 Task: Look for space in Roosevelt, United States from 10th July, 2023 to 15th July, 2023 for 7 adults in price range Rs.10000 to Rs.15000. Place can be entire place or shared room with 4 bedrooms having 7 beds and 4 bathrooms. Property type can be house, flat, guest house. Amenities needed are: wifi, TV, free parkinig on premises, gym, breakfast. Booking option can be shelf check-in. Required host language is English.
Action: Mouse moved to (491, 101)
Screenshot: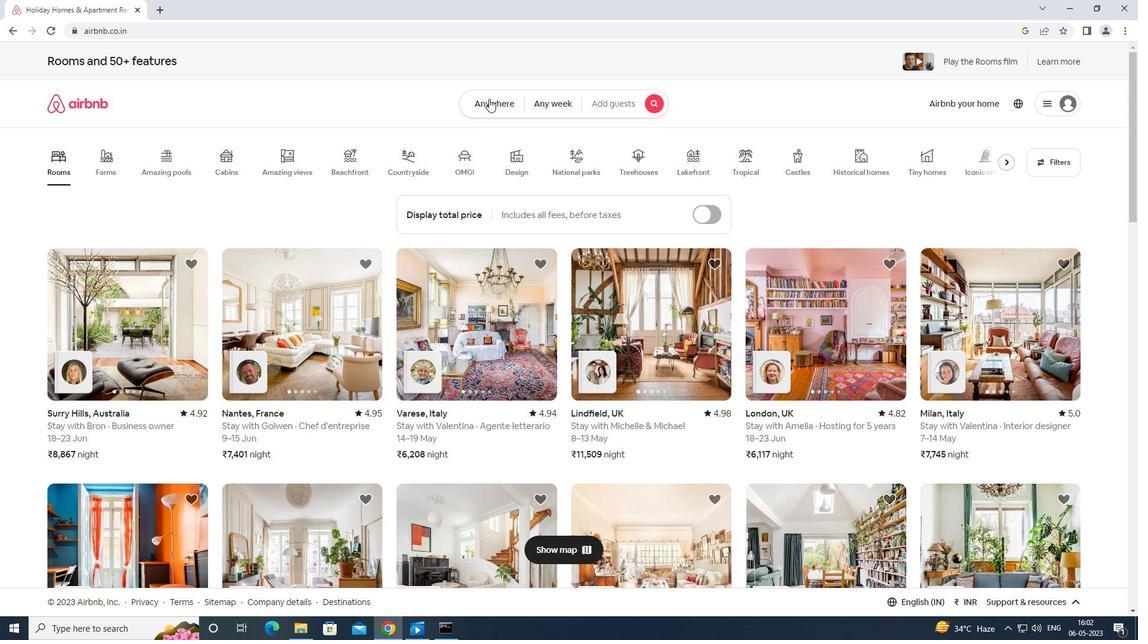 
Action: Mouse pressed left at (491, 101)
Screenshot: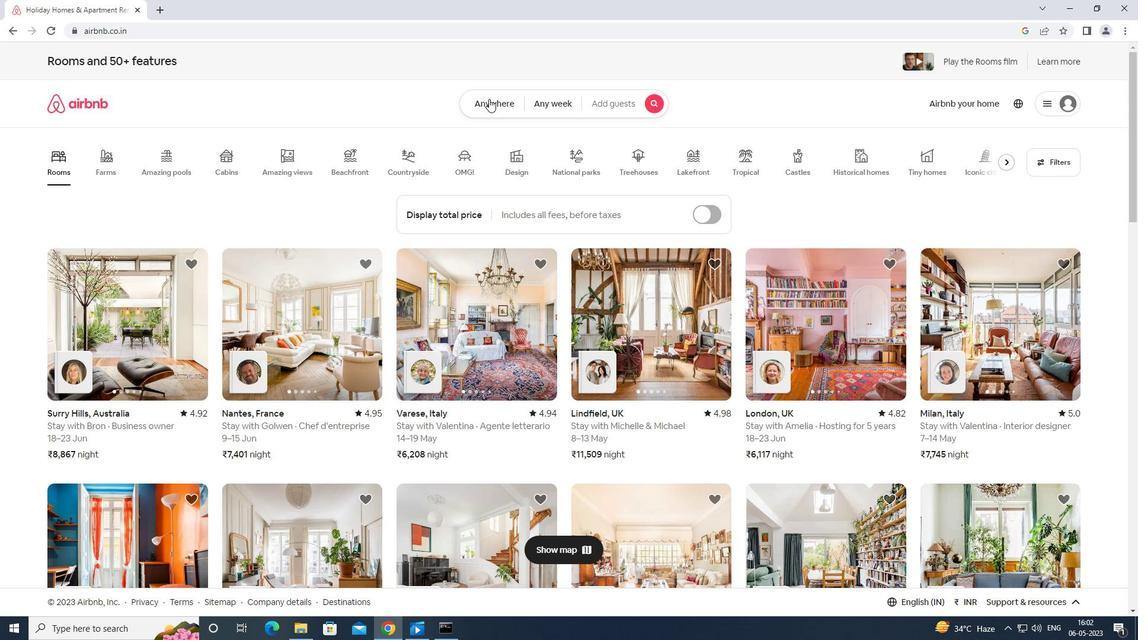 
Action: Mouse moved to (453, 145)
Screenshot: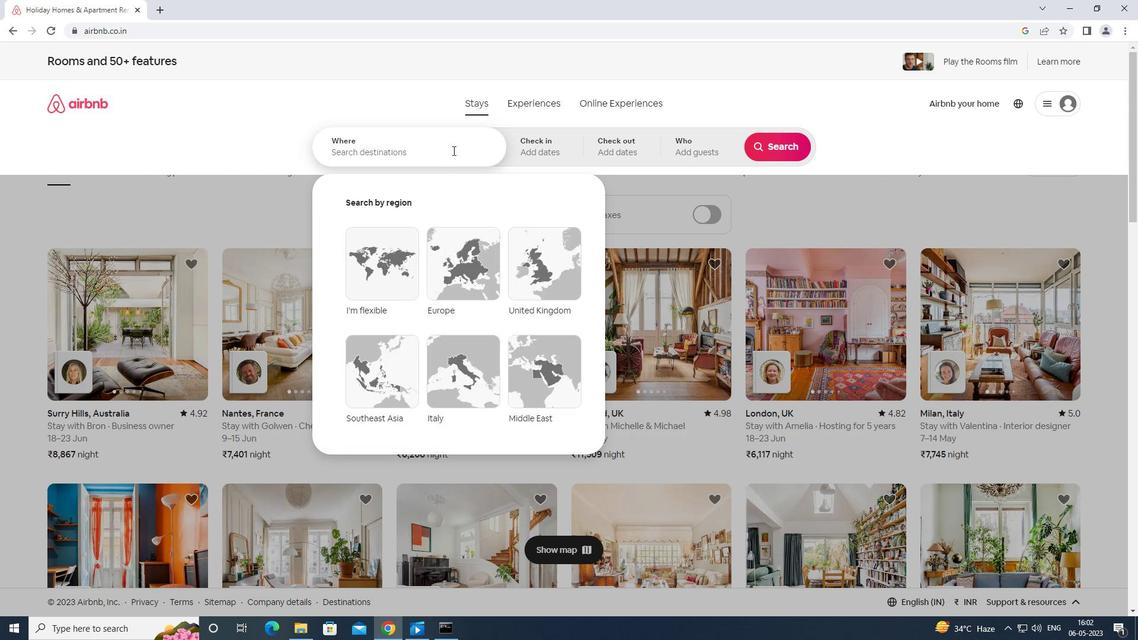 
Action: Mouse pressed left at (453, 145)
Screenshot: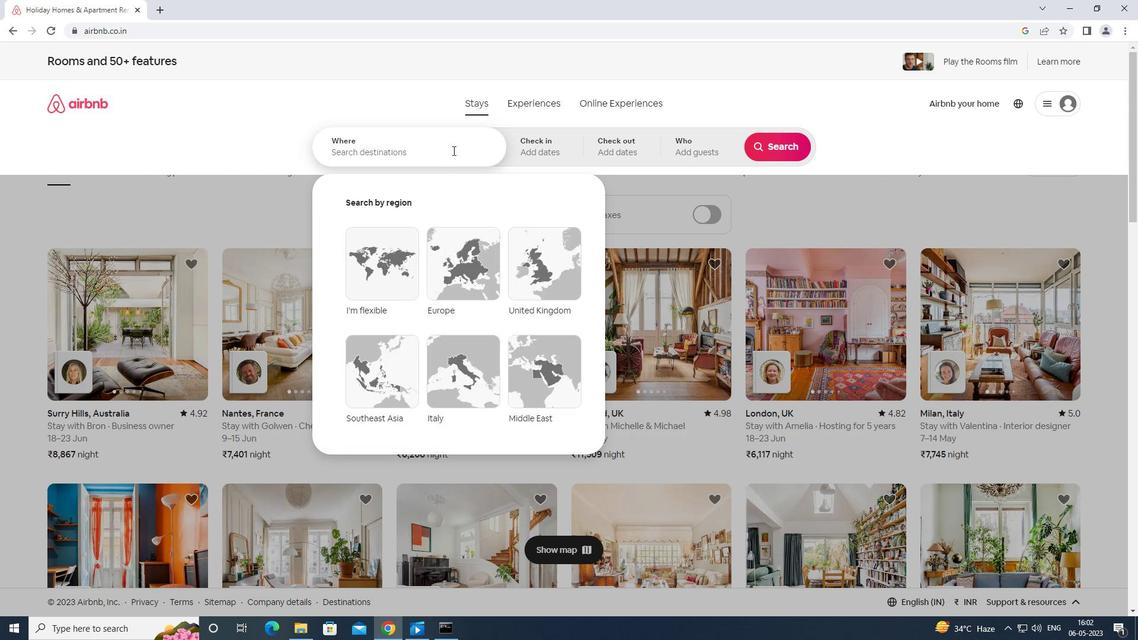 
Action: Mouse moved to (453, 144)
Screenshot: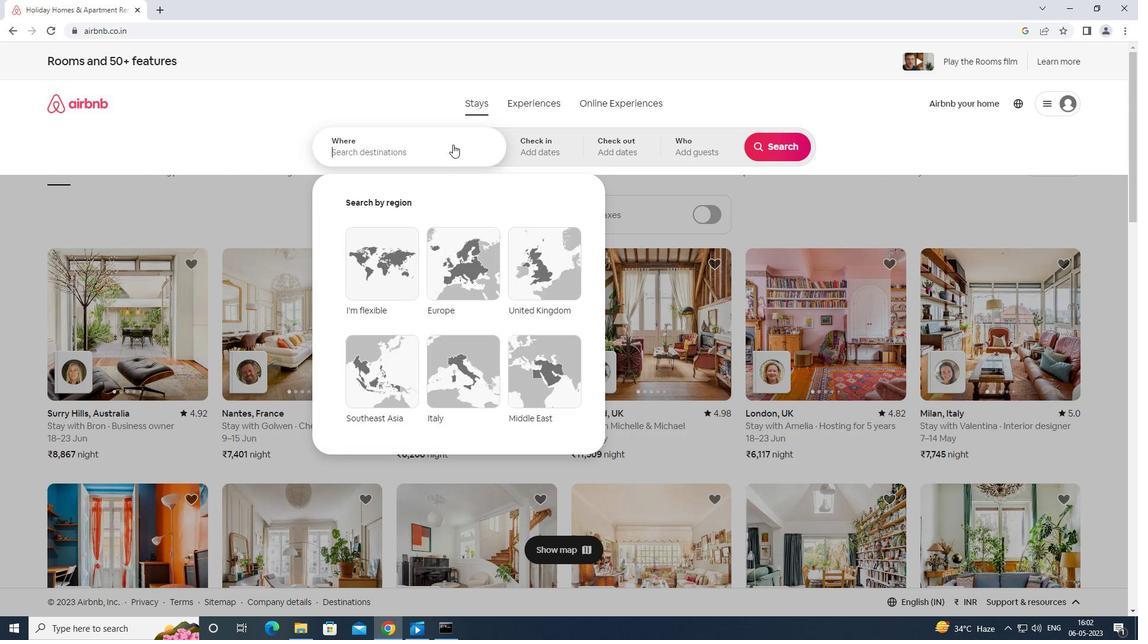 
Action: Key pressed <Key.caps_lock>r<Key.backspace><Key.shift>ROOSEVELT<Key.space>UNITED<Key.space>STATES<Key.enter>
Screenshot: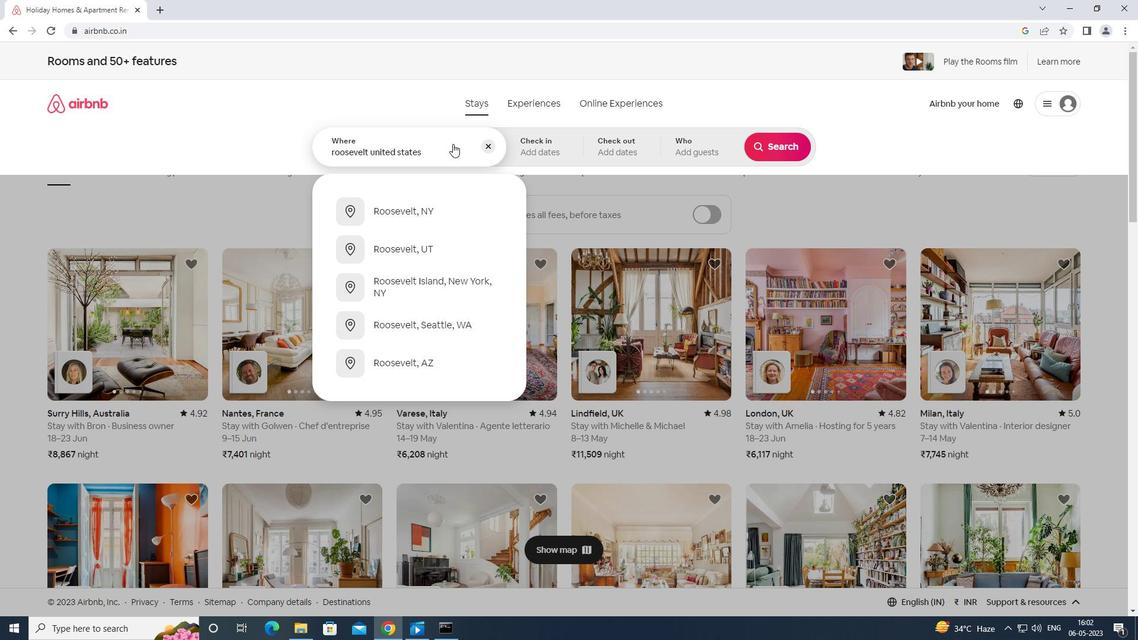 
Action: Mouse moved to (768, 237)
Screenshot: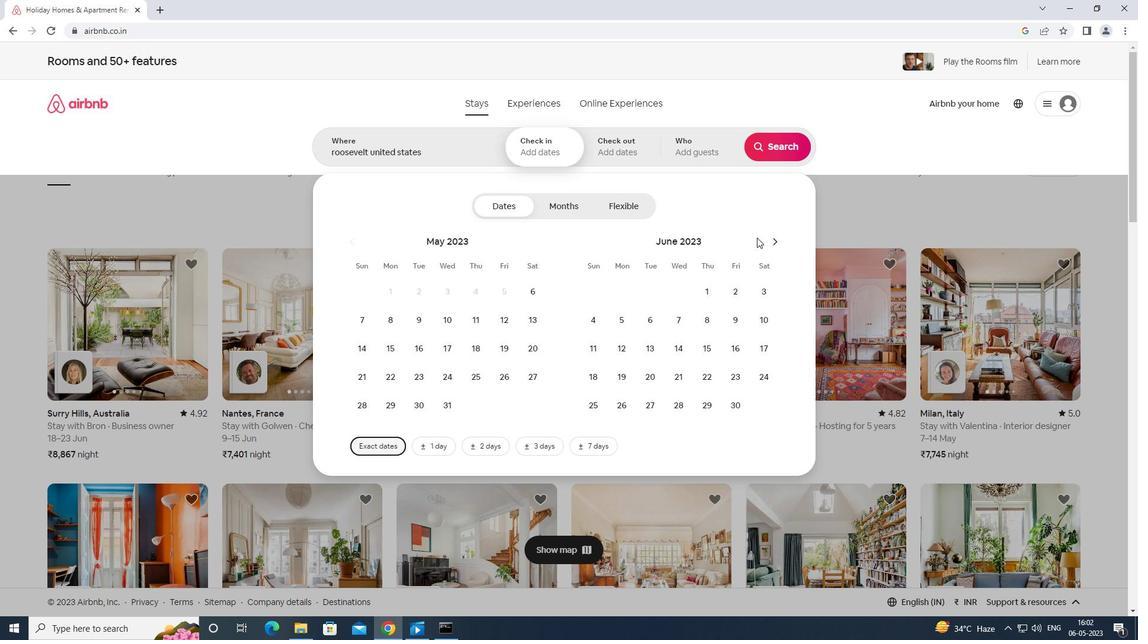 
Action: Mouse pressed left at (768, 237)
Screenshot: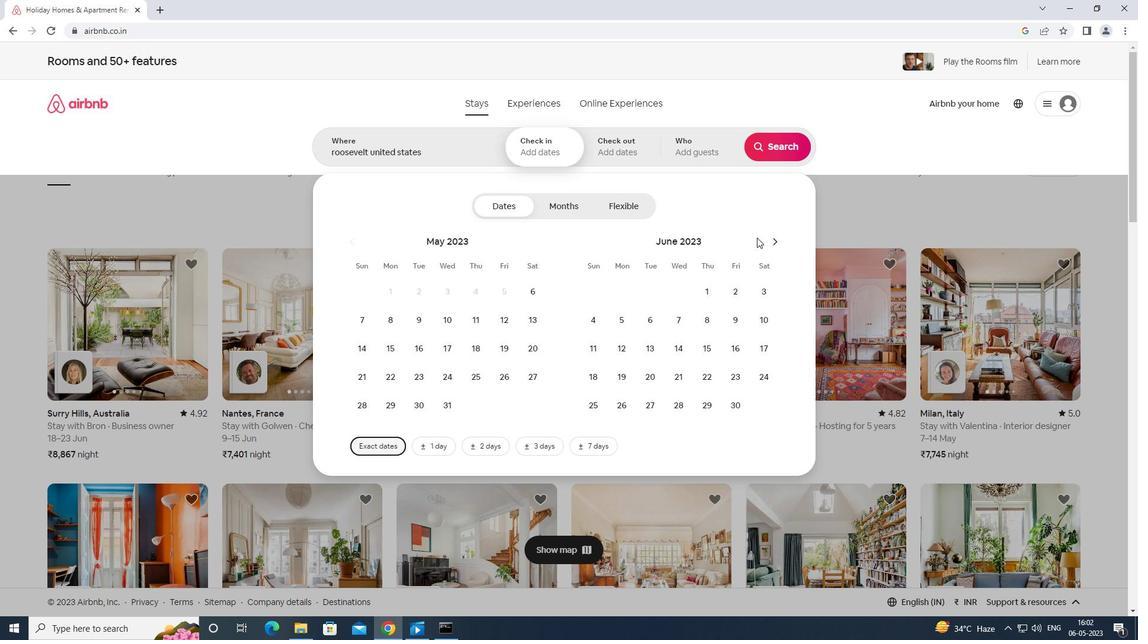 
Action: Mouse moved to (623, 347)
Screenshot: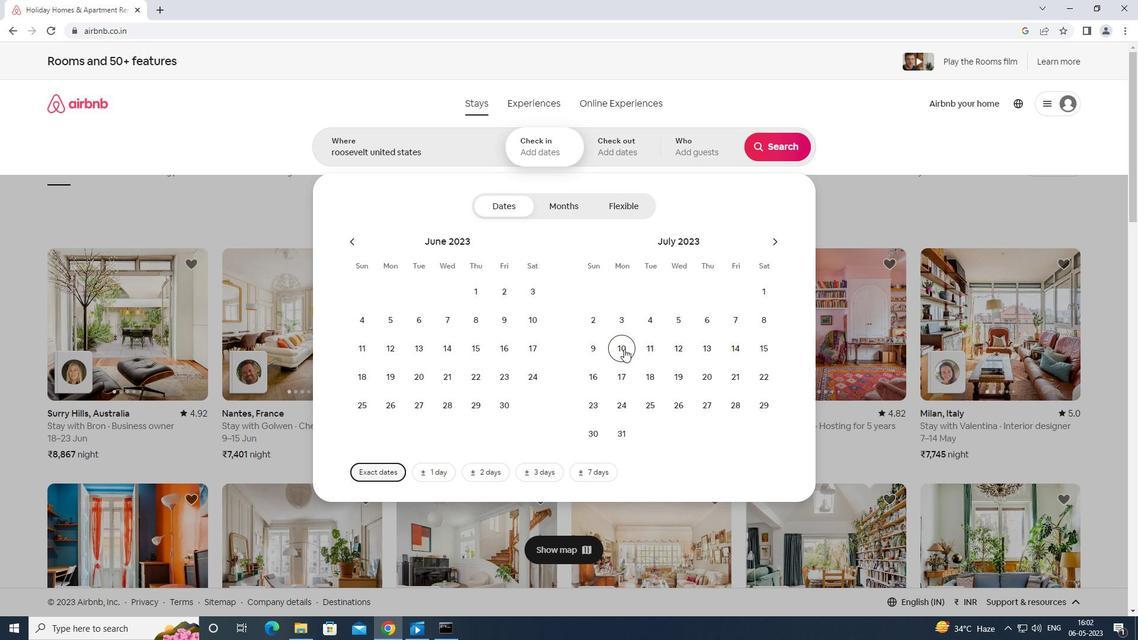 
Action: Mouse pressed left at (623, 347)
Screenshot: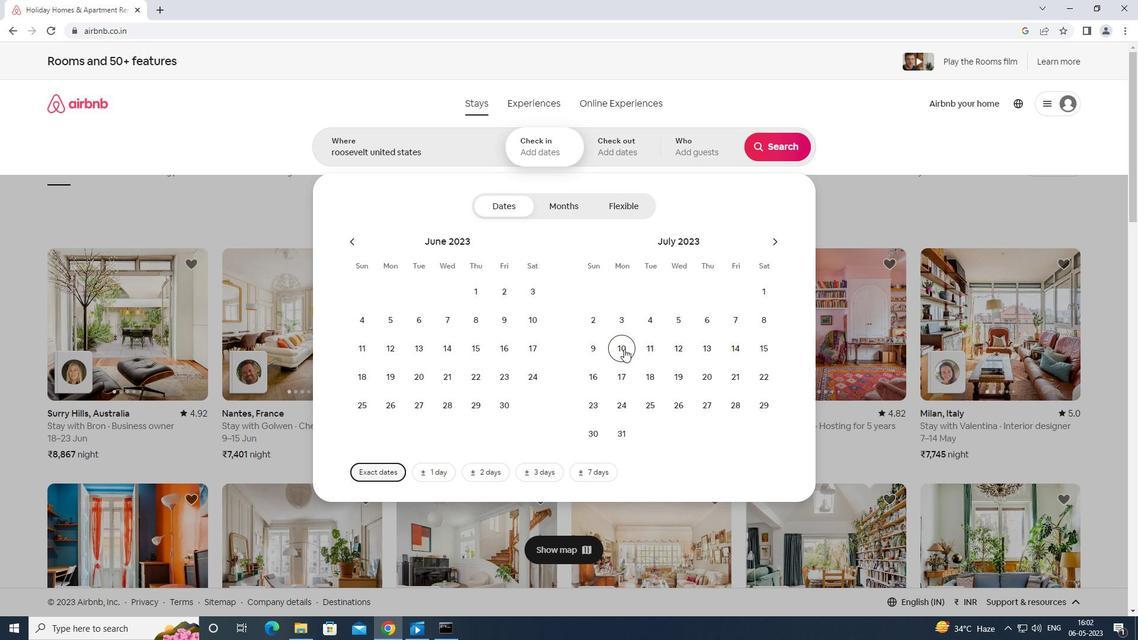 
Action: Mouse moved to (766, 348)
Screenshot: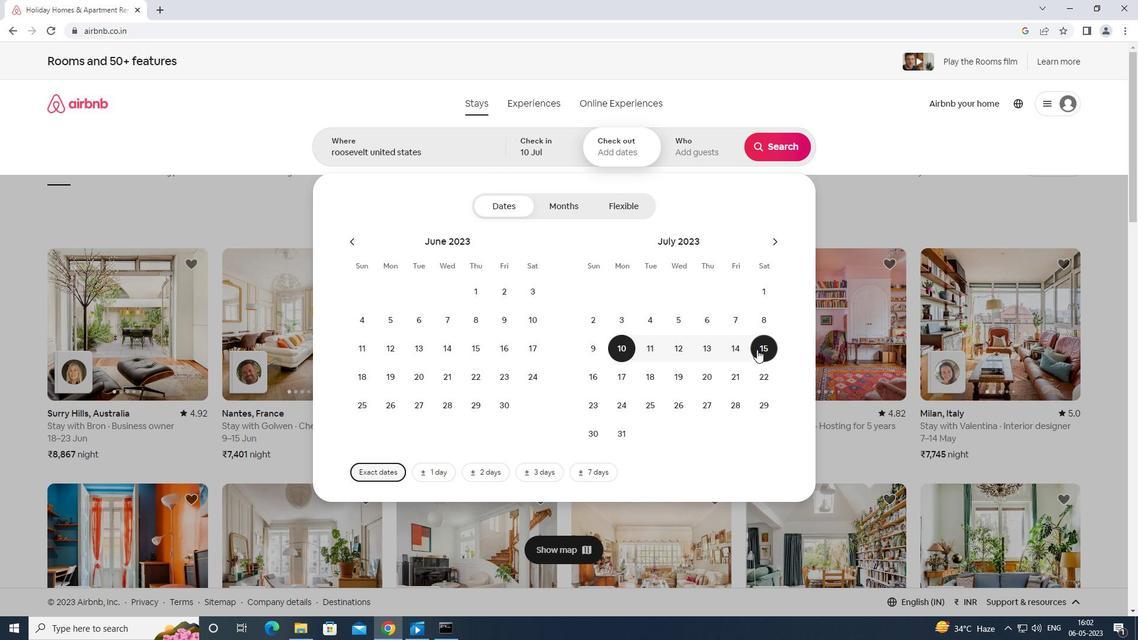 
Action: Mouse pressed left at (766, 348)
Screenshot: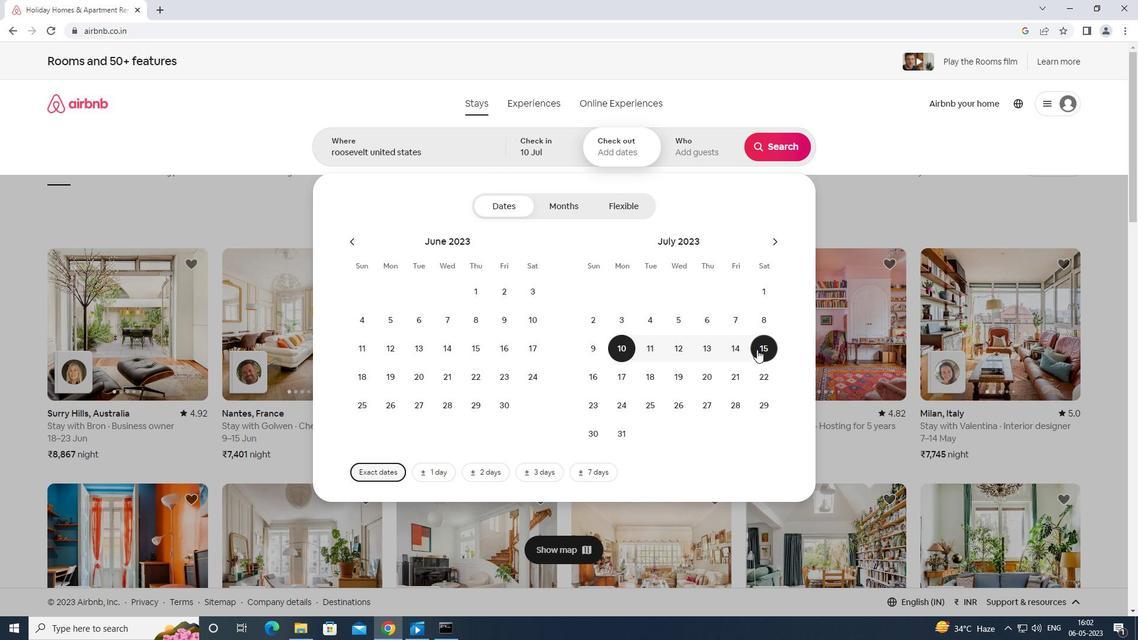 
Action: Mouse moved to (689, 149)
Screenshot: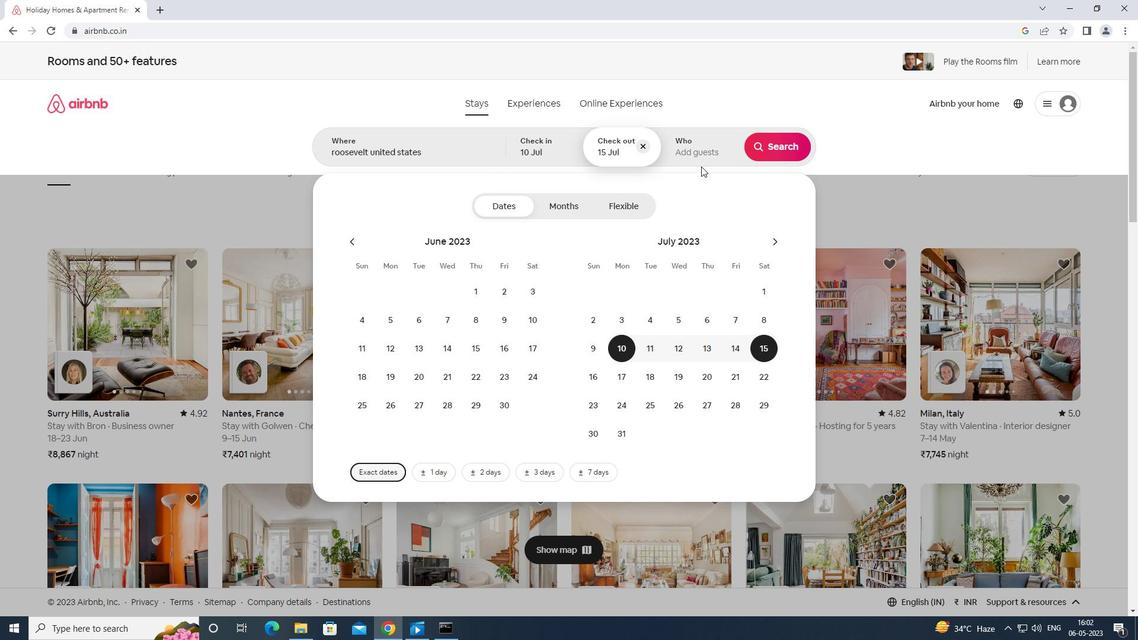 
Action: Mouse pressed left at (689, 149)
Screenshot: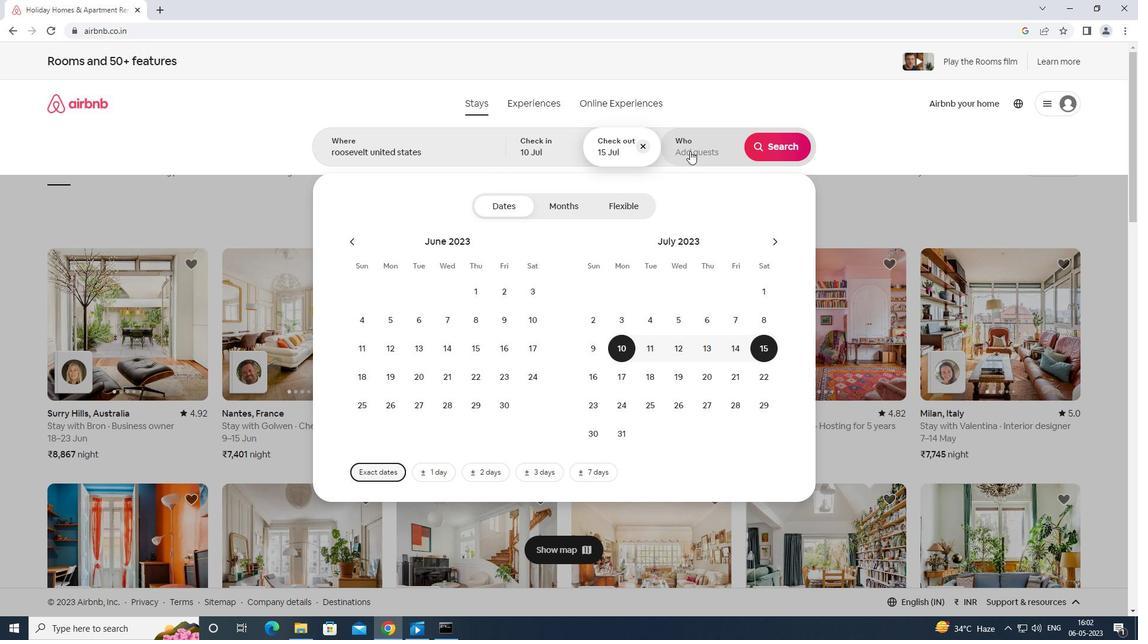 
Action: Mouse moved to (775, 195)
Screenshot: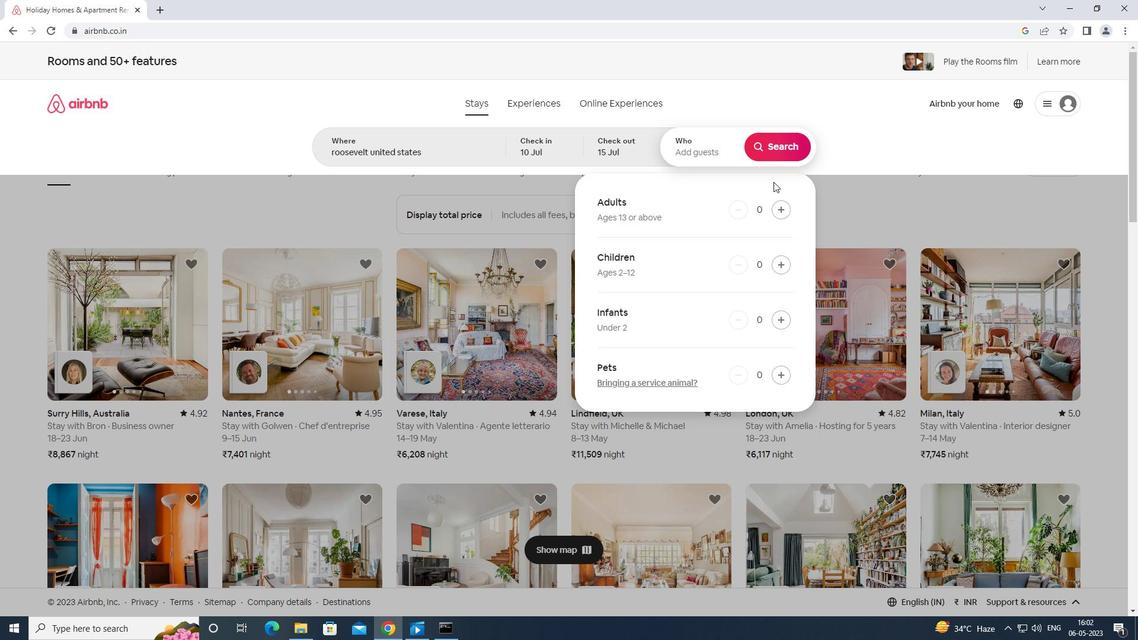 
Action: Mouse pressed left at (775, 195)
Screenshot: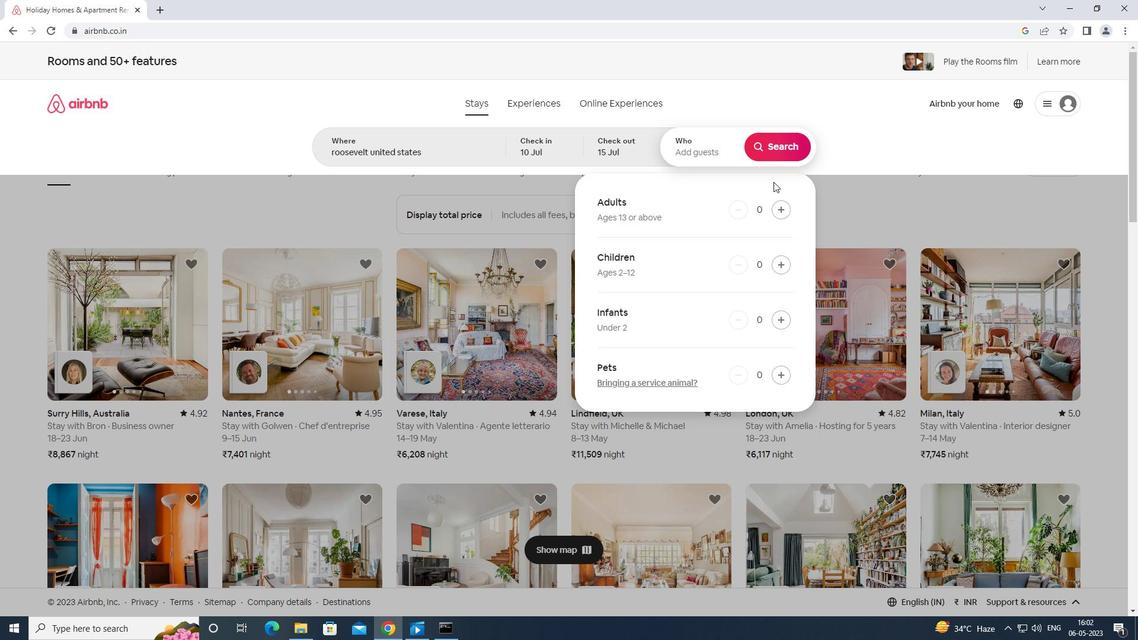 
Action: Mouse moved to (774, 211)
Screenshot: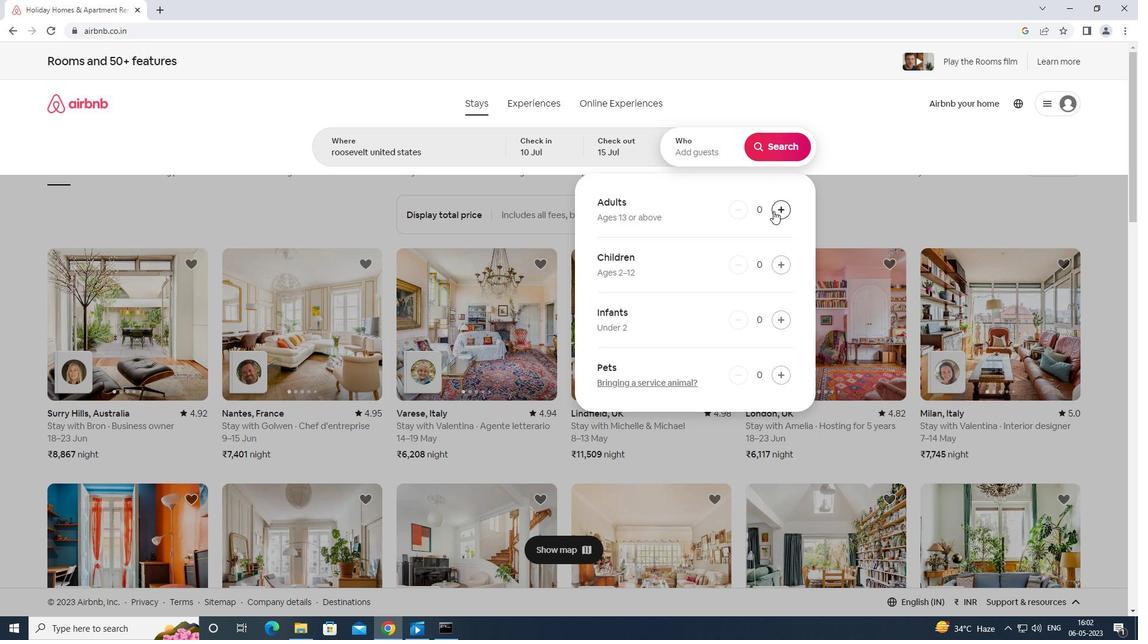 
Action: Mouse pressed left at (774, 211)
Screenshot: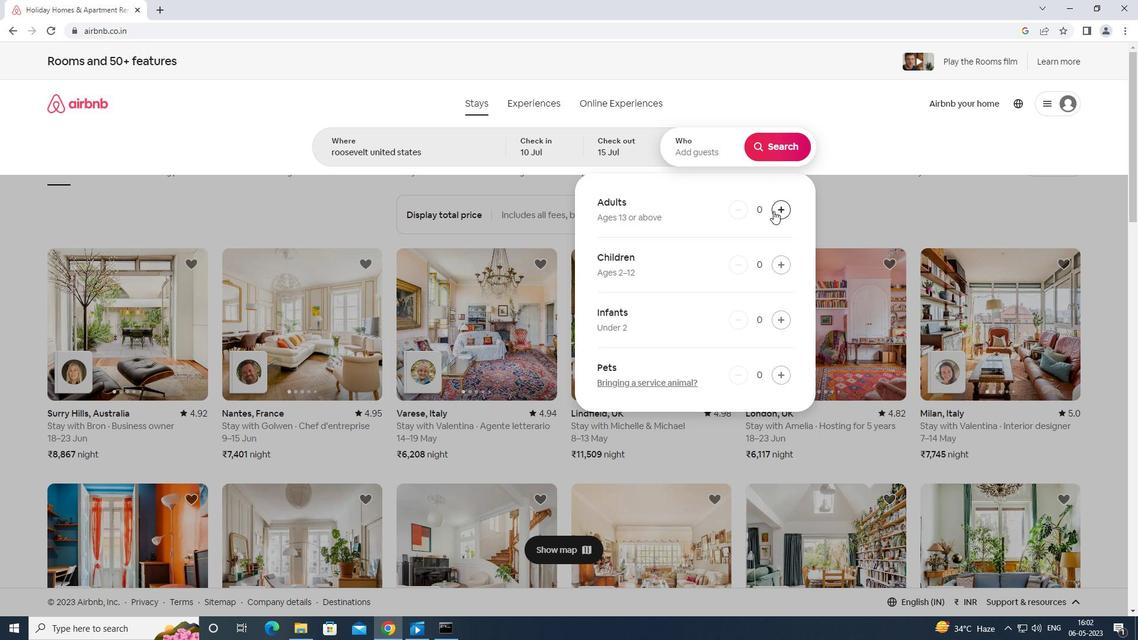 
Action: Mouse moved to (775, 209)
Screenshot: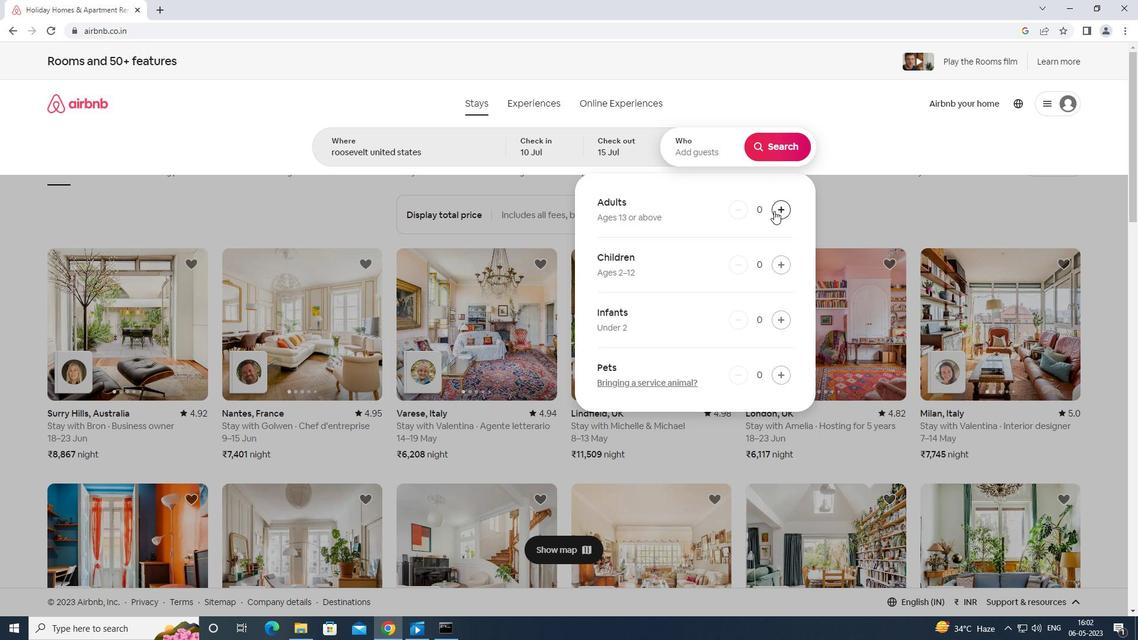 
Action: Mouse pressed left at (775, 209)
Screenshot: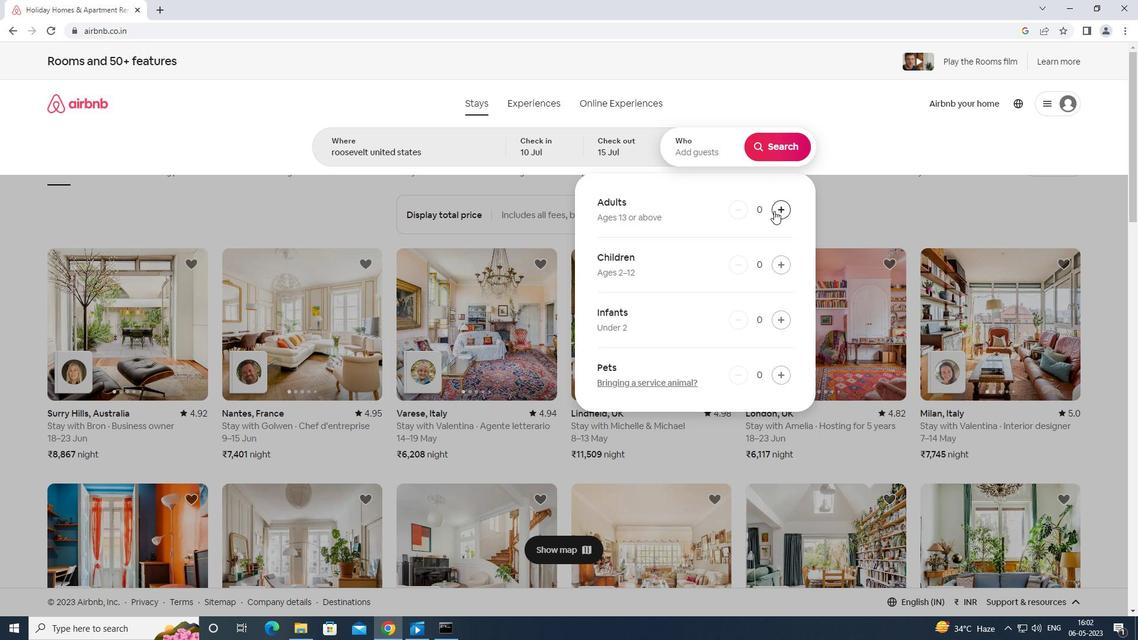 
Action: Mouse moved to (776, 208)
Screenshot: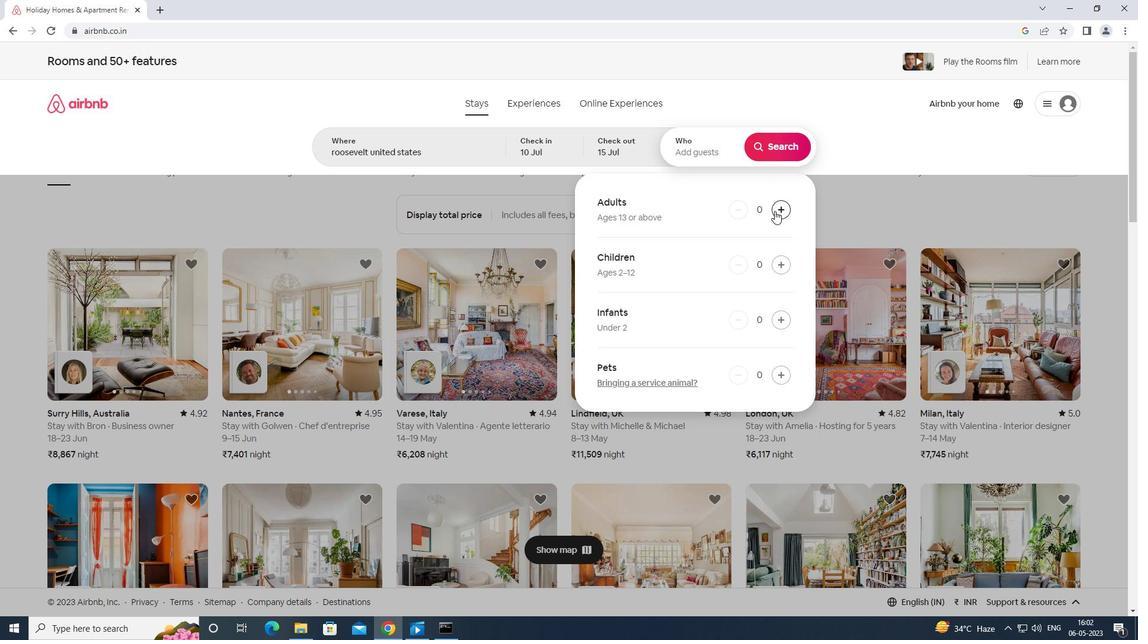 
Action: Mouse pressed left at (776, 208)
Screenshot: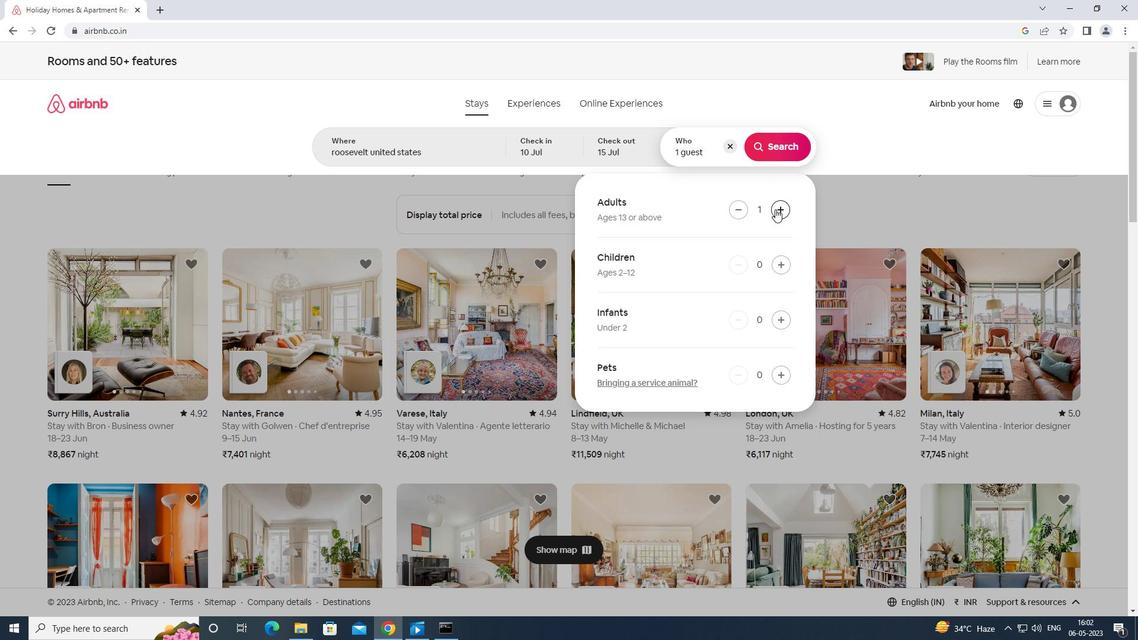 
Action: Mouse moved to (776, 208)
Screenshot: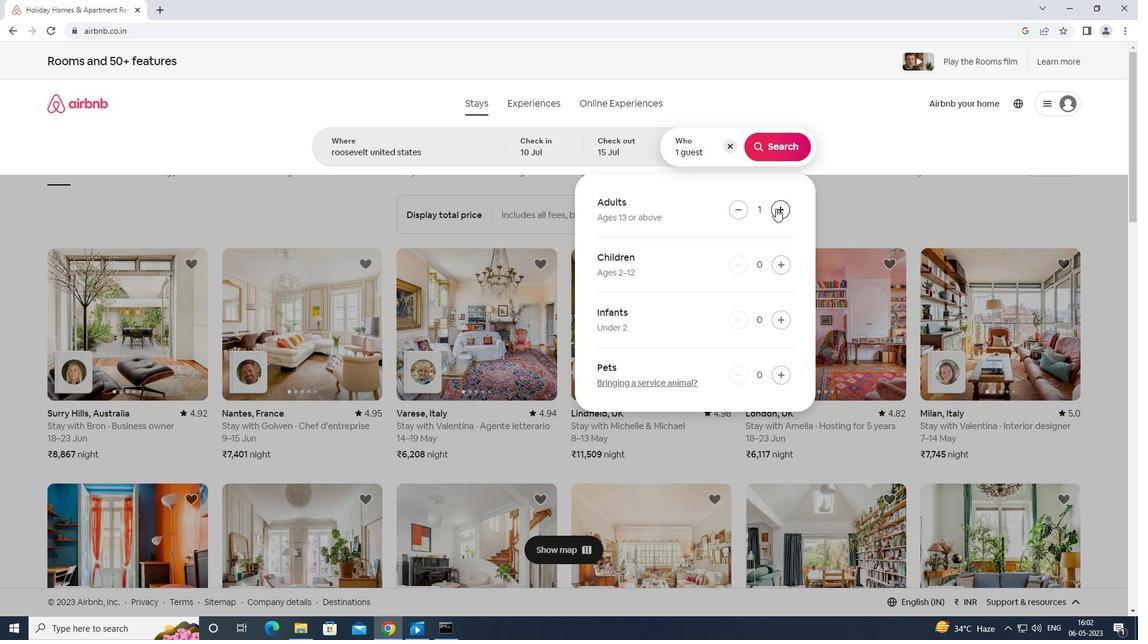 
Action: Mouse pressed left at (776, 208)
Screenshot: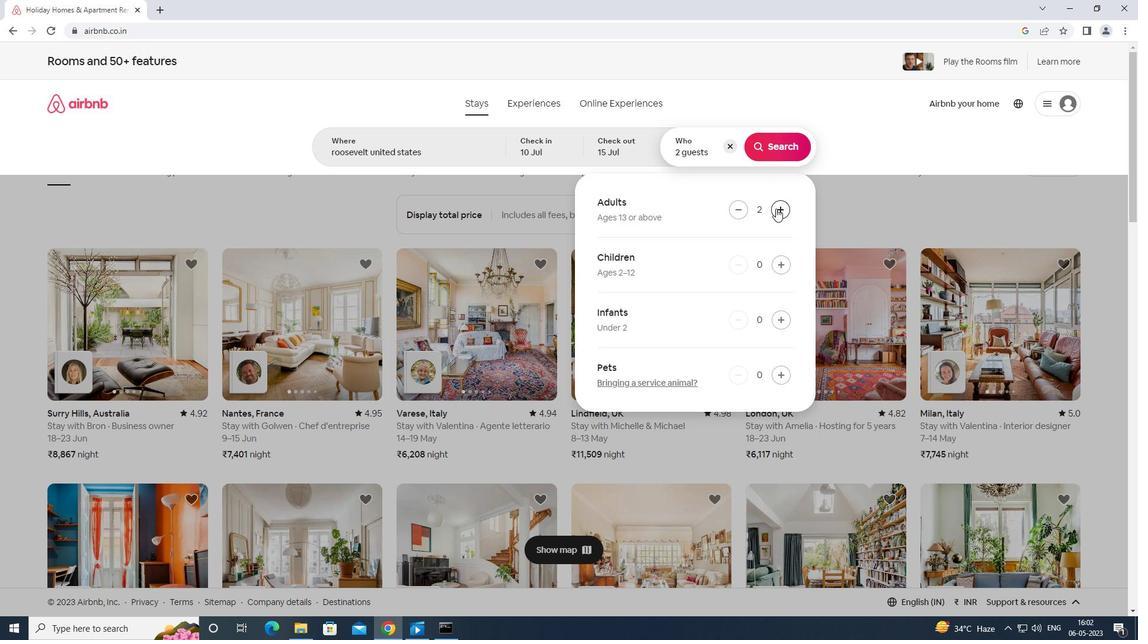 
Action: Mouse pressed left at (776, 208)
Screenshot: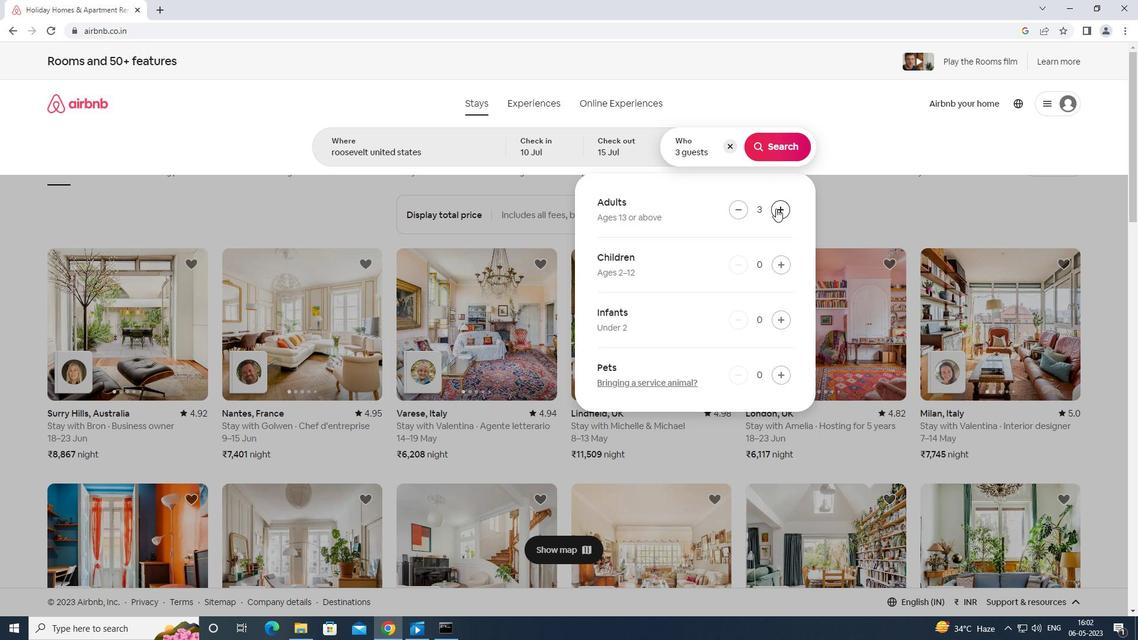 
Action: Mouse pressed left at (776, 208)
Screenshot: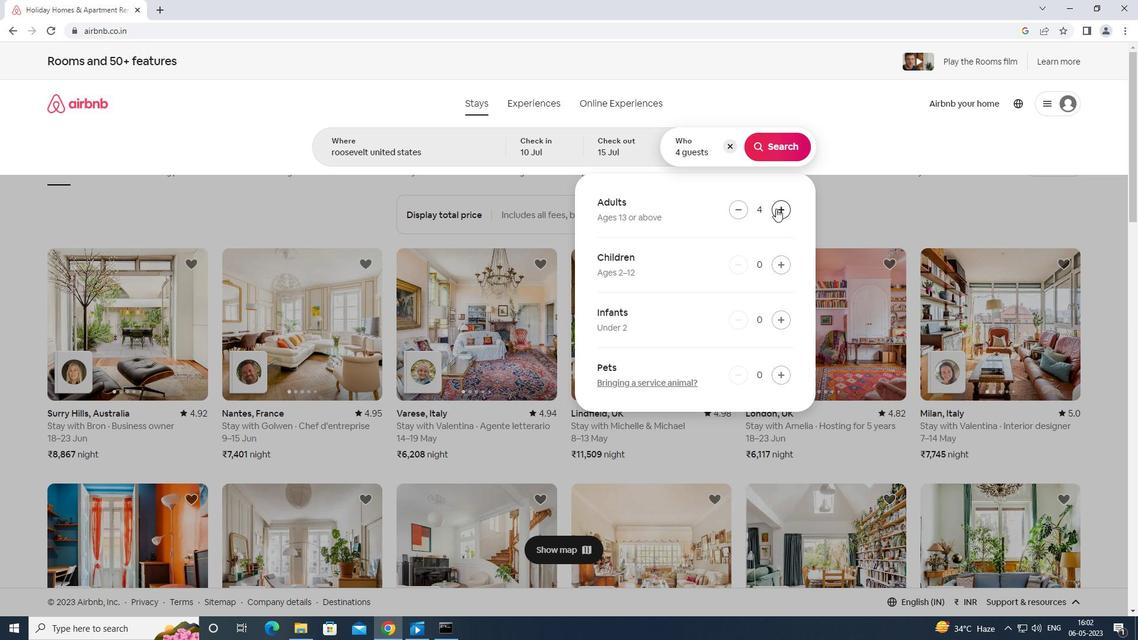 
Action: Mouse pressed left at (776, 208)
Screenshot: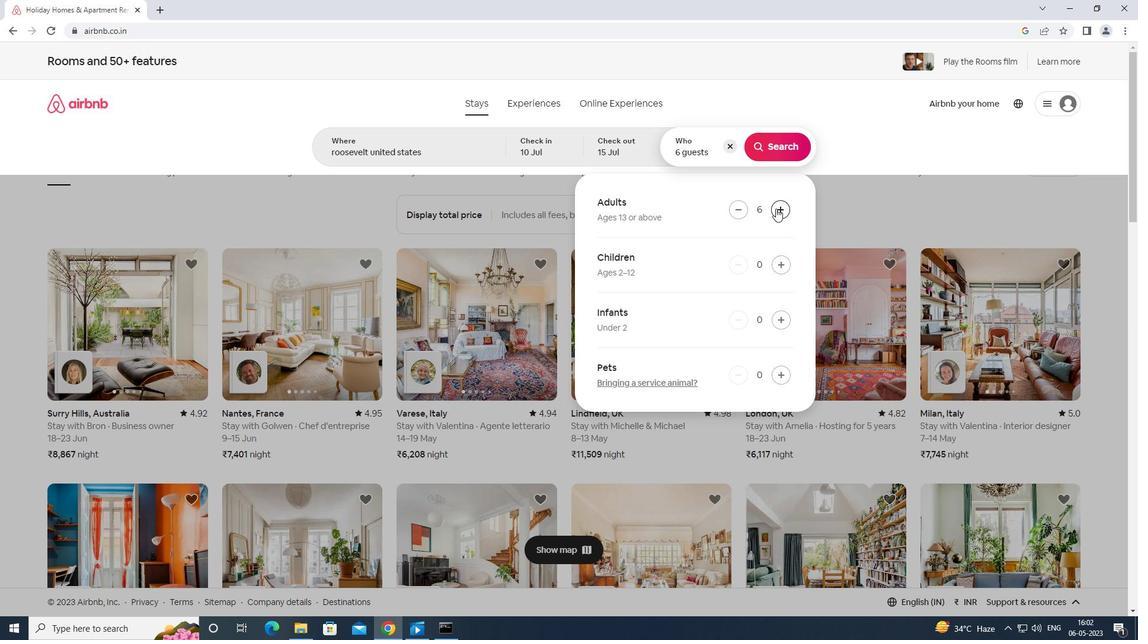 
Action: Mouse moved to (769, 144)
Screenshot: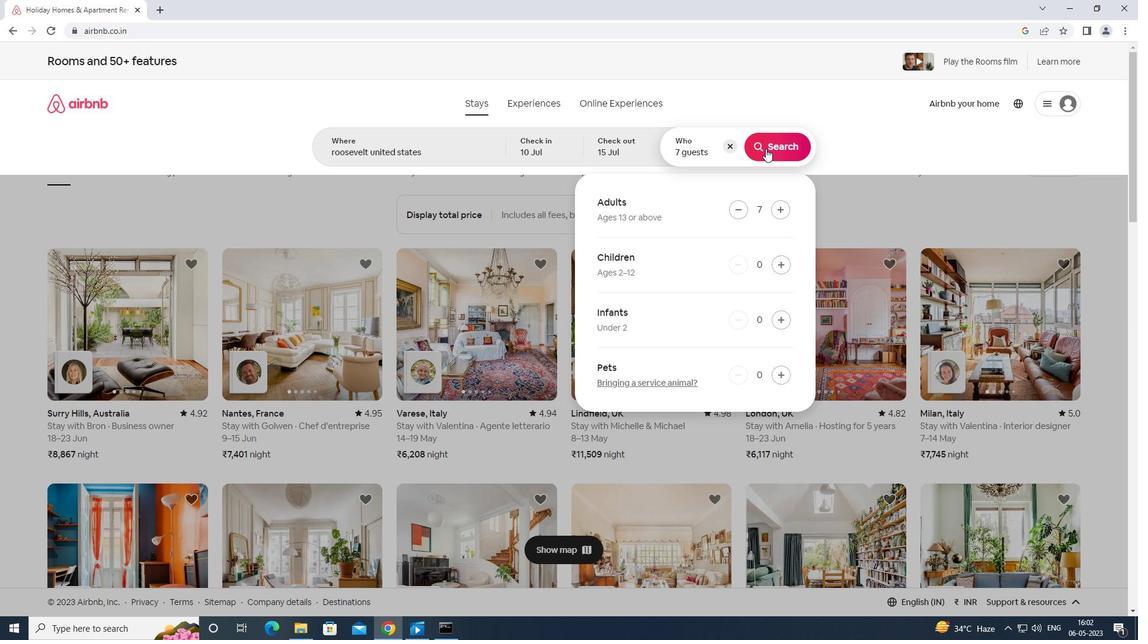 
Action: Mouse pressed left at (769, 144)
Screenshot: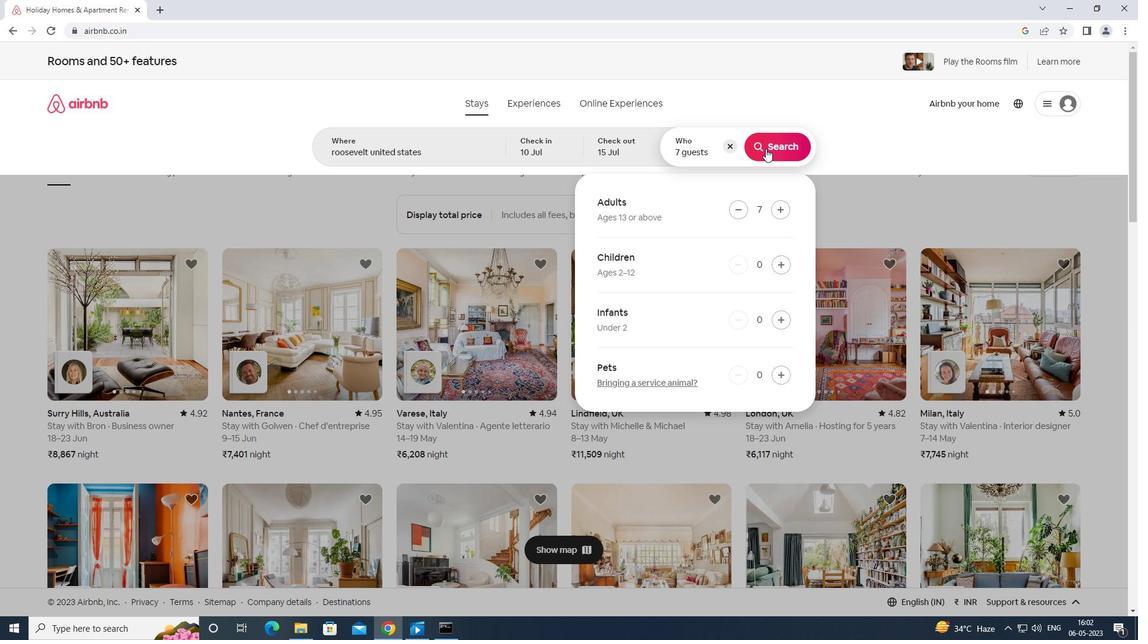 
Action: Mouse moved to (1077, 105)
Screenshot: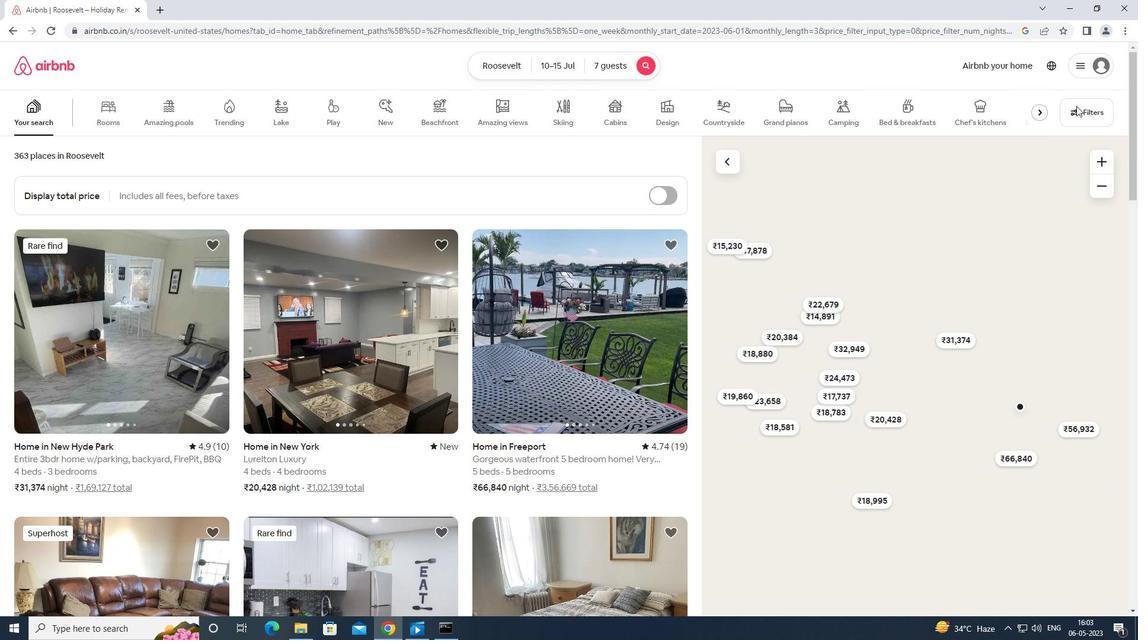 
Action: Mouse pressed left at (1077, 105)
Screenshot: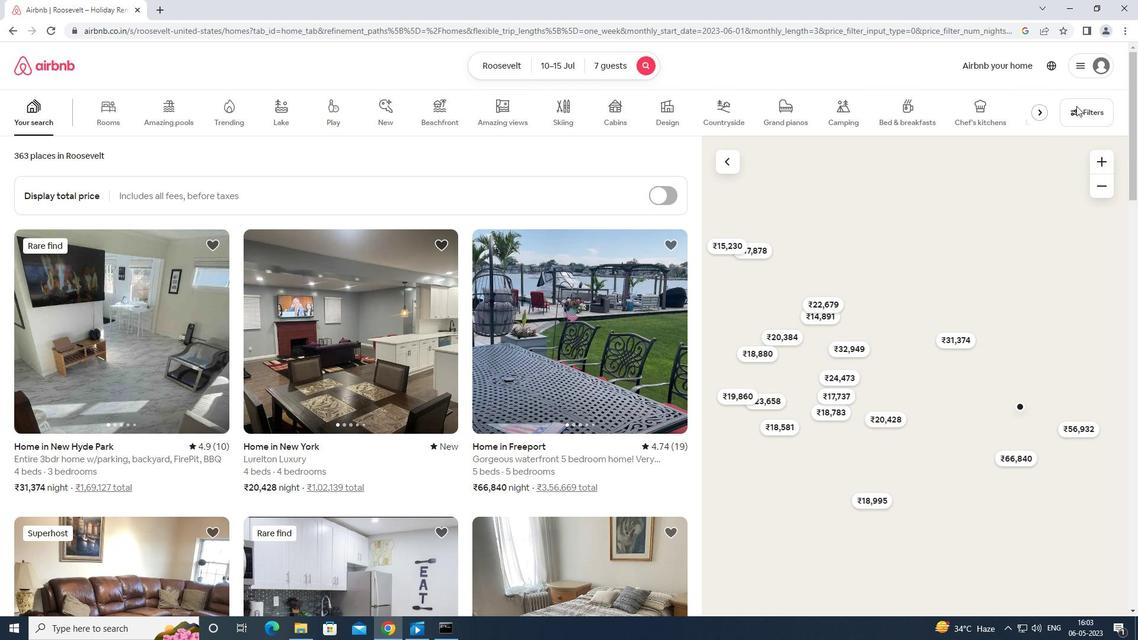 
Action: Mouse moved to (498, 395)
Screenshot: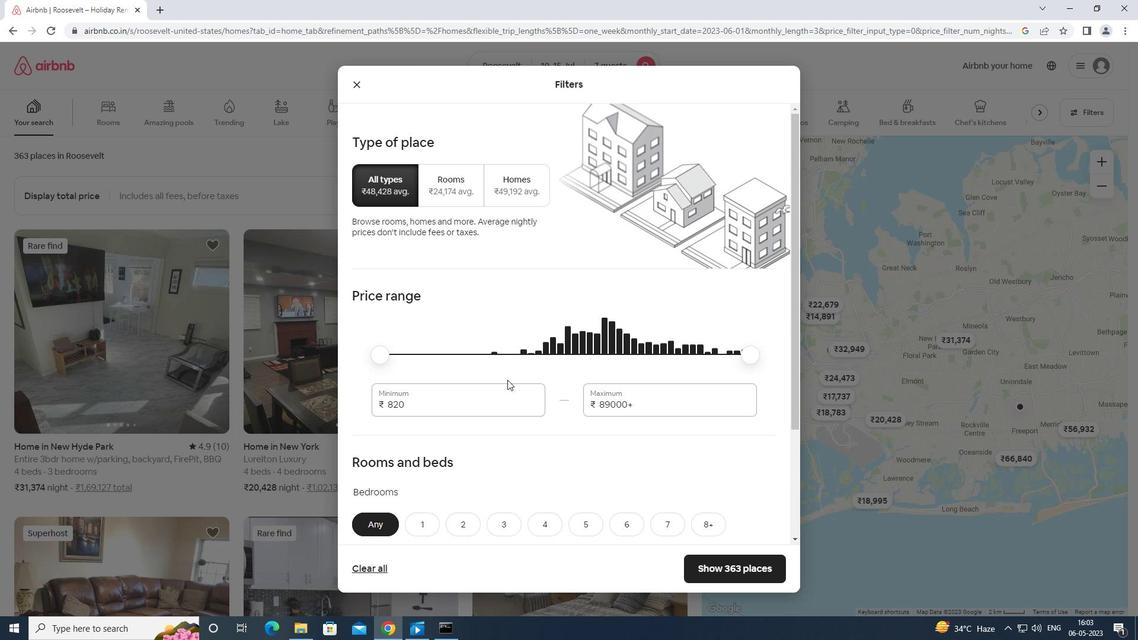 
Action: Mouse pressed left at (498, 395)
Screenshot: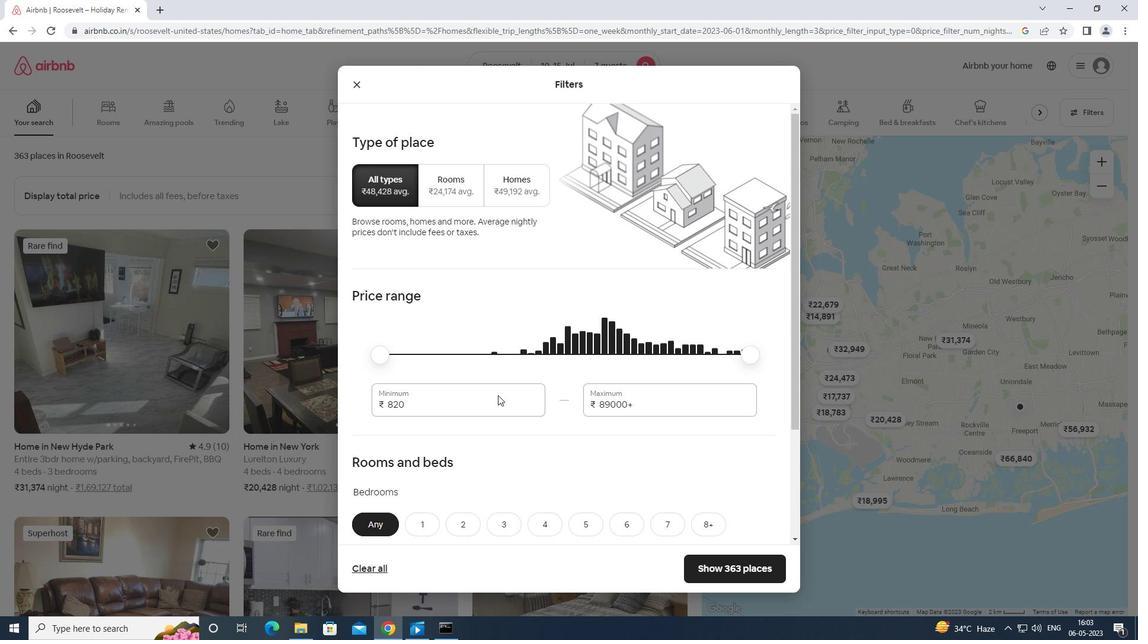 
Action: Mouse moved to (498, 392)
Screenshot: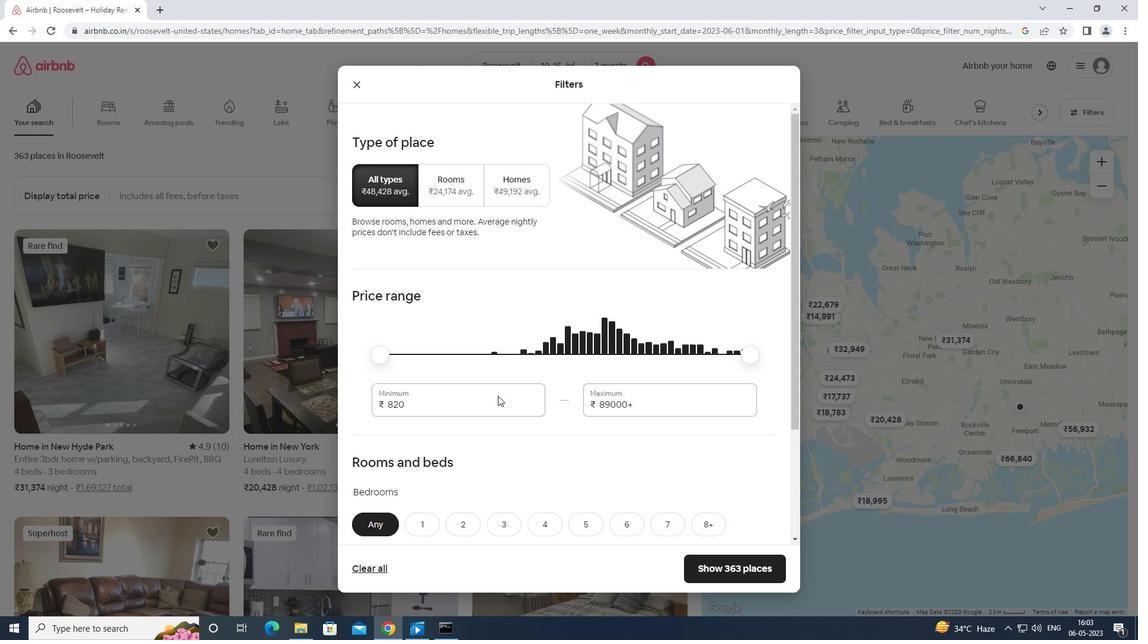 
Action: Key pressed <Key.backspace><Key.backspace><Key.backspace><Key.backspace><Key.backspace>10000
Screenshot: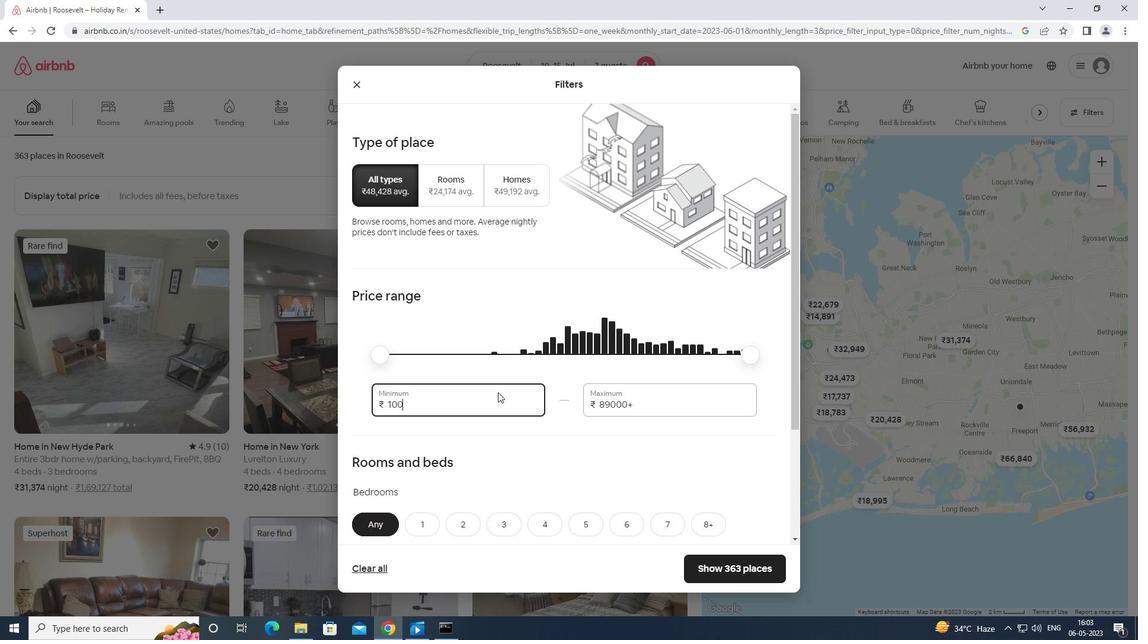 
Action: Mouse moved to (689, 411)
Screenshot: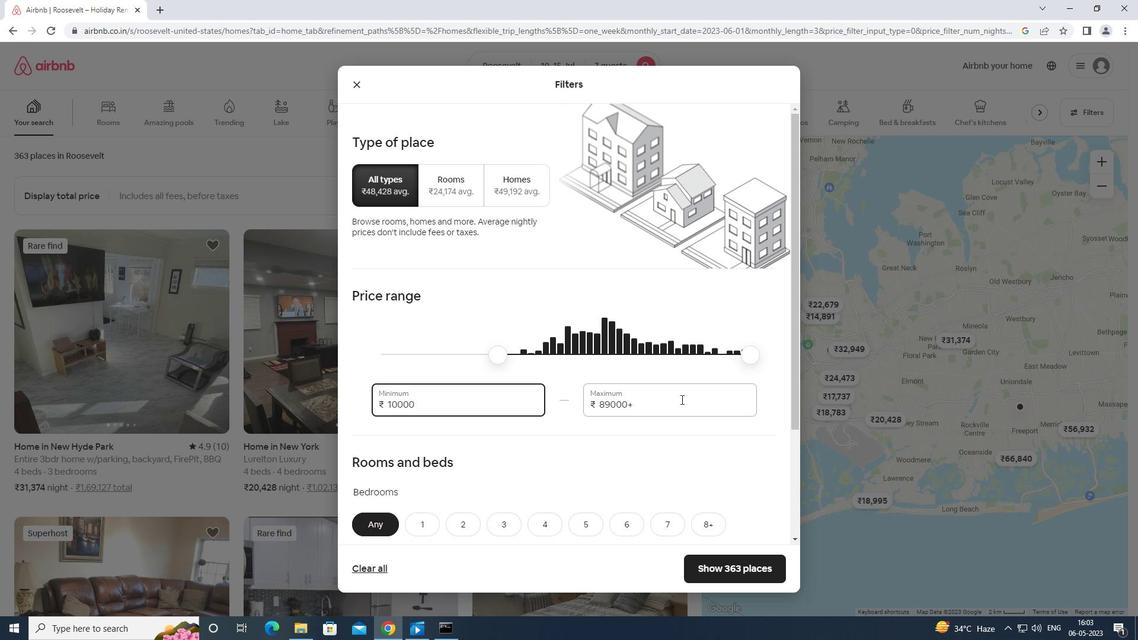 
Action: Mouse pressed left at (689, 411)
Screenshot: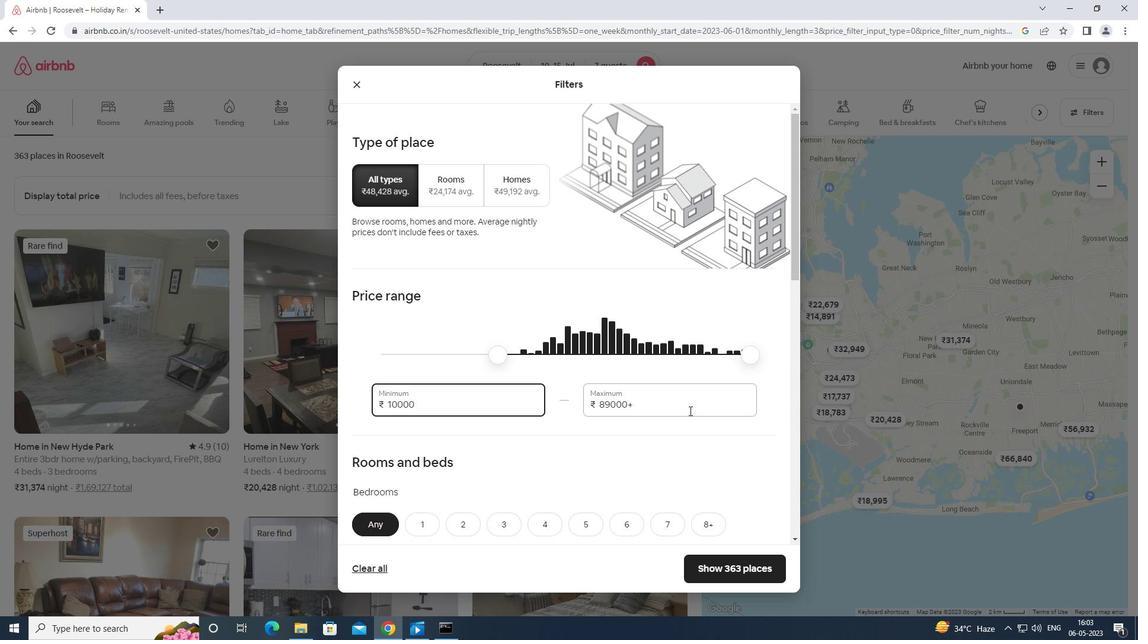 
Action: Key pressed <Key.backspace><Key.backspace><Key.backspace><Key.backspace><Key.backspace><Key.backspace><Key.backspace><Key.backspace><Key.backspace><Key.backspace><Key.backspace><Key.backspace><Key.backspace>15000
Screenshot: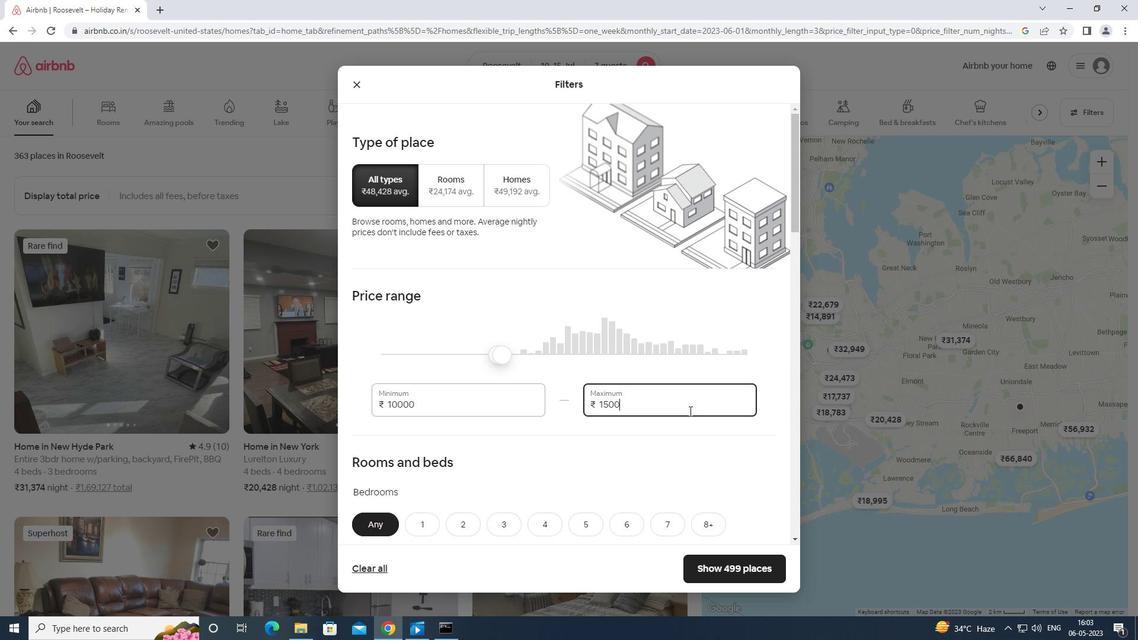 
Action: Mouse scrolled (689, 410) with delta (0, 0)
Screenshot: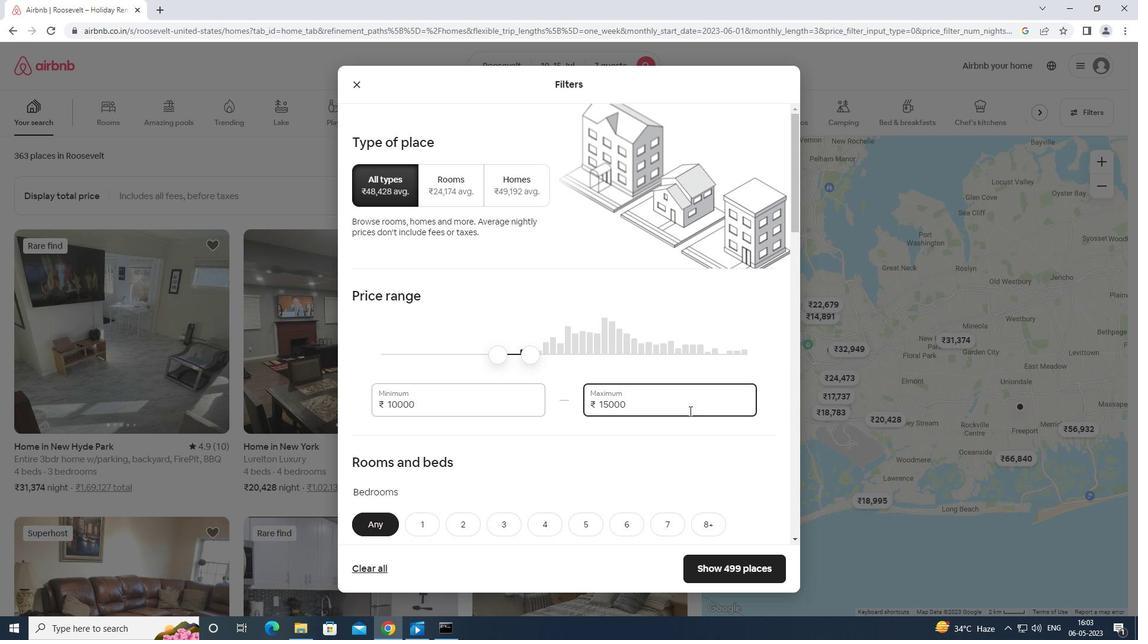 
Action: Mouse moved to (690, 414)
Screenshot: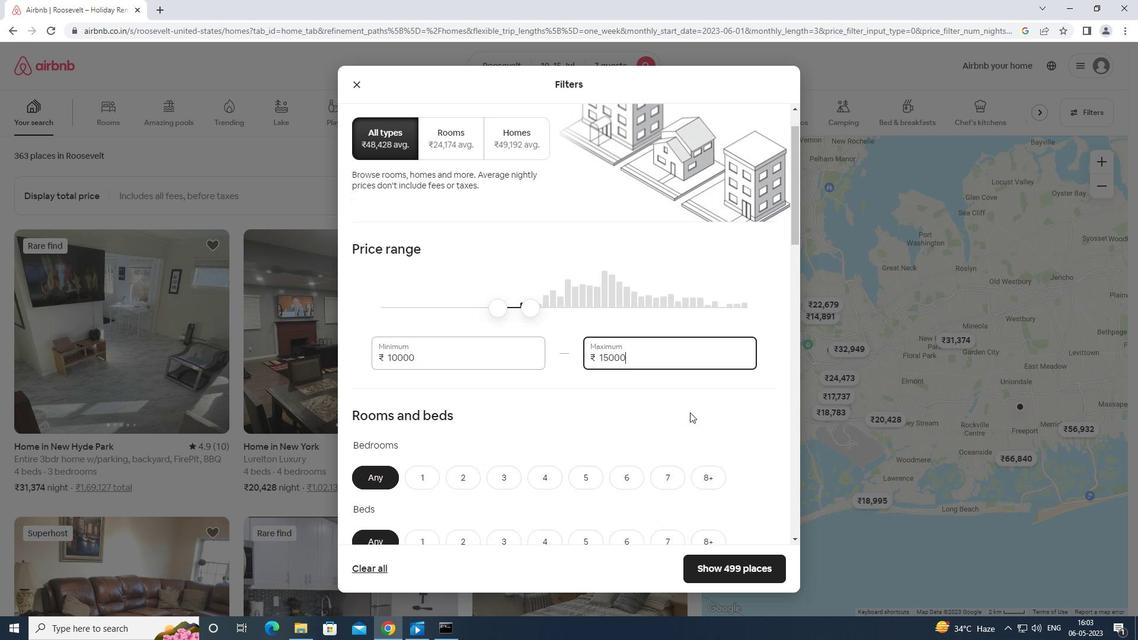 
Action: Mouse scrolled (690, 414) with delta (0, 0)
Screenshot: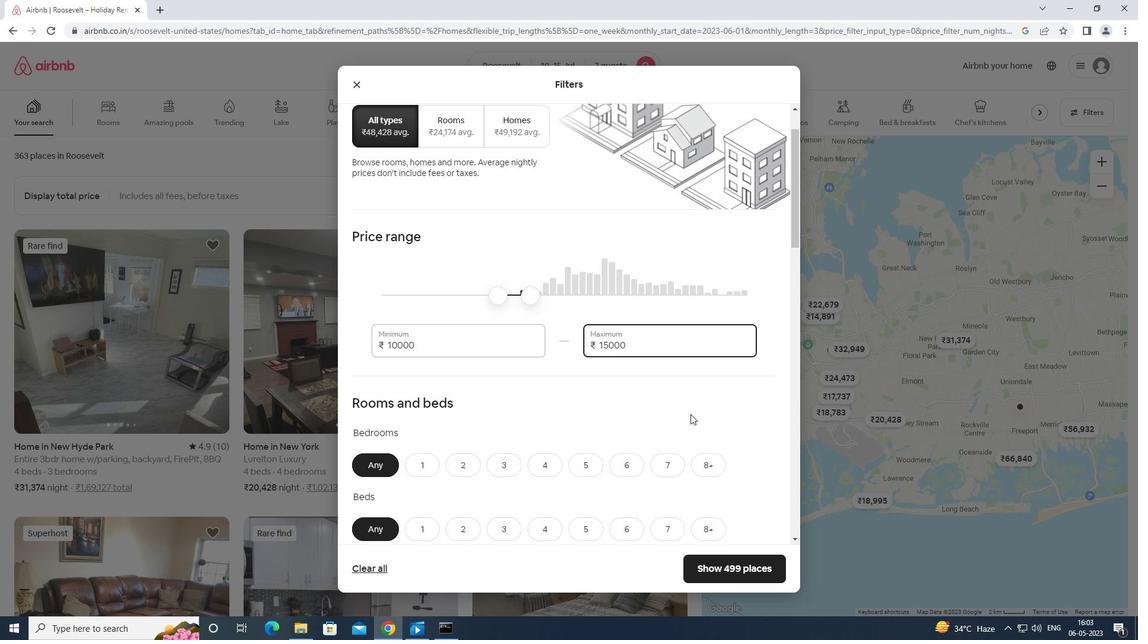 
Action: Mouse scrolled (690, 414) with delta (0, 0)
Screenshot: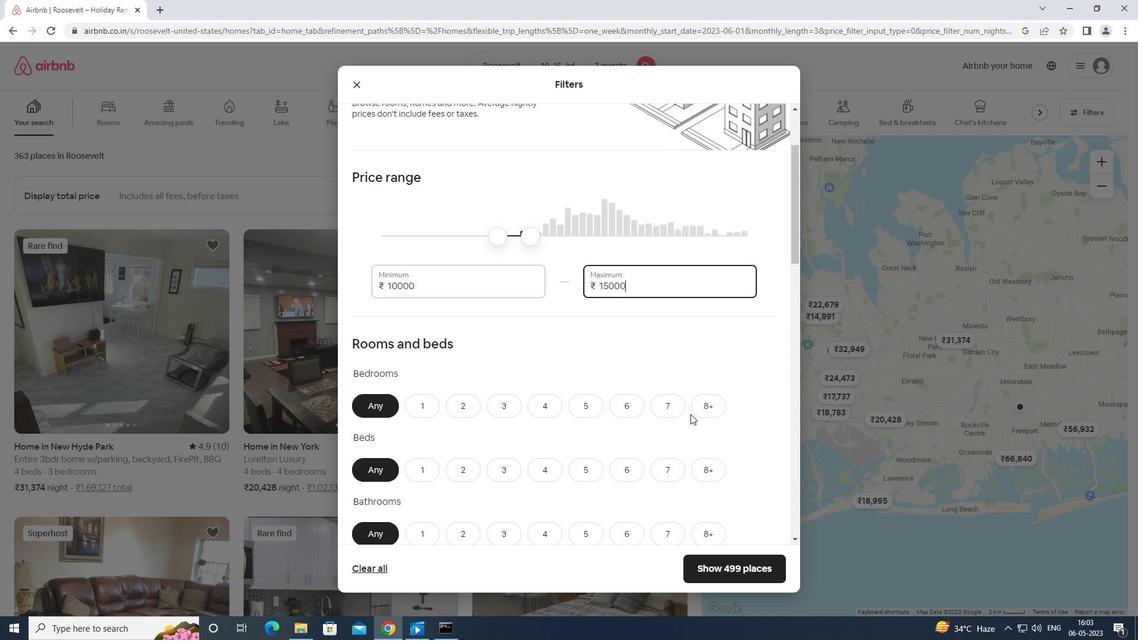 
Action: Mouse moved to (545, 342)
Screenshot: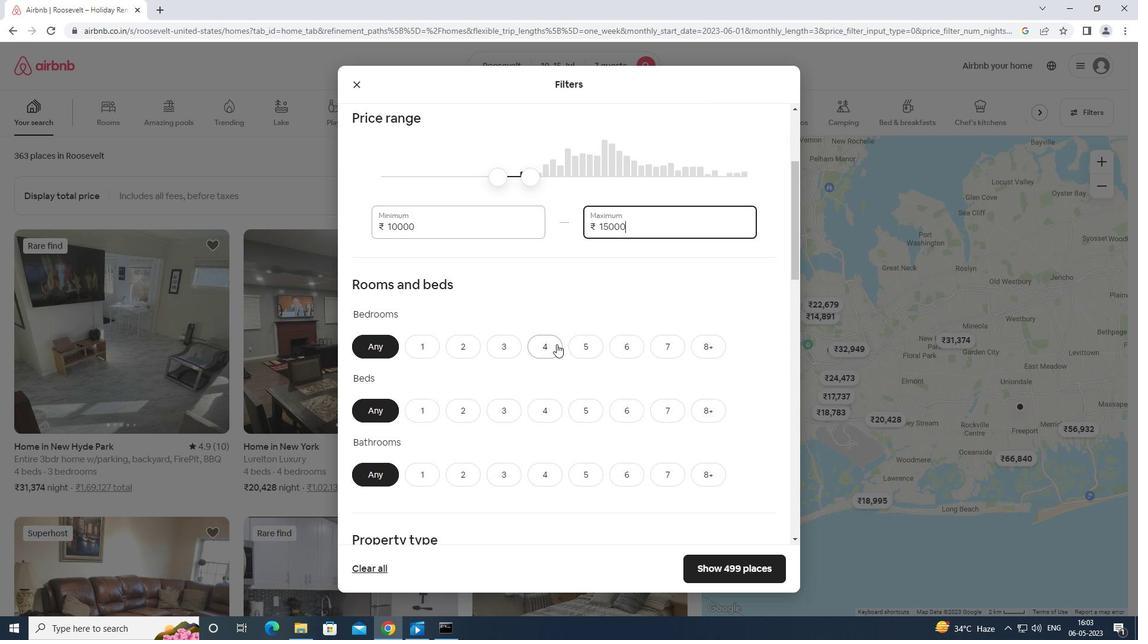 
Action: Mouse pressed left at (545, 342)
Screenshot: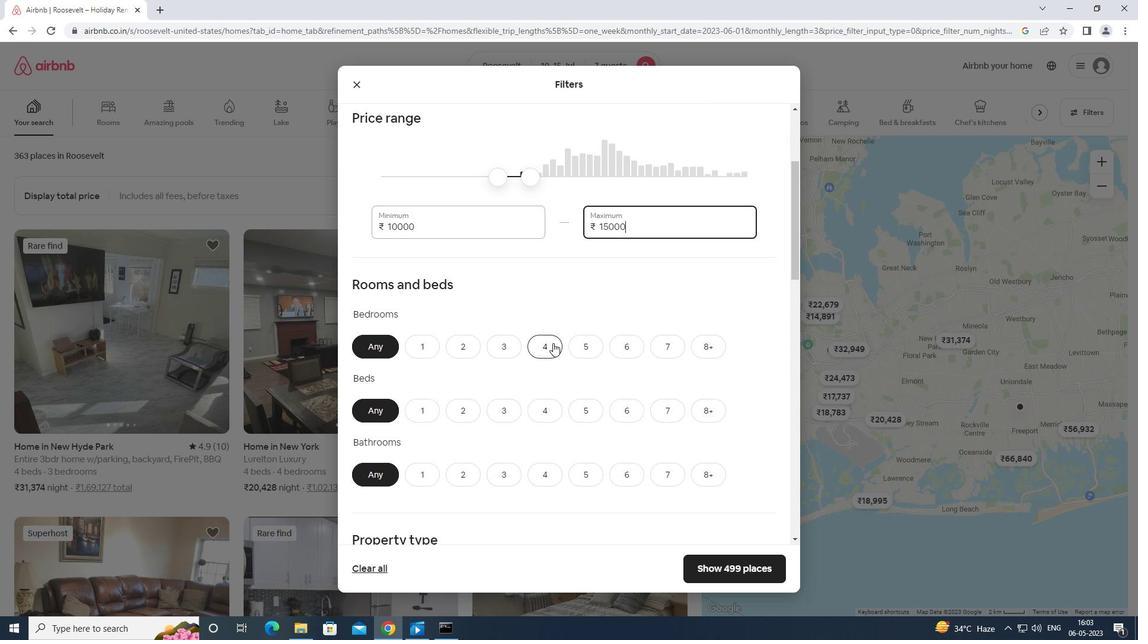 
Action: Mouse moved to (666, 403)
Screenshot: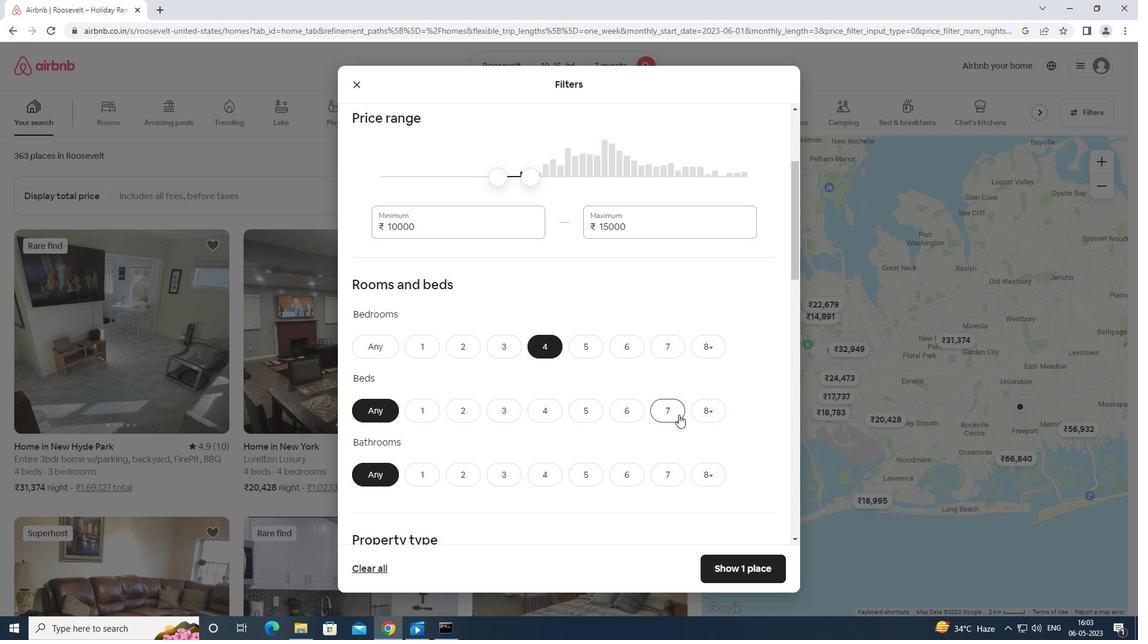 
Action: Mouse pressed left at (666, 403)
Screenshot: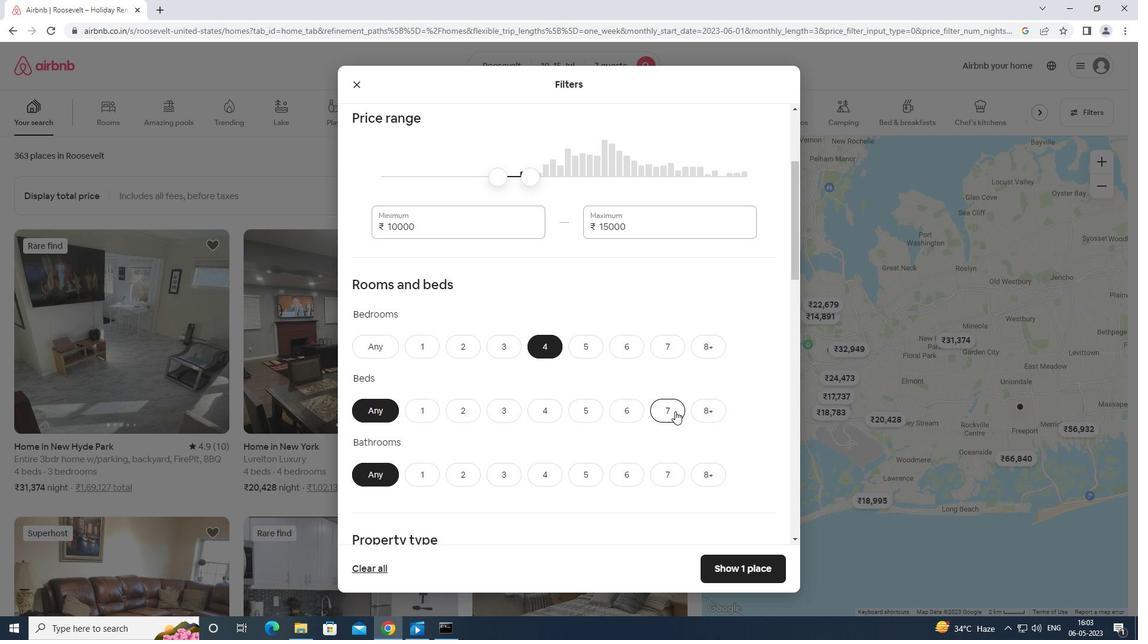 
Action: Mouse moved to (542, 469)
Screenshot: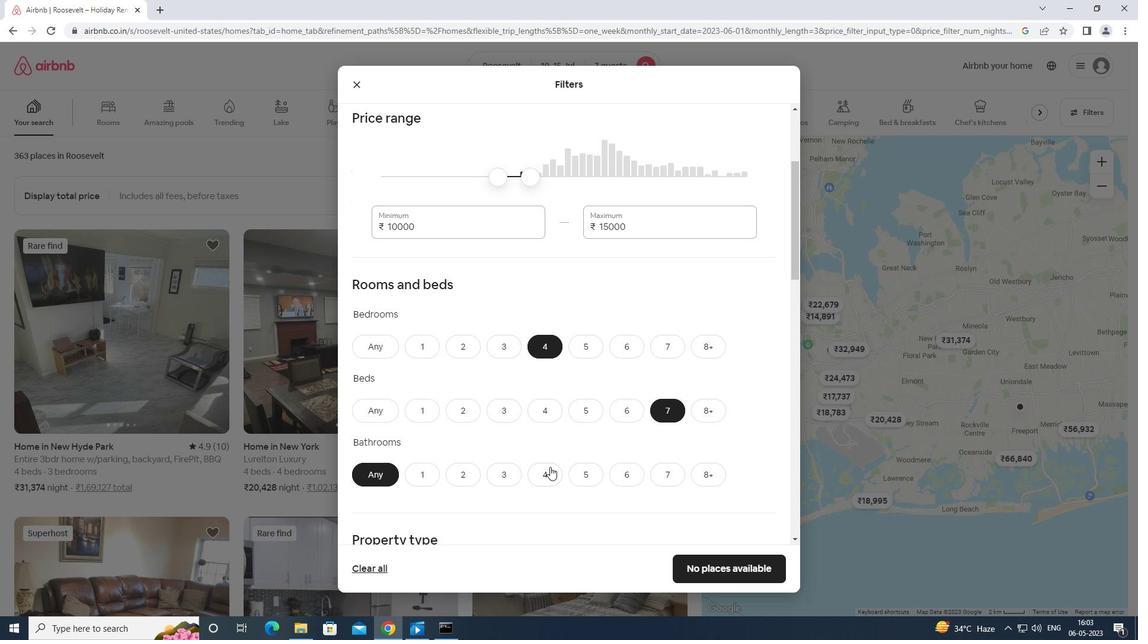 
Action: Mouse pressed left at (542, 469)
Screenshot: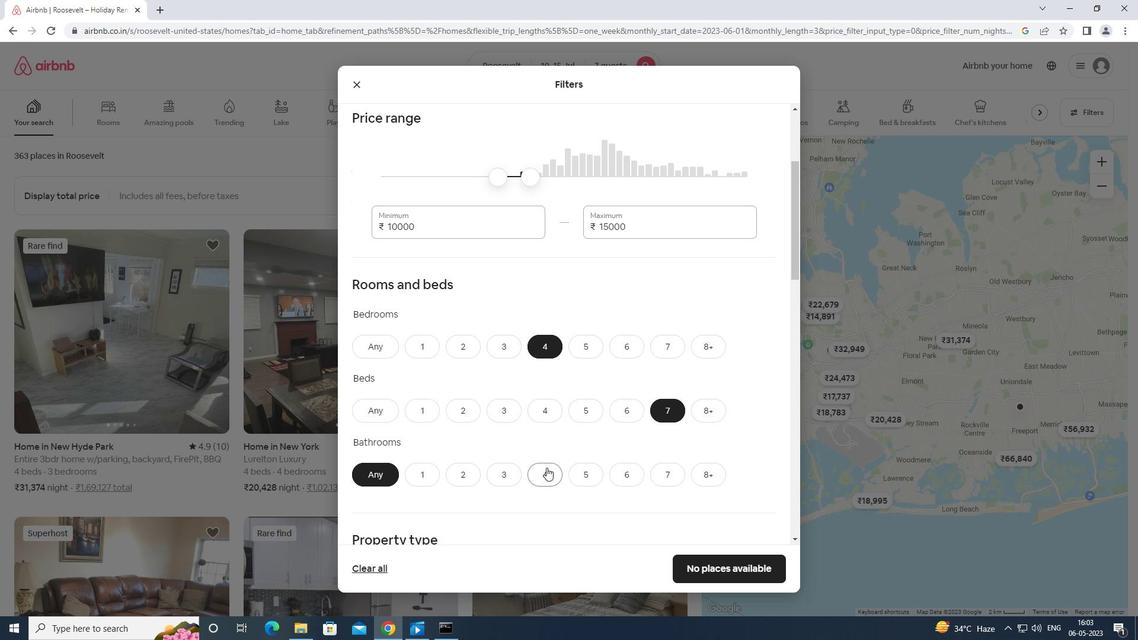 
Action: Mouse moved to (543, 465)
Screenshot: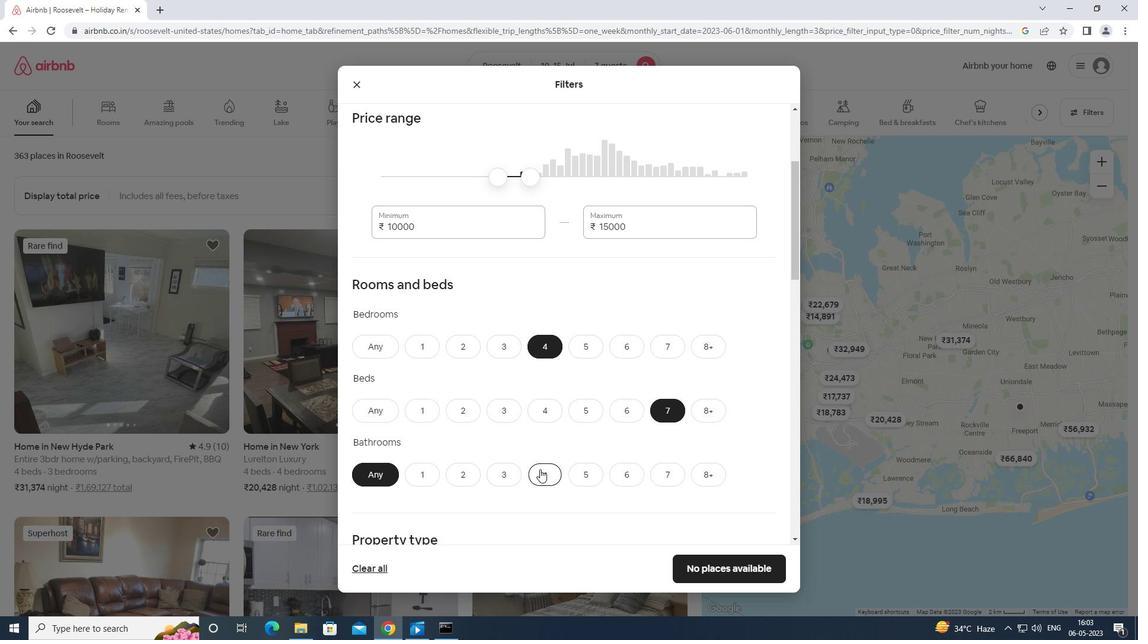 
Action: Mouse scrolled (543, 464) with delta (0, 0)
Screenshot: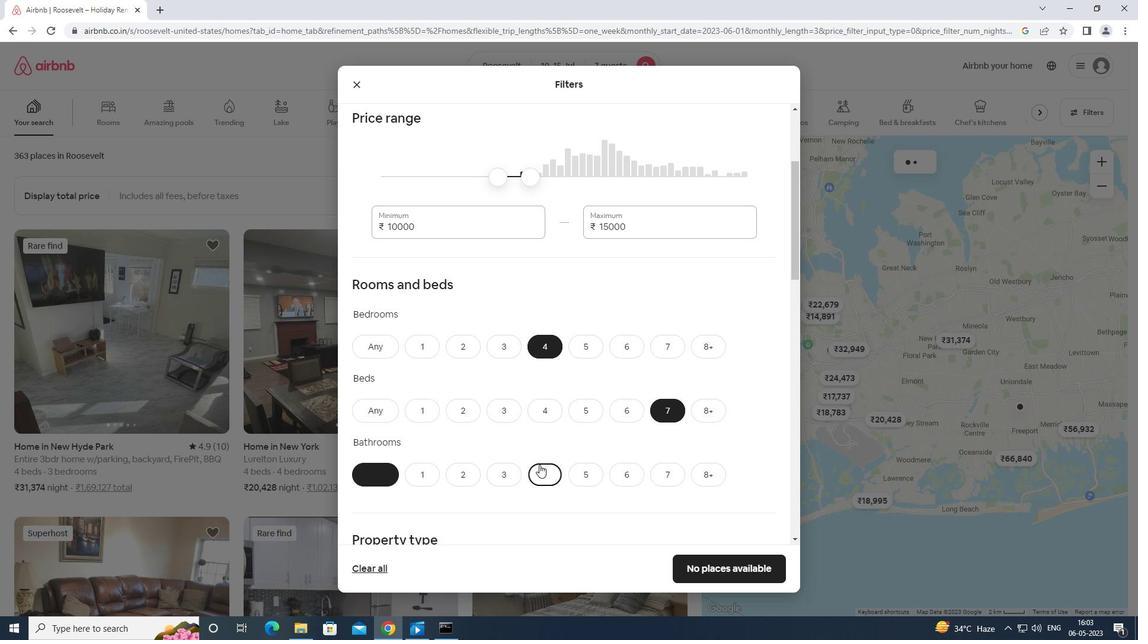 
Action: Mouse moved to (544, 465)
Screenshot: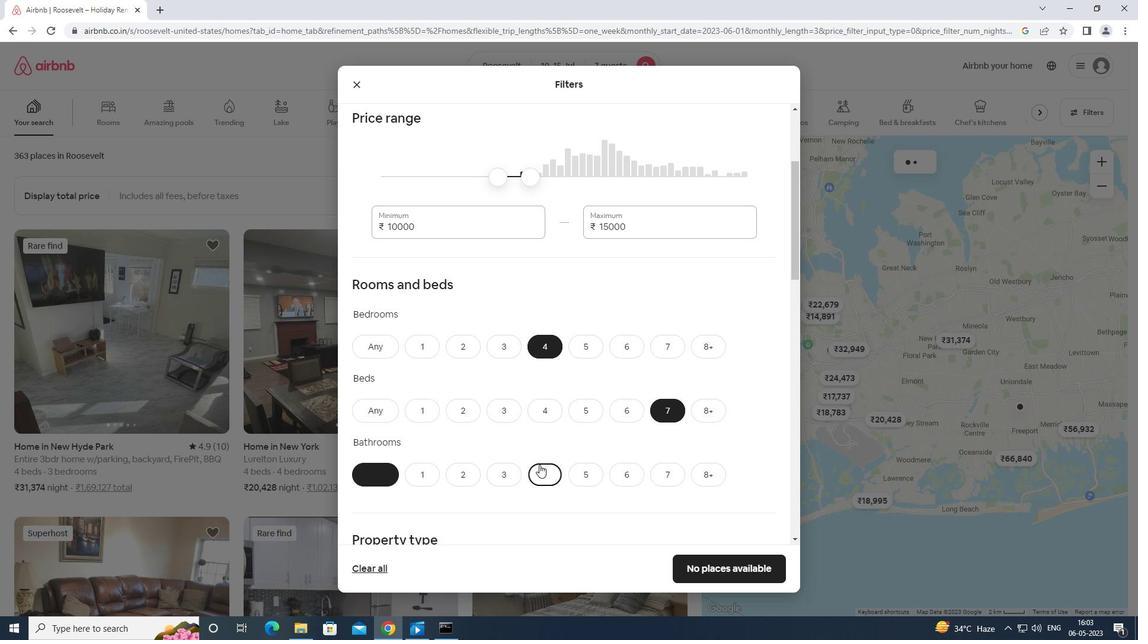 
Action: Mouse scrolled (544, 465) with delta (0, 0)
Screenshot: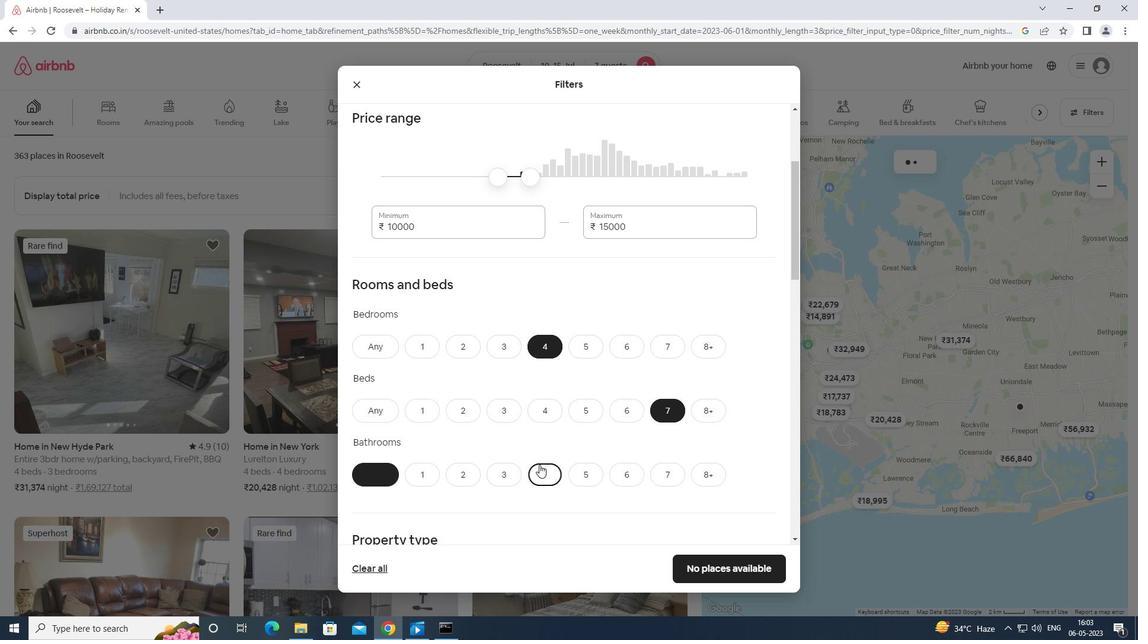 
Action: Mouse scrolled (544, 465) with delta (0, 0)
Screenshot: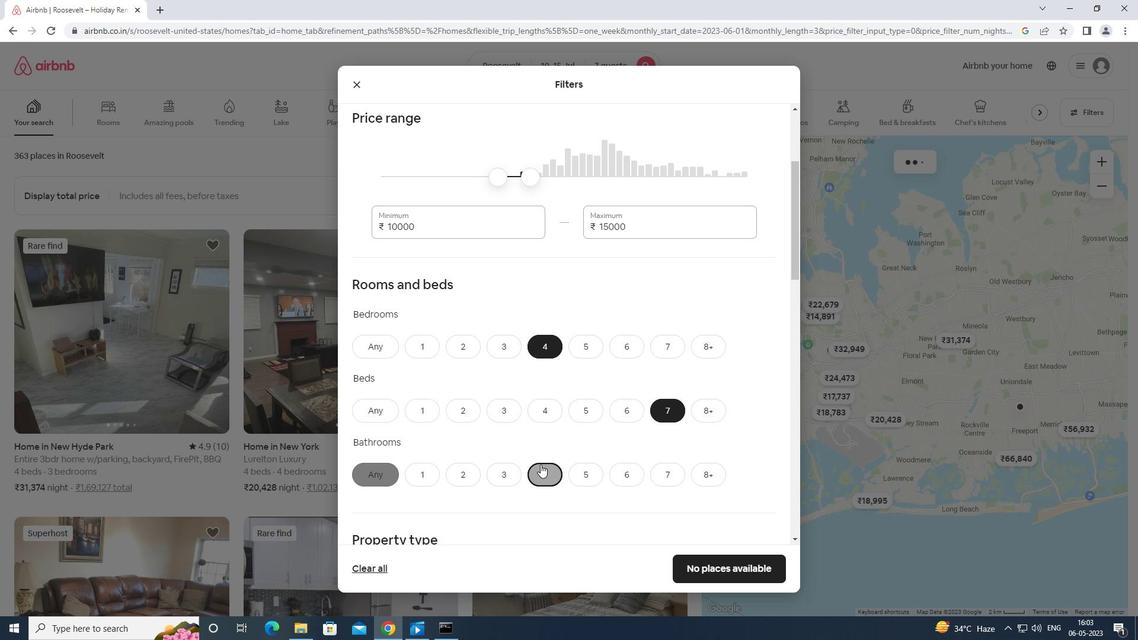 
Action: Mouse moved to (440, 429)
Screenshot: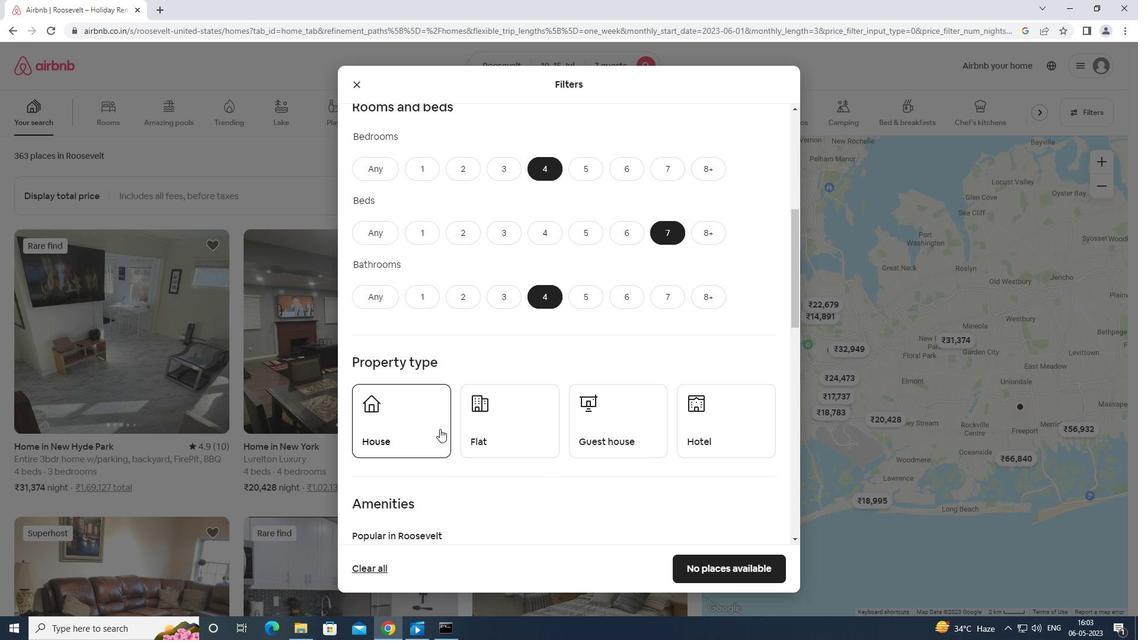 
Action: Mouse pressed left at (440, 429)
Screenshot: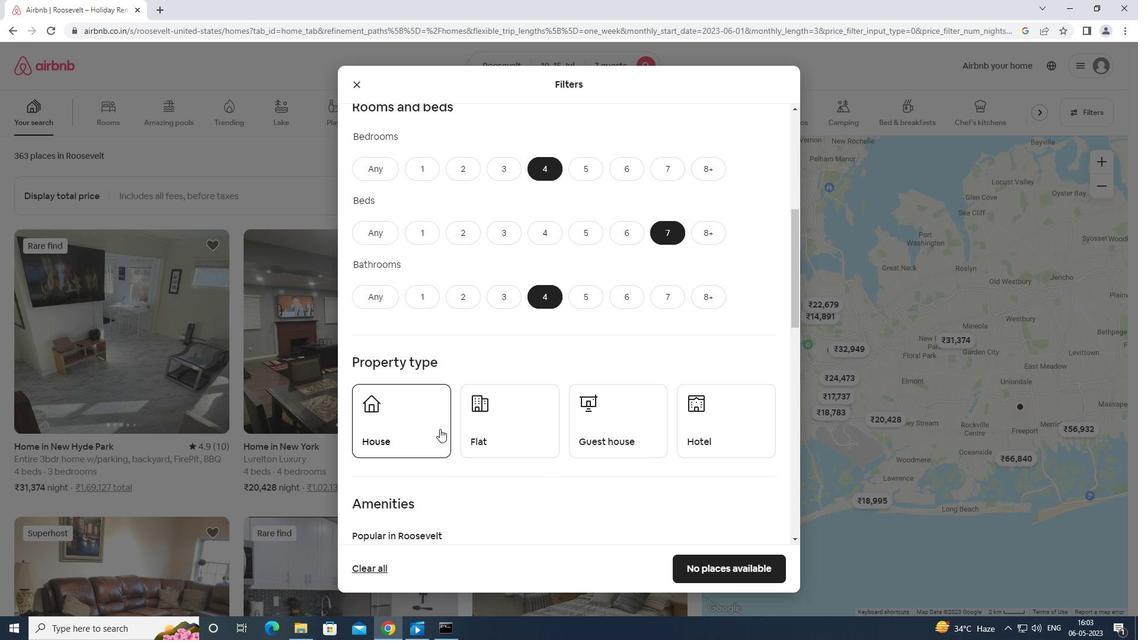 
Action: Mouse moved to (491, 431)
Screenshot: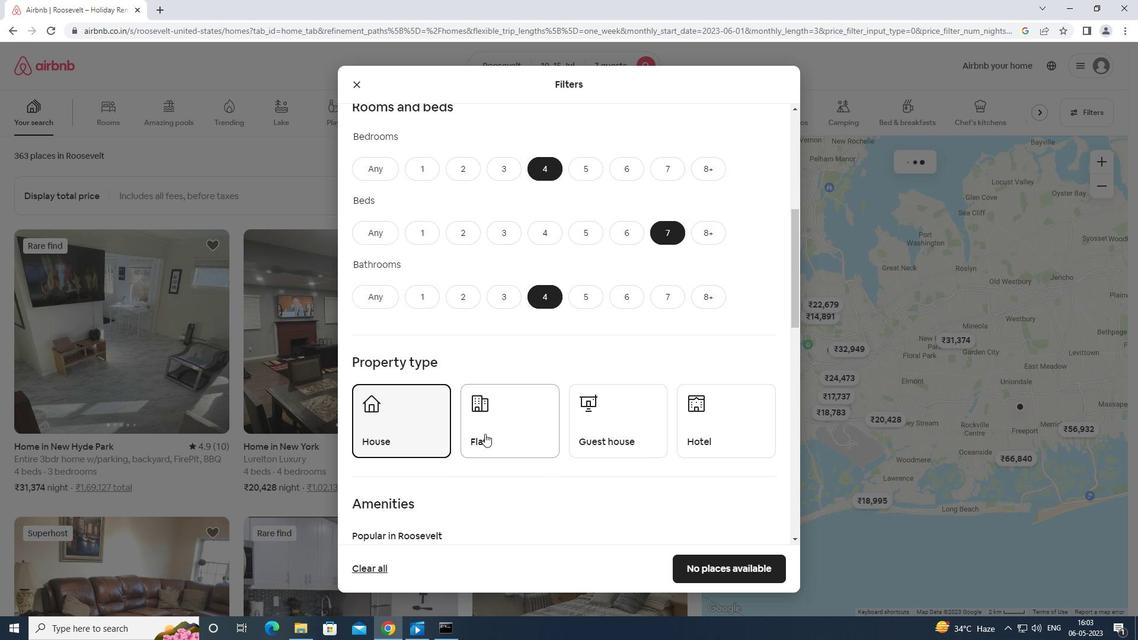 
Action: Mouse pressed left at (491, 431)
Screenshot: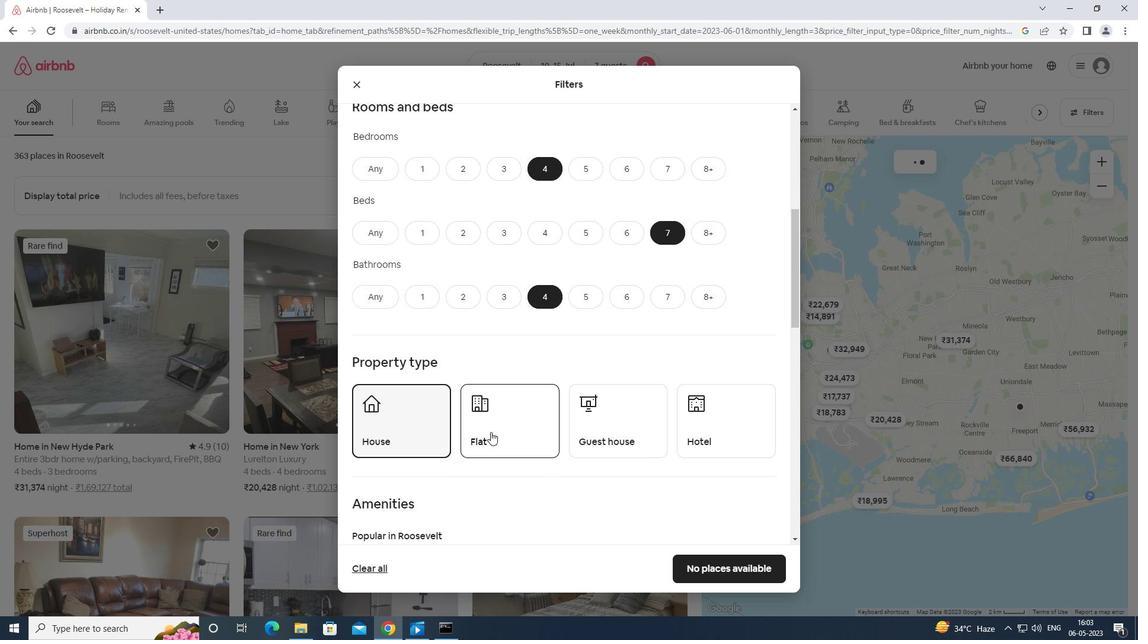 
Action: Mouse moved to (621, 424)
Screenshot: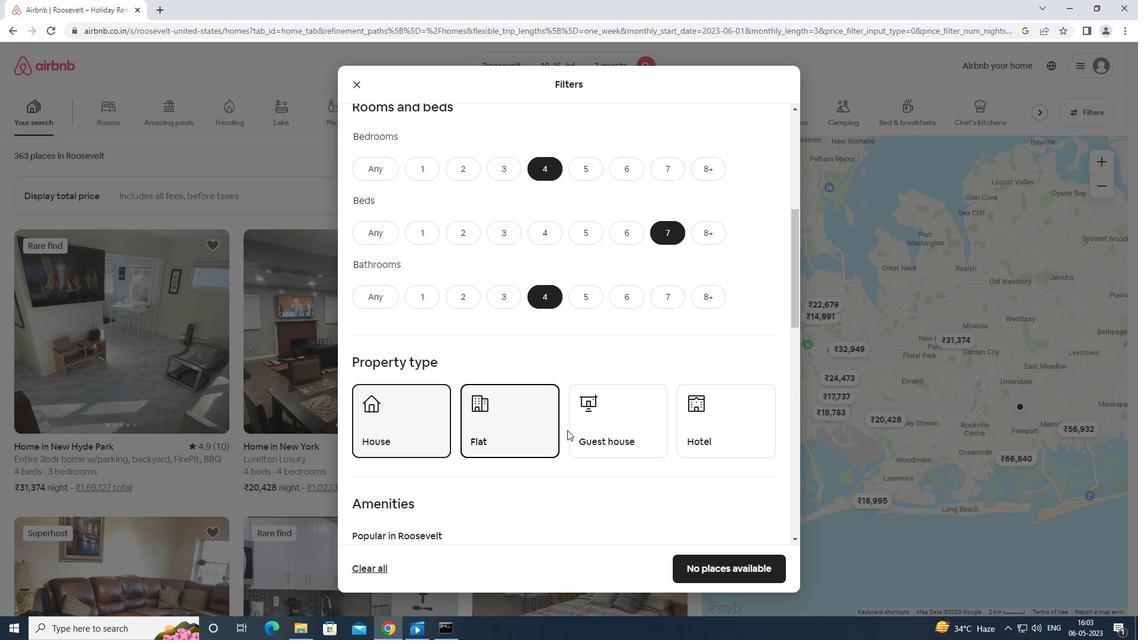 
Action: Mouse pressed left at (621, 424)
Screenshot: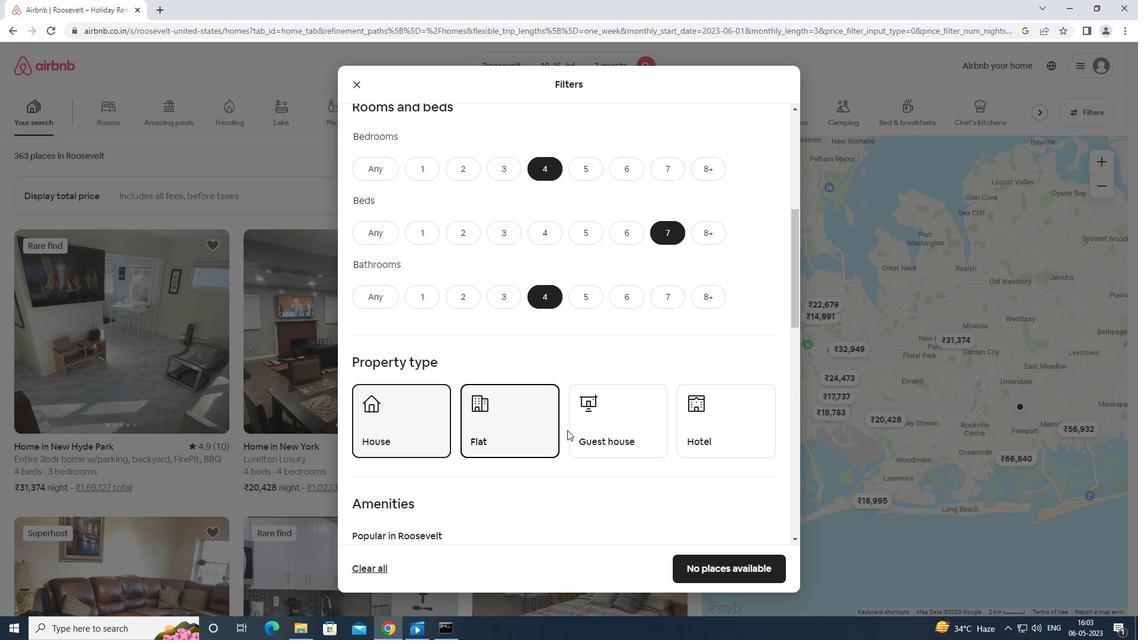 
Action: Mouse moved to (628, 416)
Screenshot: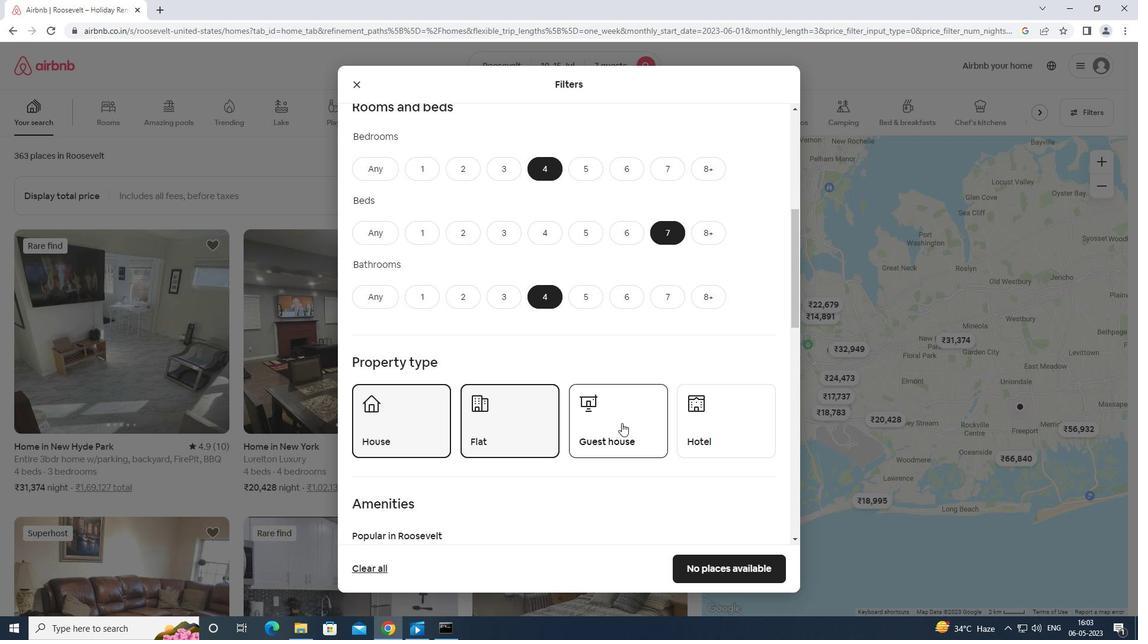 
Action: Mouse scrolled (628, 415) with delta (0, 0)
Screenshot: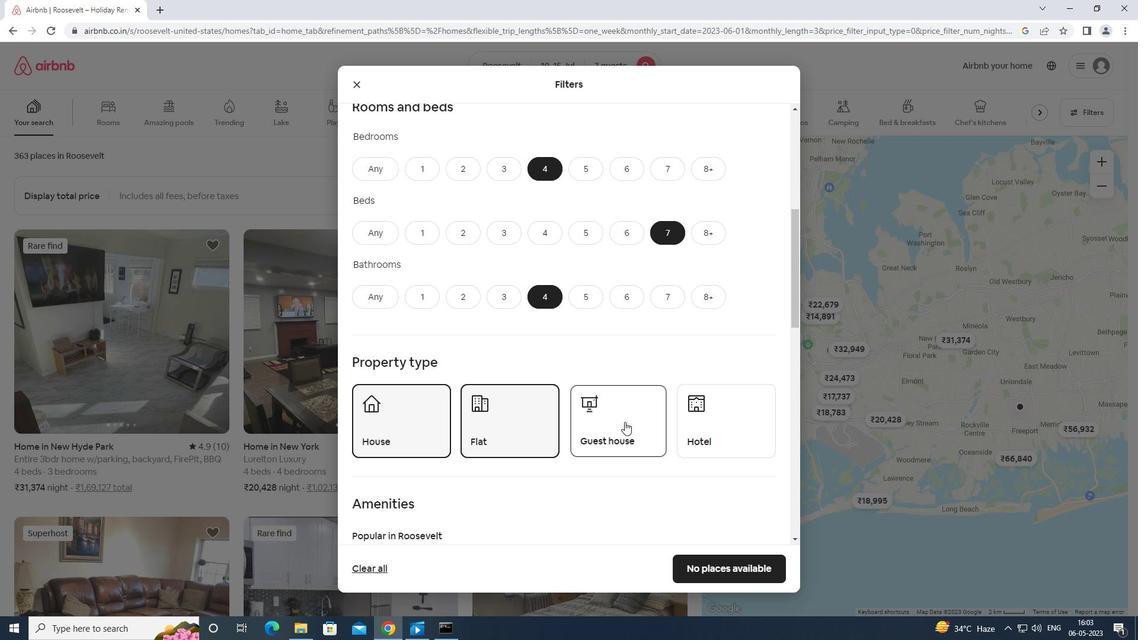 
Action: Mouse moved to (628, 416)
Screenshot: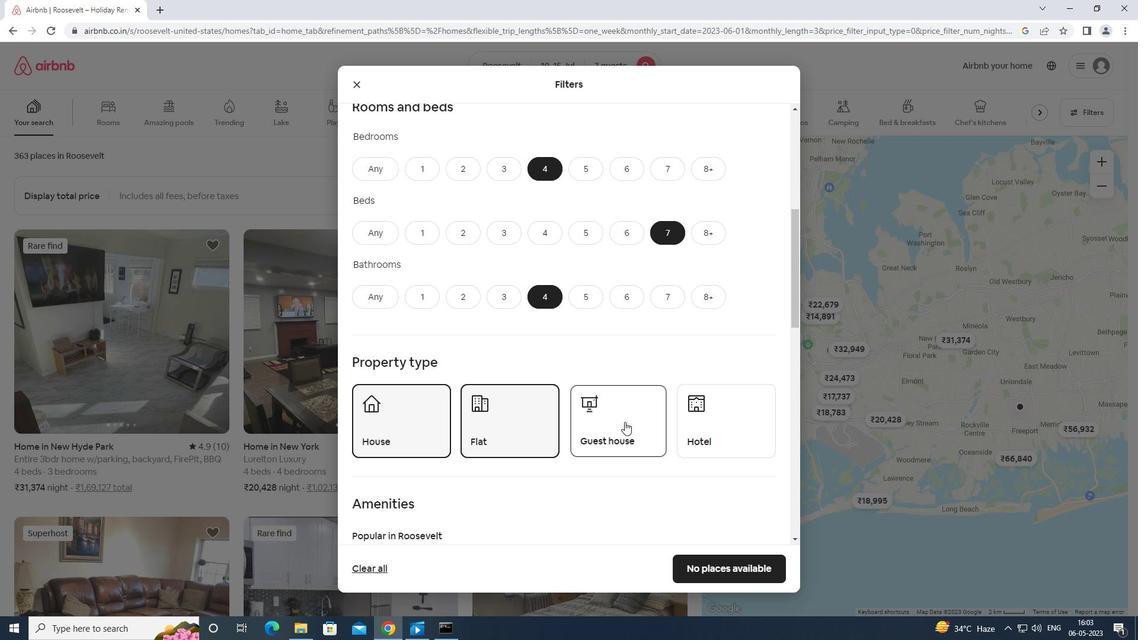 
Action: Mouse scrolled (628, 415) with delta (0, 0)
Screenshot: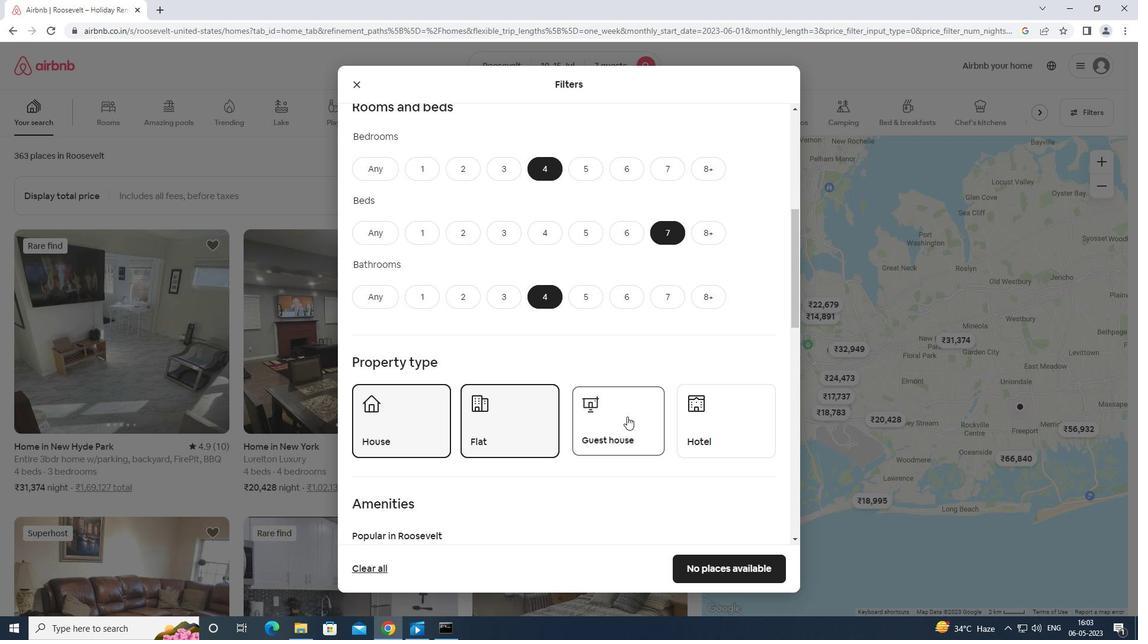 
Action: Mouse scrolled (628, 415) with delta (0, 0)
Screenshot: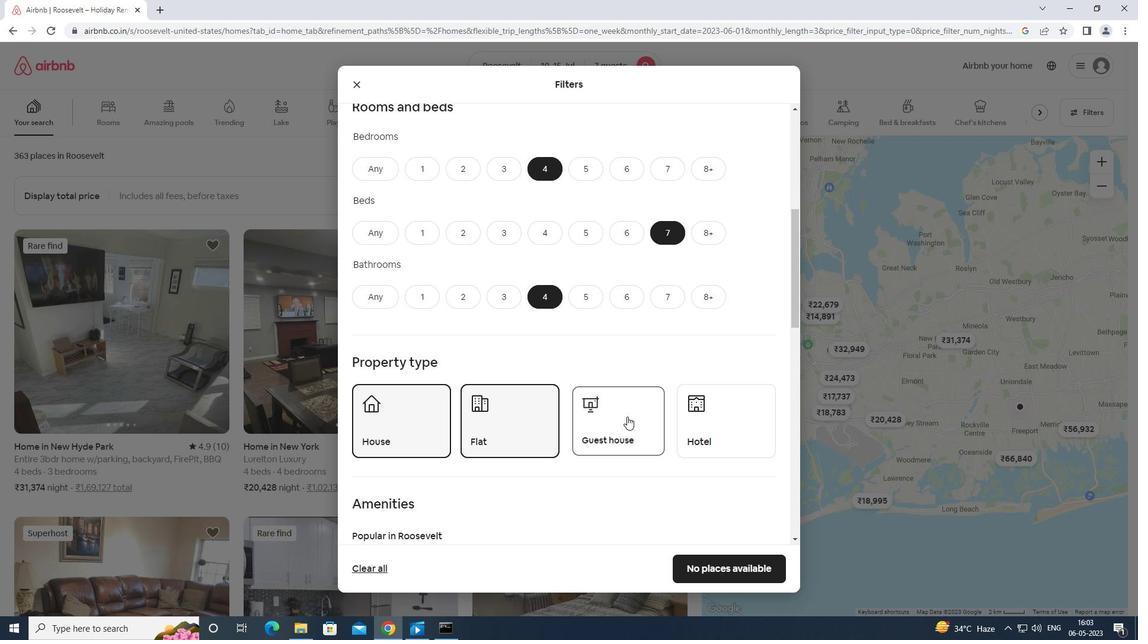 
Action: Mouse moved to (357, 386)
Screenshot: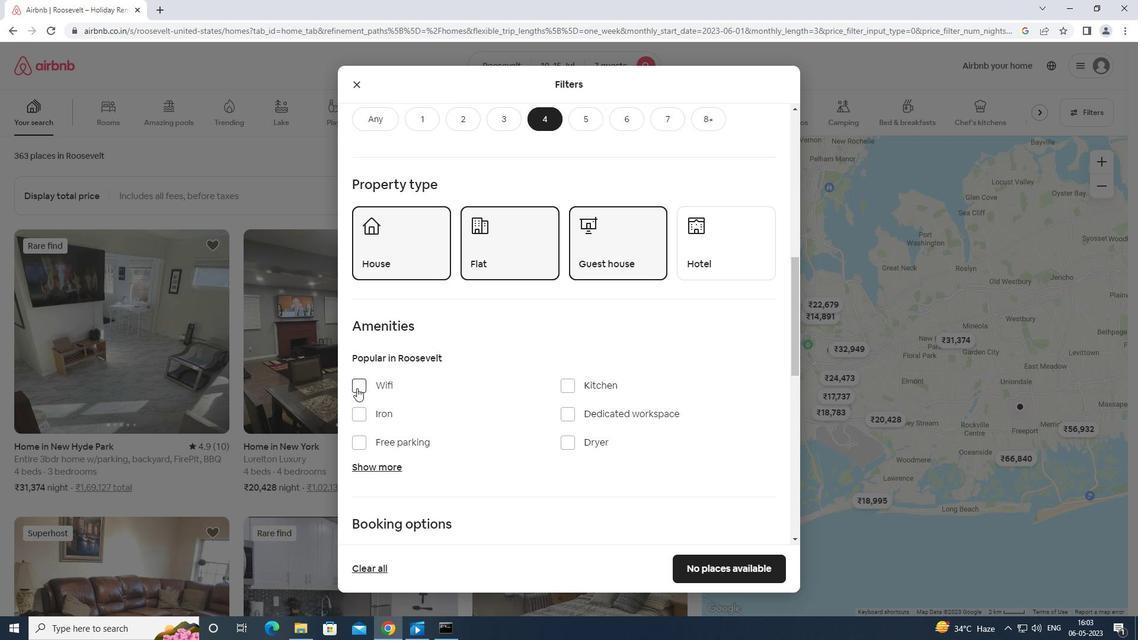 
Action: Mouse pressed left at (357, 386)
Screenshot: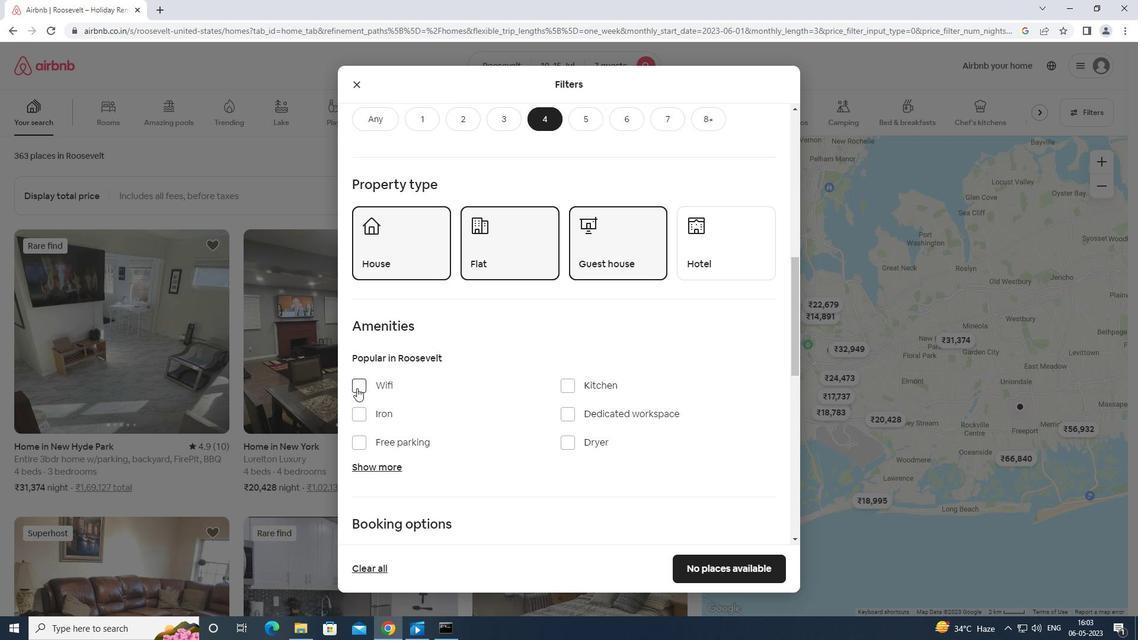 
Action: Mouse moved to (357, 440)
Screenshot: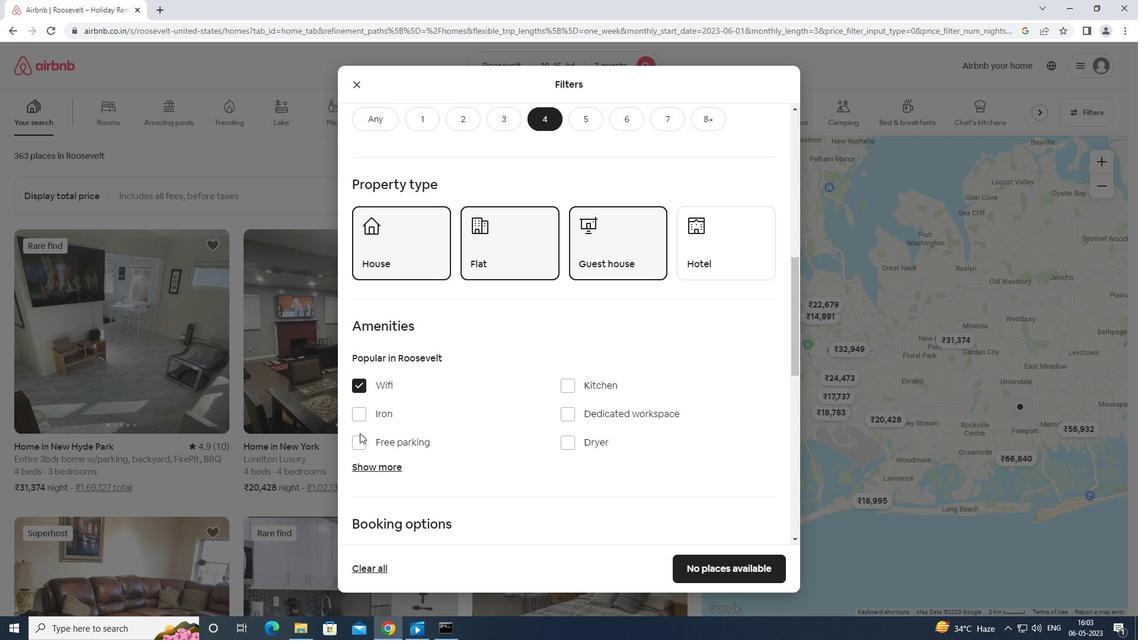 
Action: Mouse pressed left at (357, 440)
Screenshot: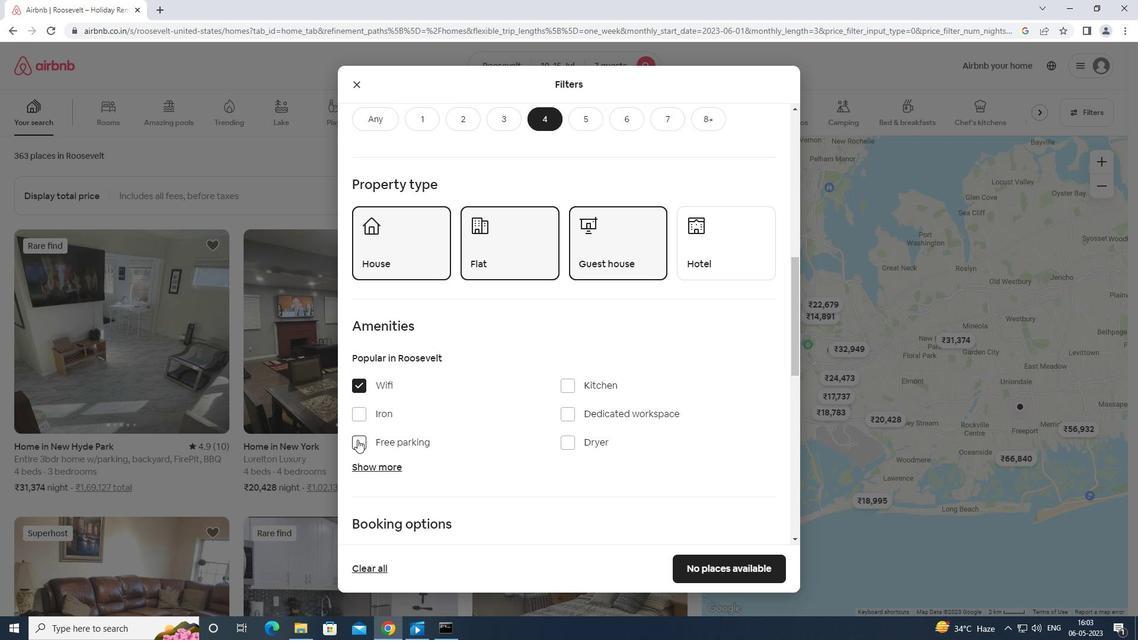 
Action: Mouse moved to (376, 466)
Screenshot: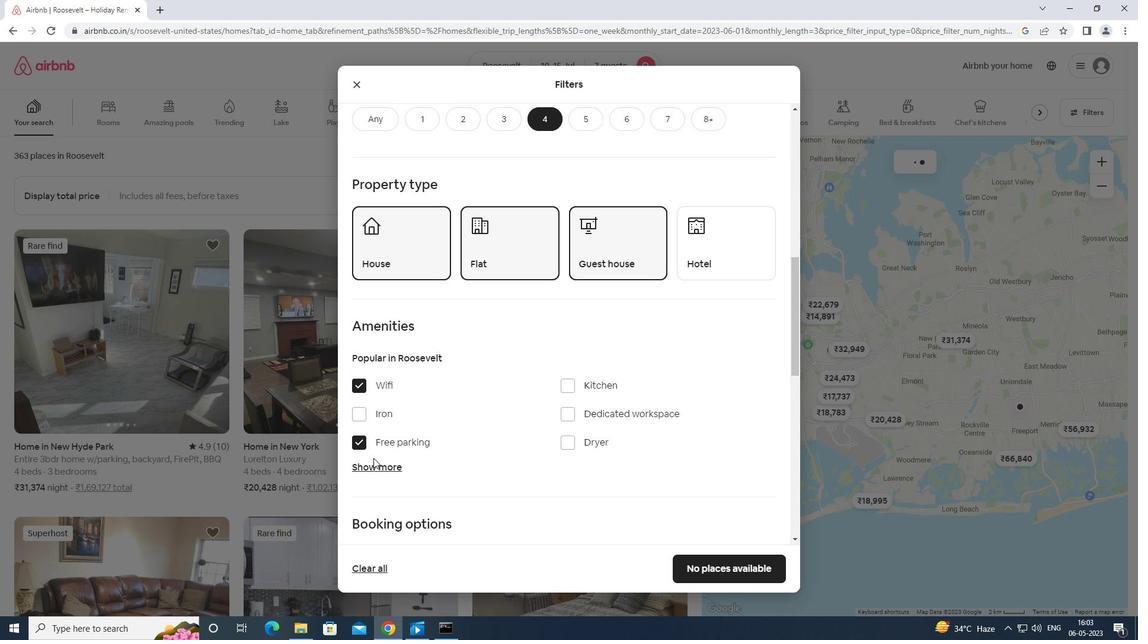 
Action: Mouse pressed left at (376, 466)
Screenshot: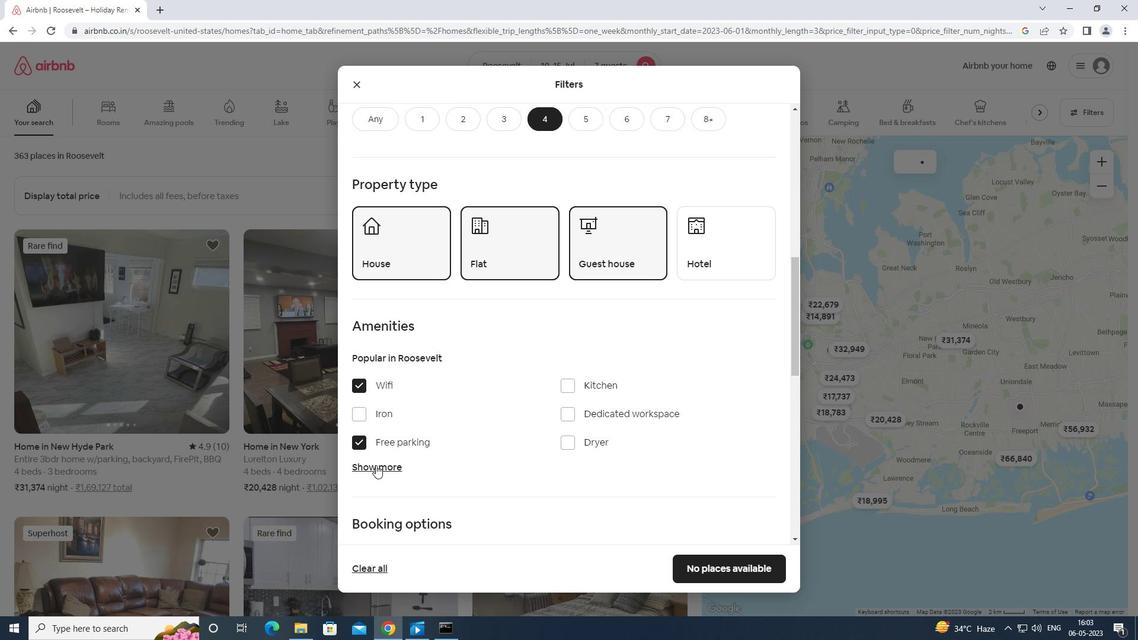 
Action: Mouse moved to (382, 460)
Screenshot: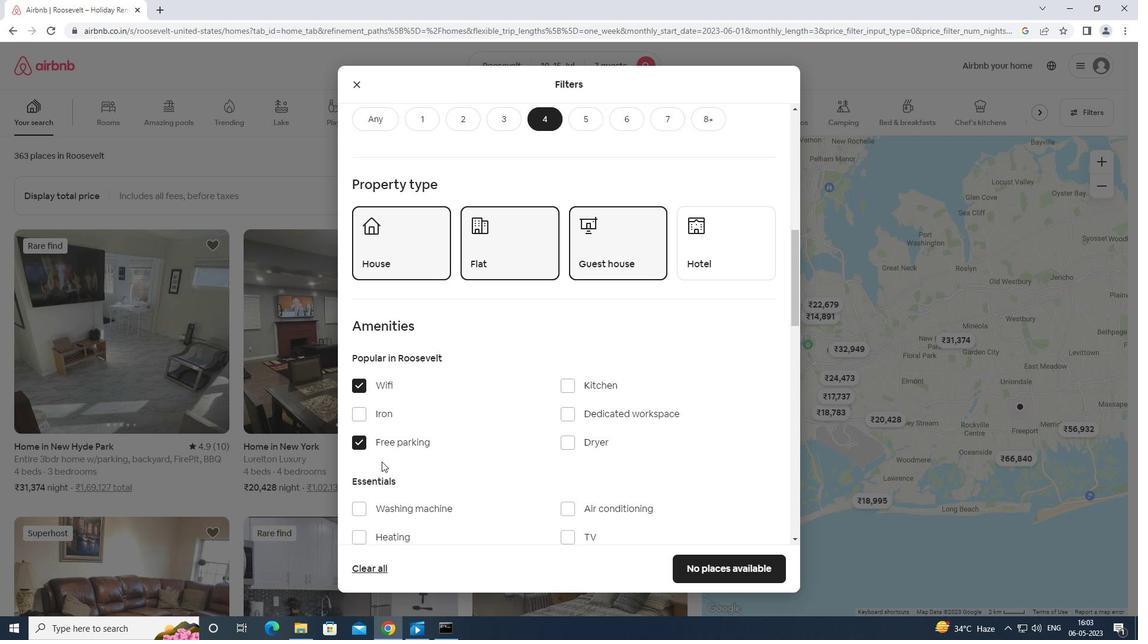 
Action: Mouse scrolled (382, 460) with delta (0, 0)
Screenshot: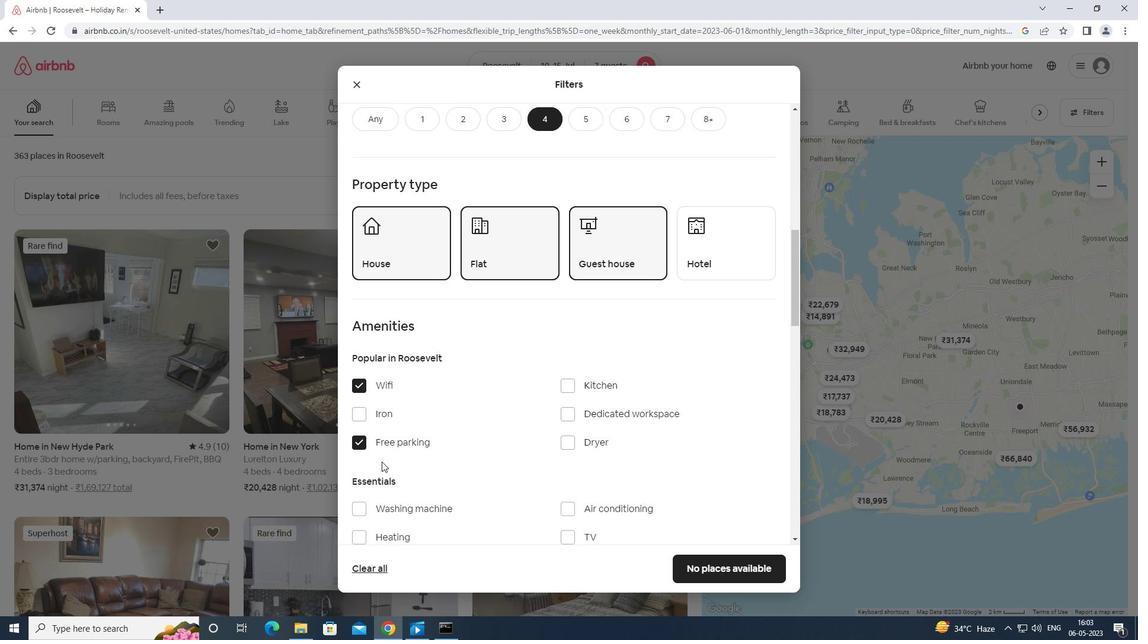 
Action: Mouse moved to (383, 460)
Screenshot: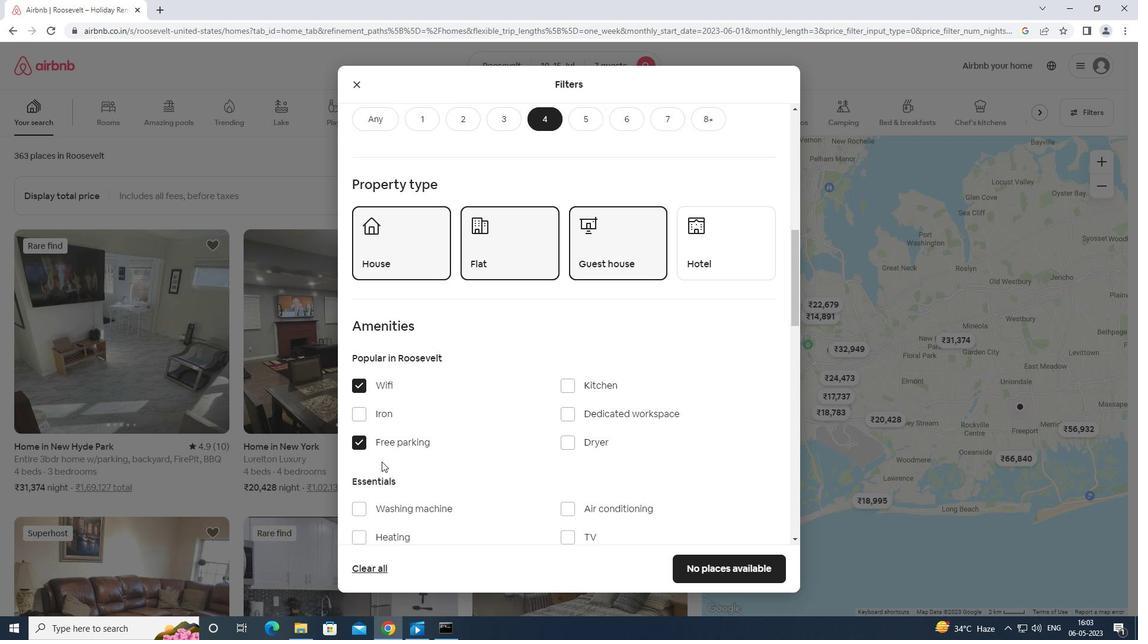 
Action: Mouse scrolled (383, 460) with delta (0, 0)
Screenshot: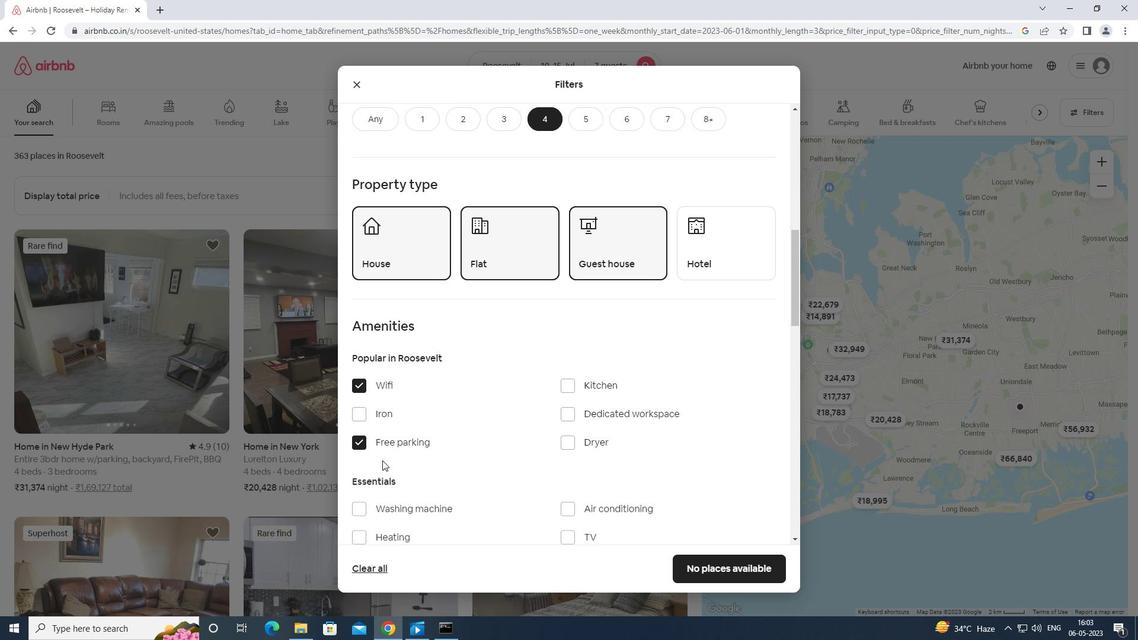 
Action: Mouse moved to (569, 421)
Screenshot: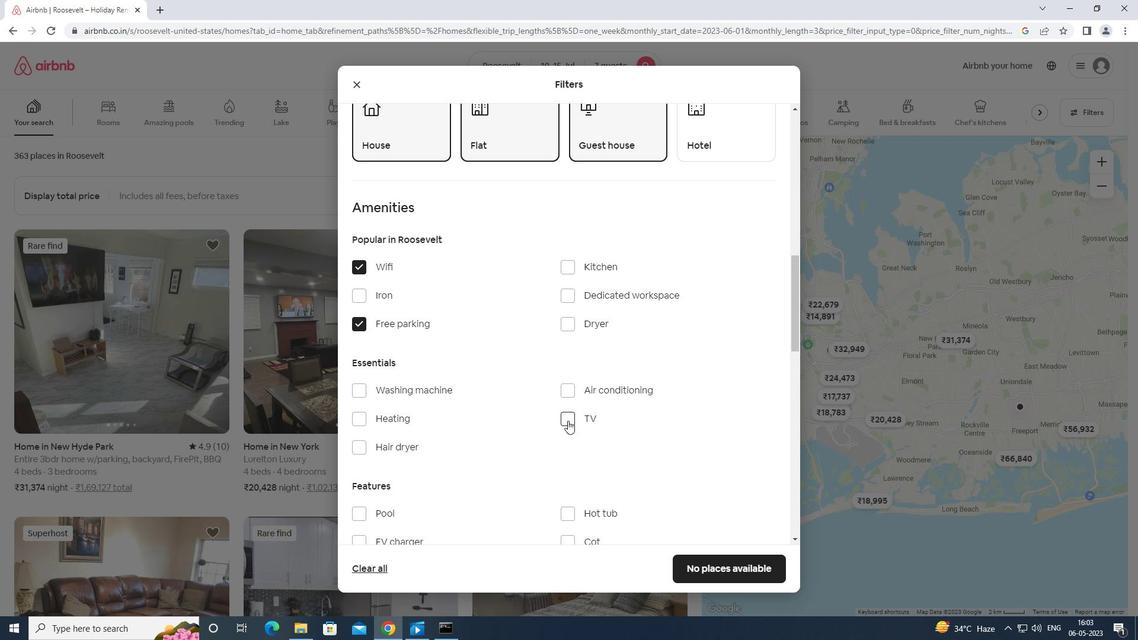 
Action: Mouse pressed left at (569, 421)
Screenshot: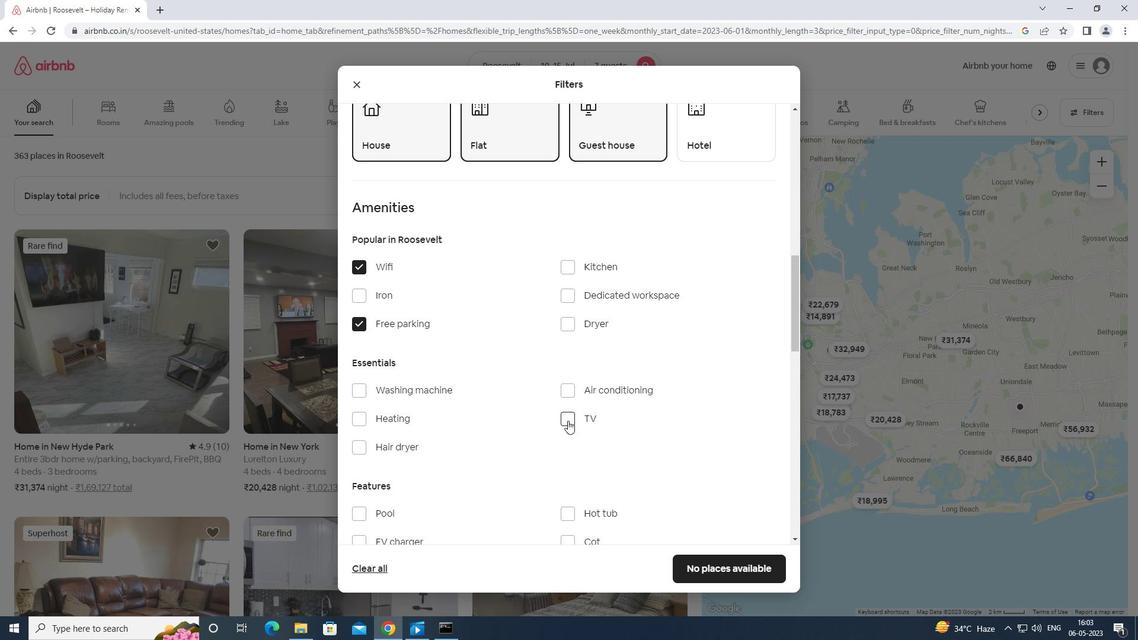
Action: Mouse moved to (568, 421)
Screenshot: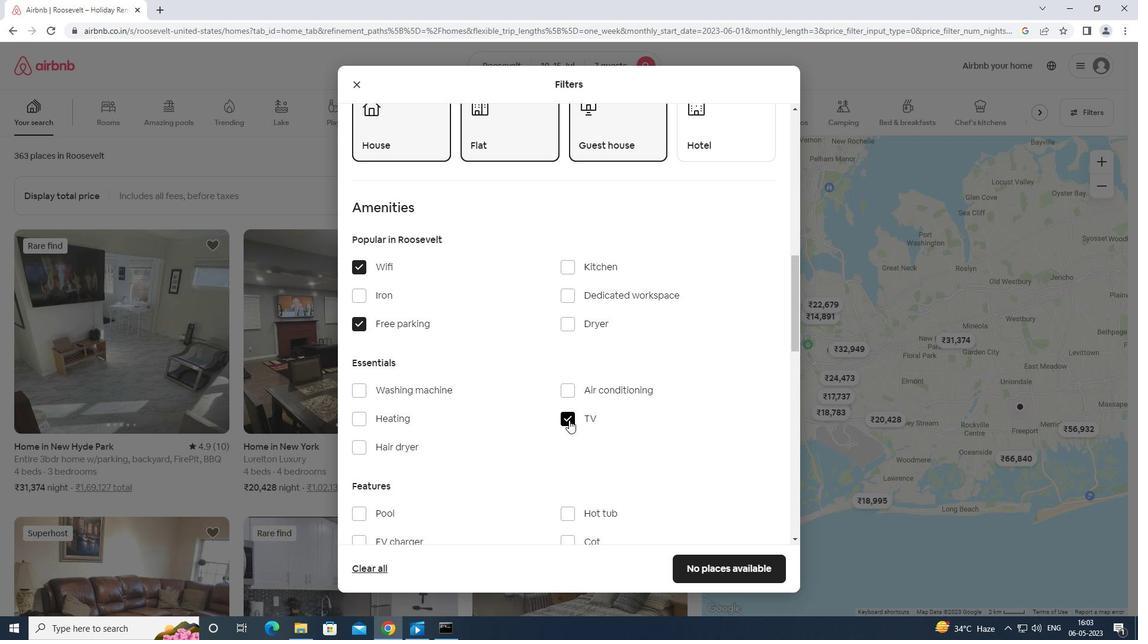 
Action: Mouse scrolled (568, 420) with delta (0, 0)
Screenshot: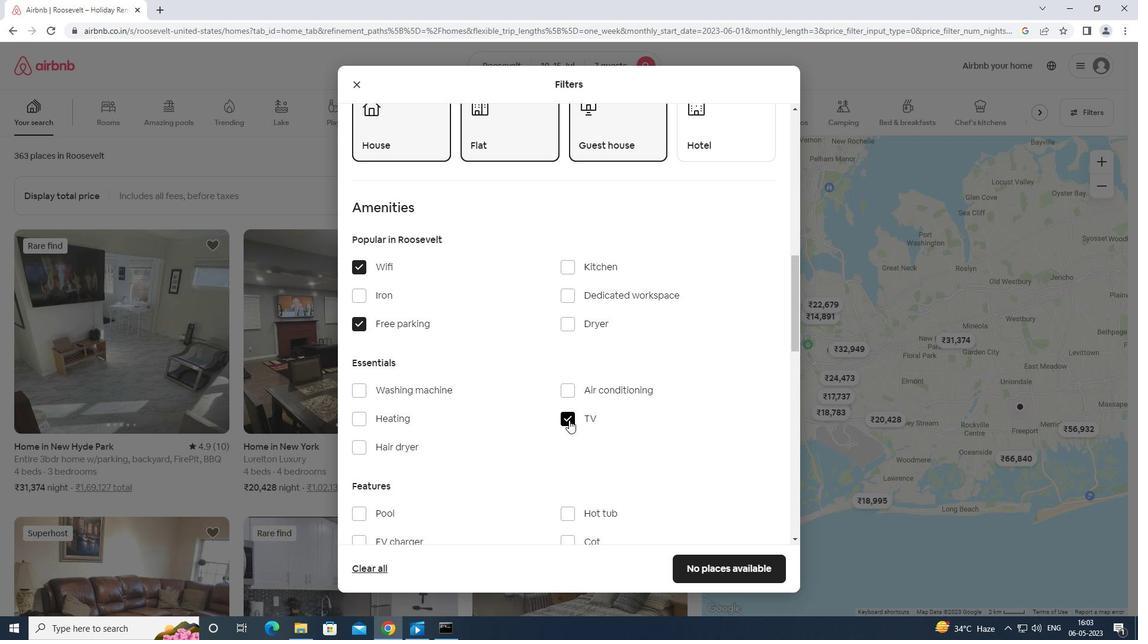 
Action: Mouse scrolled (568, 420) with delta (0, 0)
Screenshot: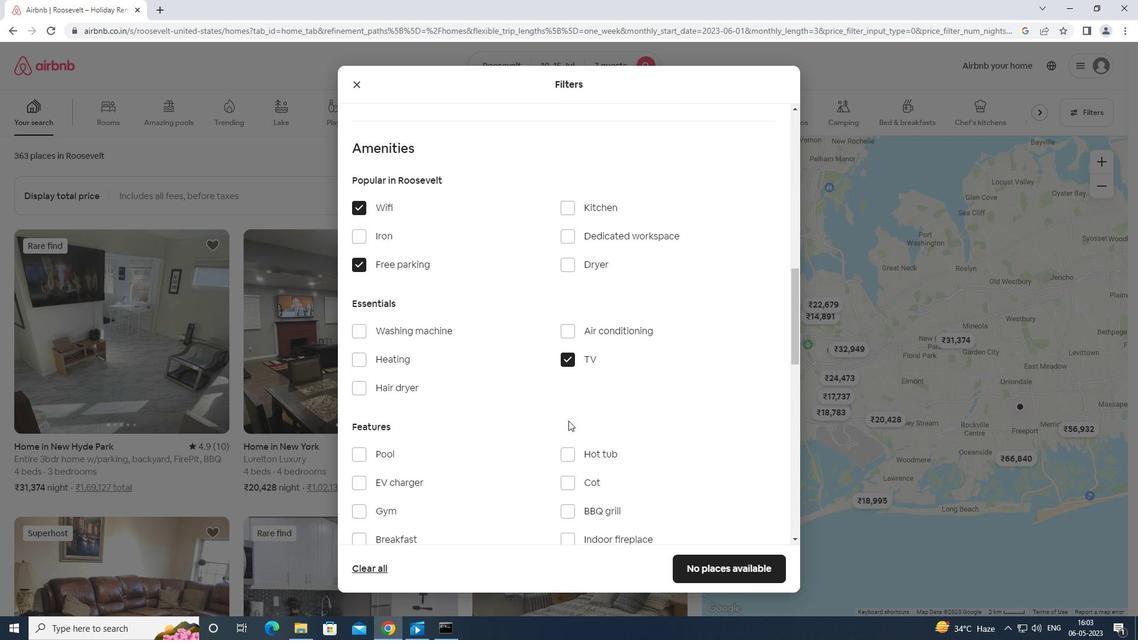 
Action: Mouse moved to (357, 453)
Screenshot: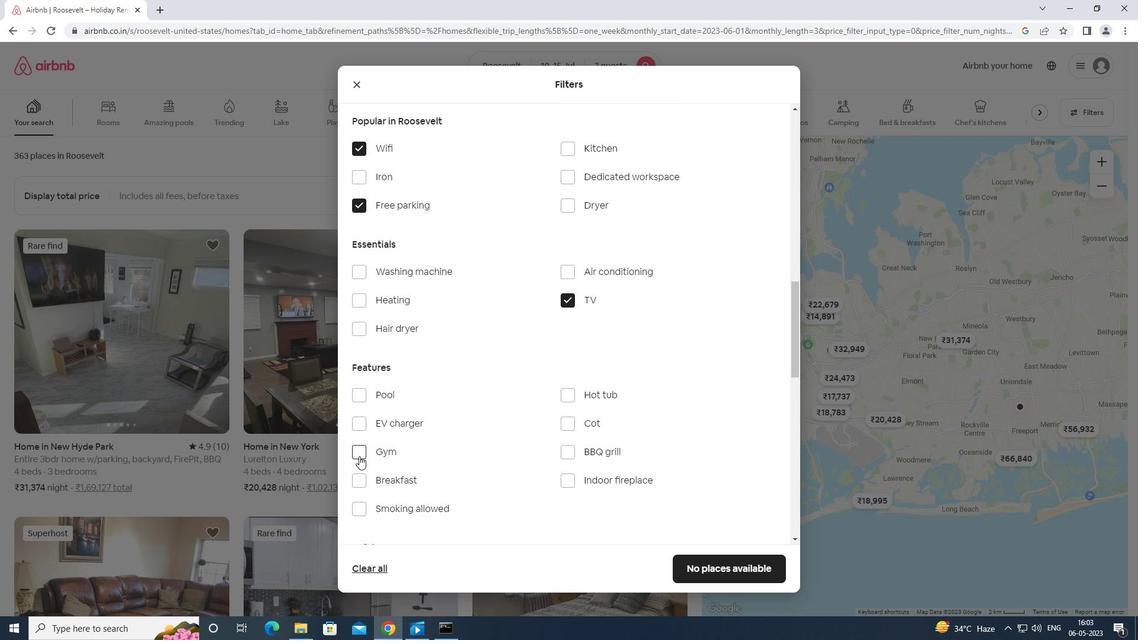 
Action: Mouse pressed left at (357, 453)
Screenshot: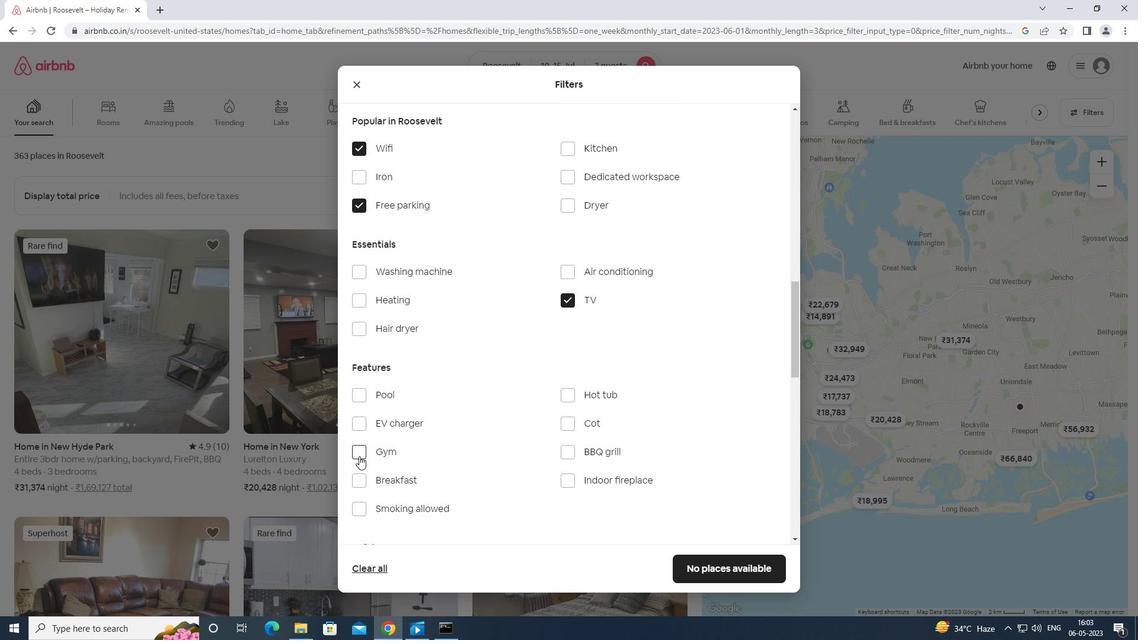 
Action: Mouse moved to (357, 475)
Screenshot: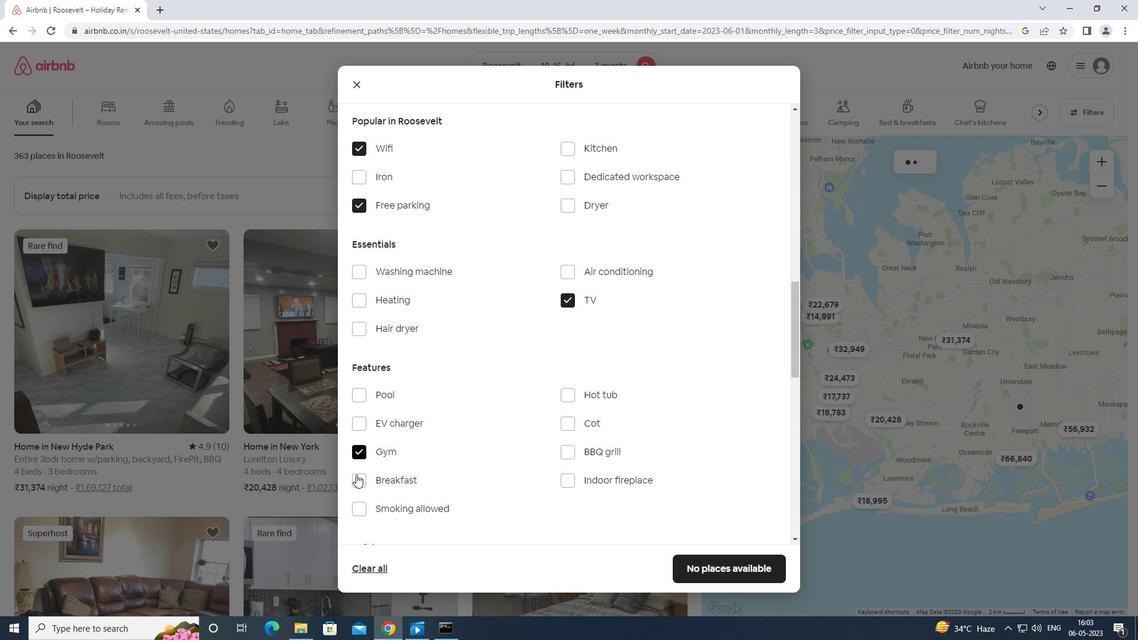 
Action: Mouse pressed left at (357, 475)
Screenshot: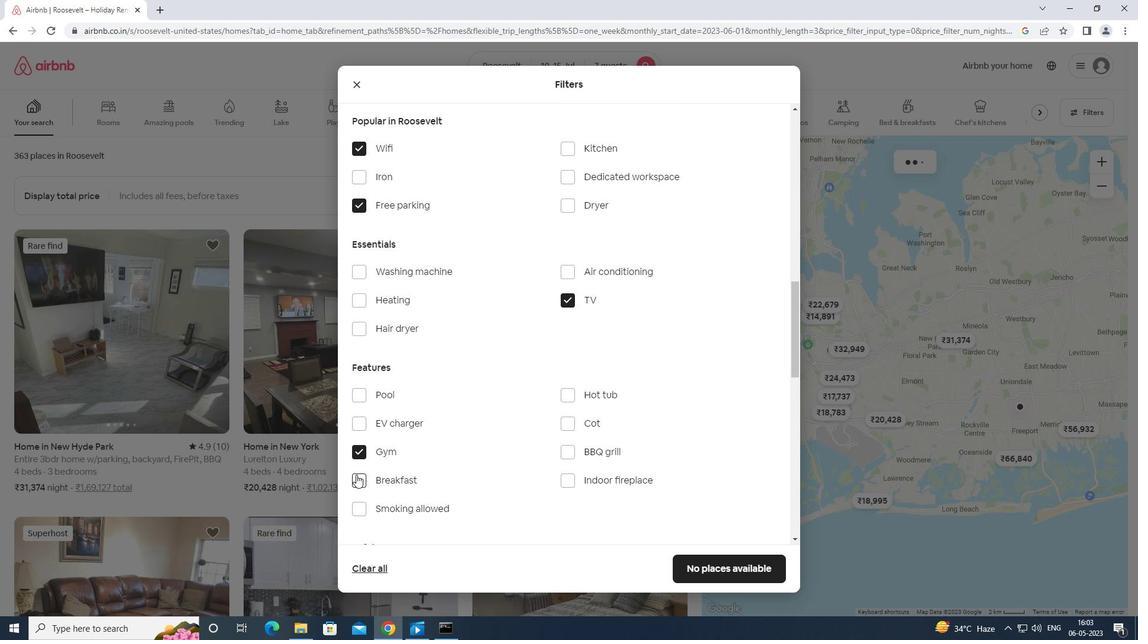 
Action: Mouse moved to (368, 486)
Screenshot: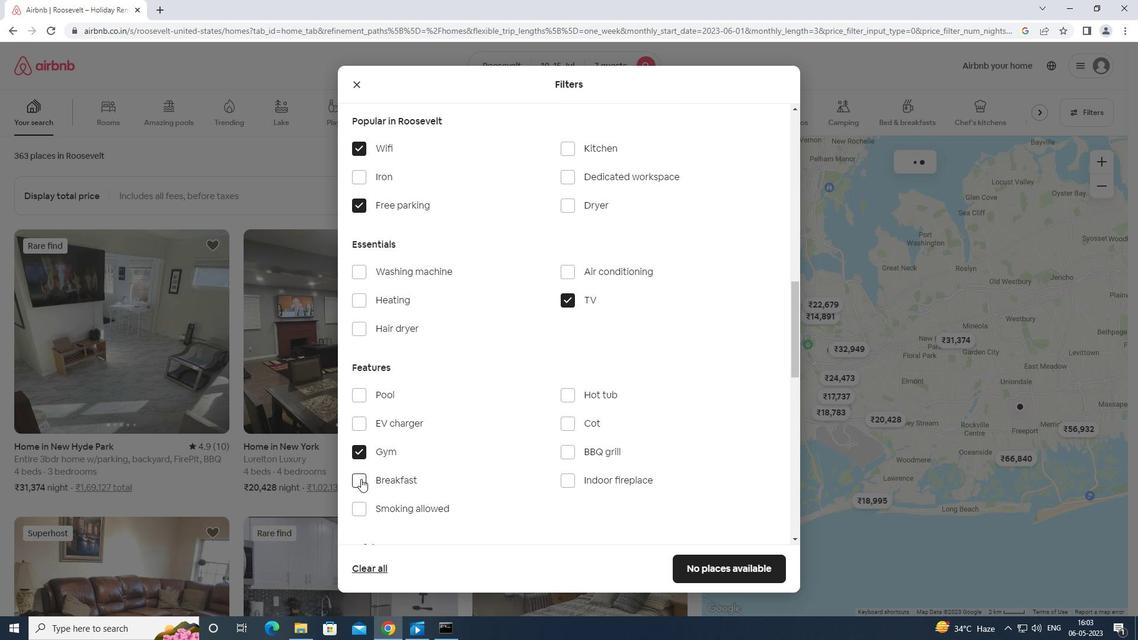 
Action: Mouse scrolled (368, 485) with delta (0, 0)
Screenshot: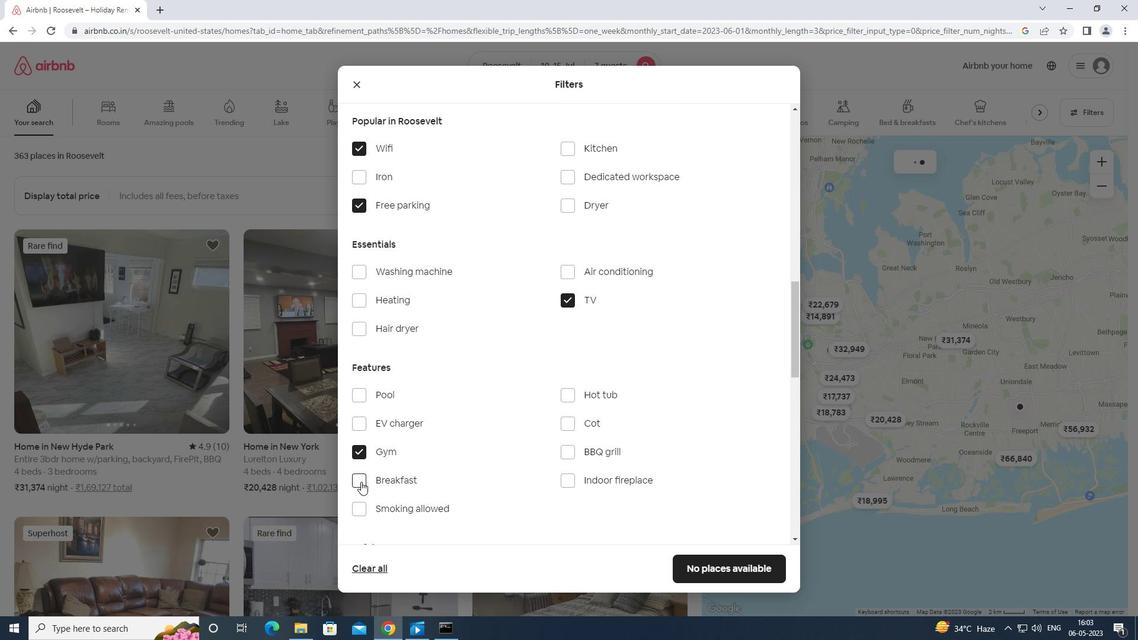 
Action: Mouse moved to (369, 486)
Screenshot: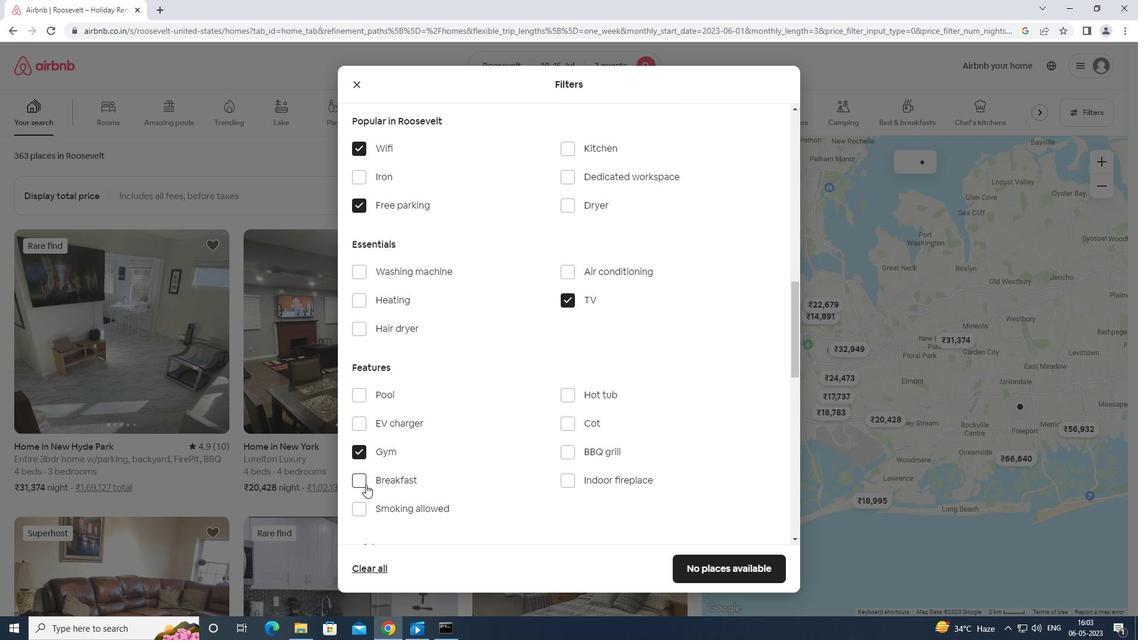 
Action: Mouse scrolled (369, 486) with delta (0, 0)
Screenshot: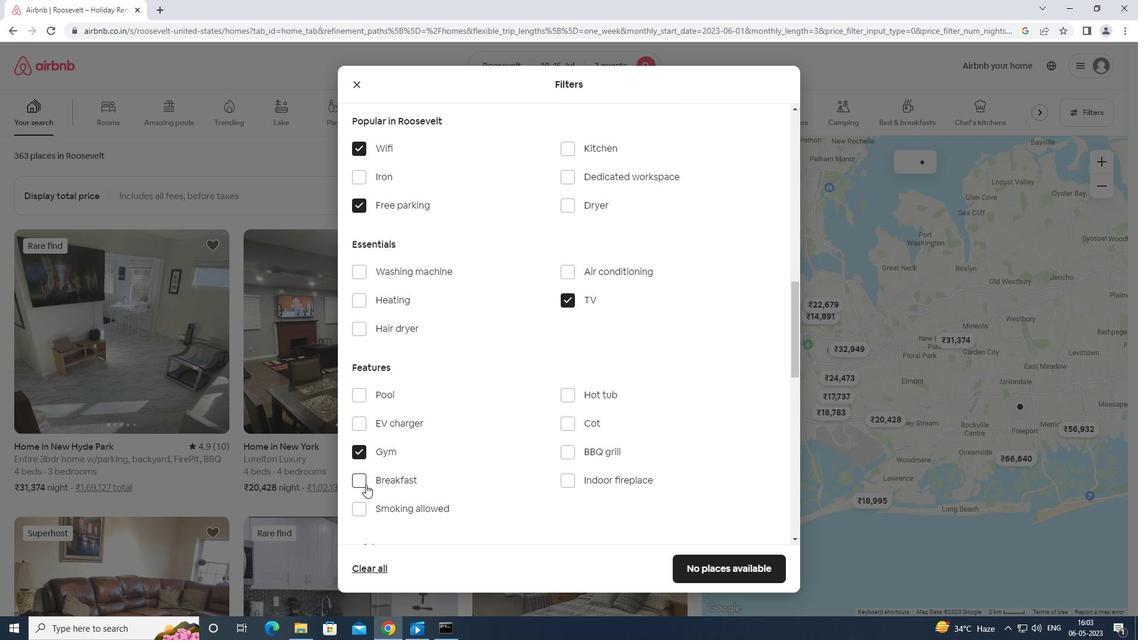 
Action: Mouse moved to (370, 486)
Screenshot: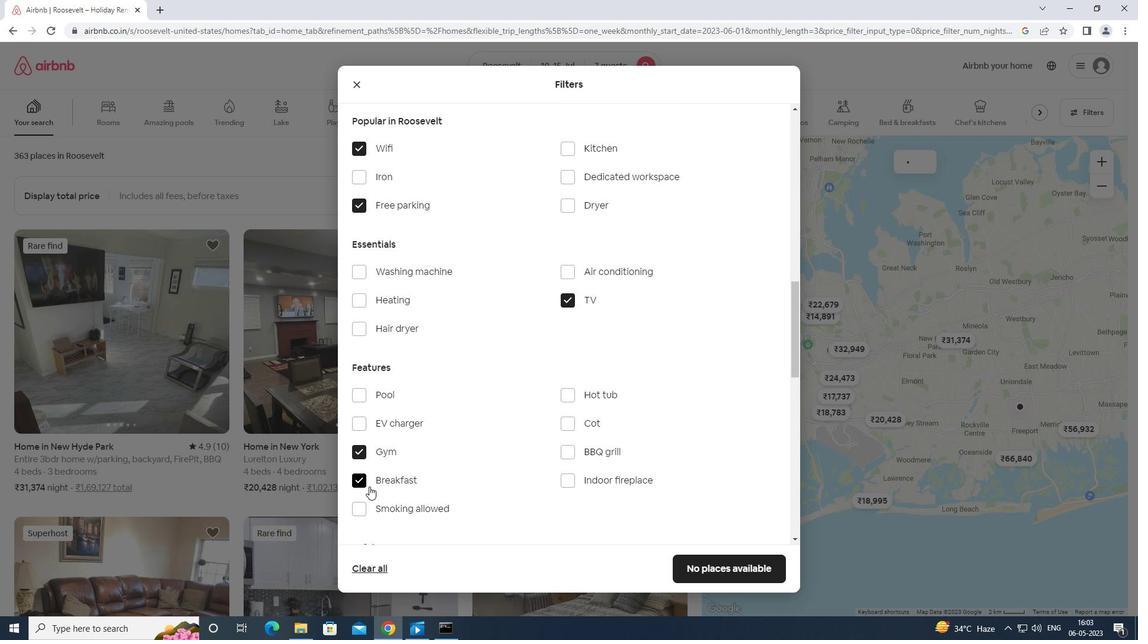 
Action: Mouse scrolled (370, 485) with delta (0, 0)
Screenshot: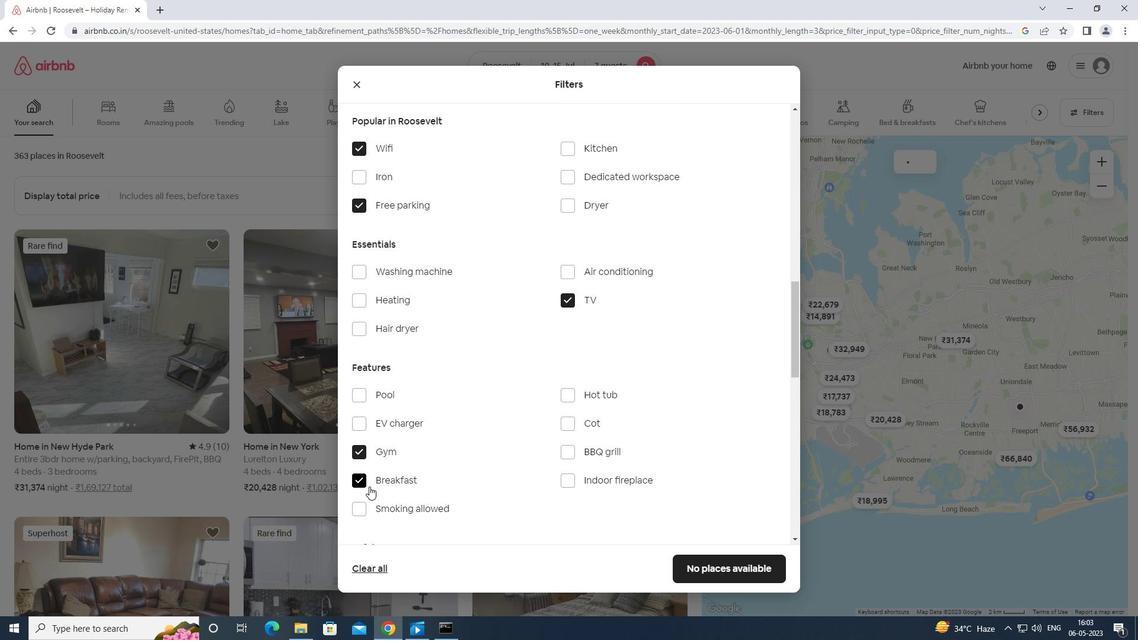 
Action: Mouse moved to (371, 486)
Screenshot: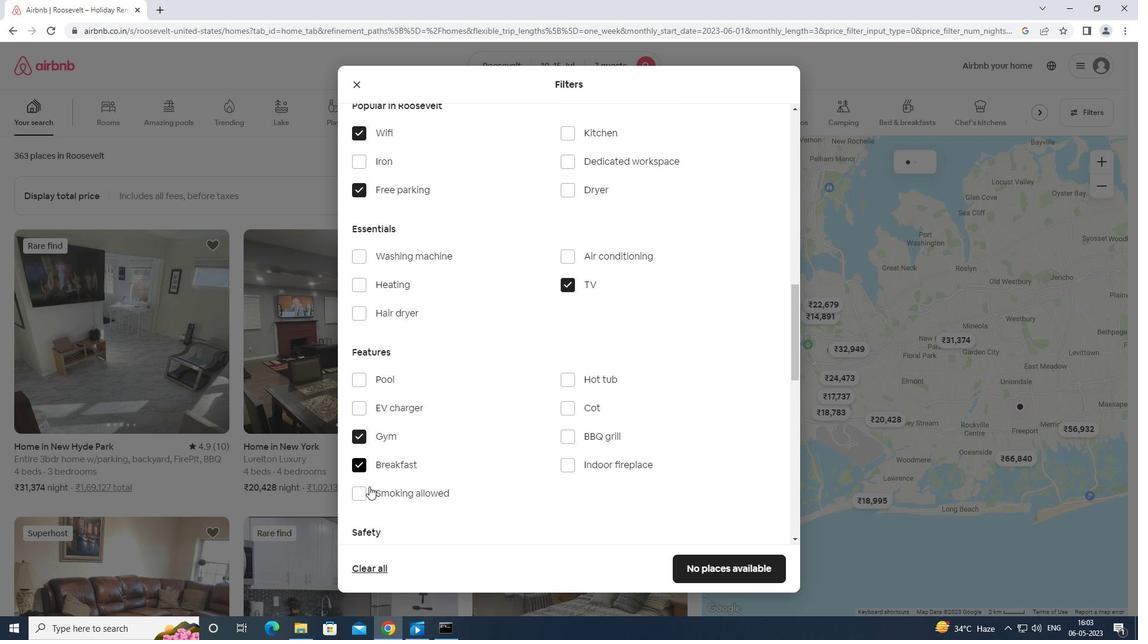 
Action: Mouse scrolled (371, 485) with delta (0, 0)
Screenshot: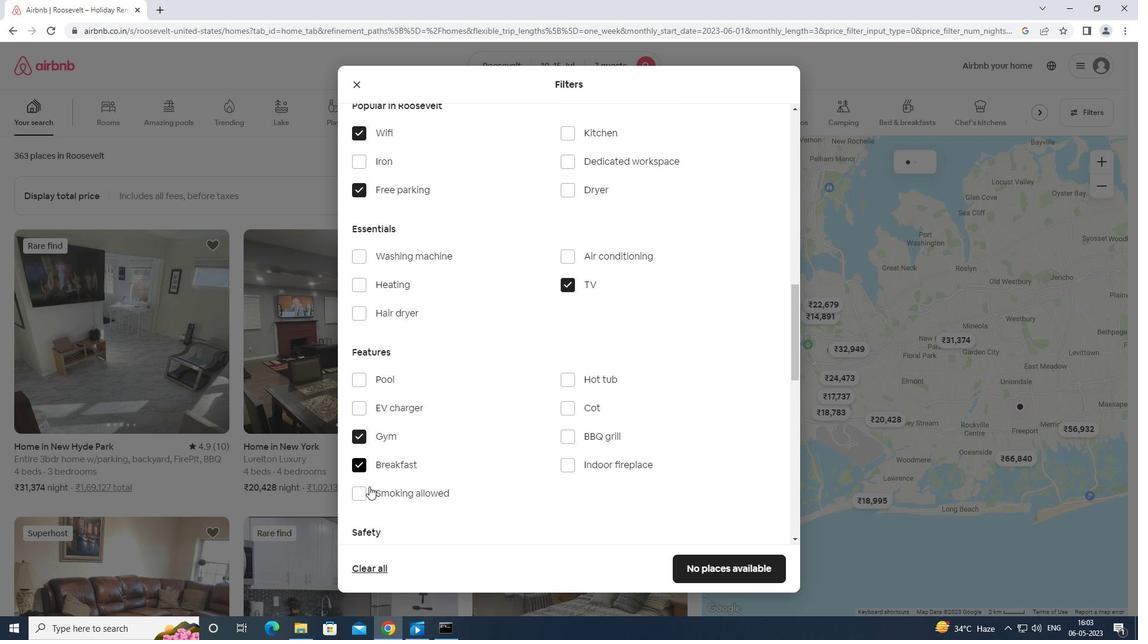 
Action: Mouse moved to (370, 483)
Screenshot: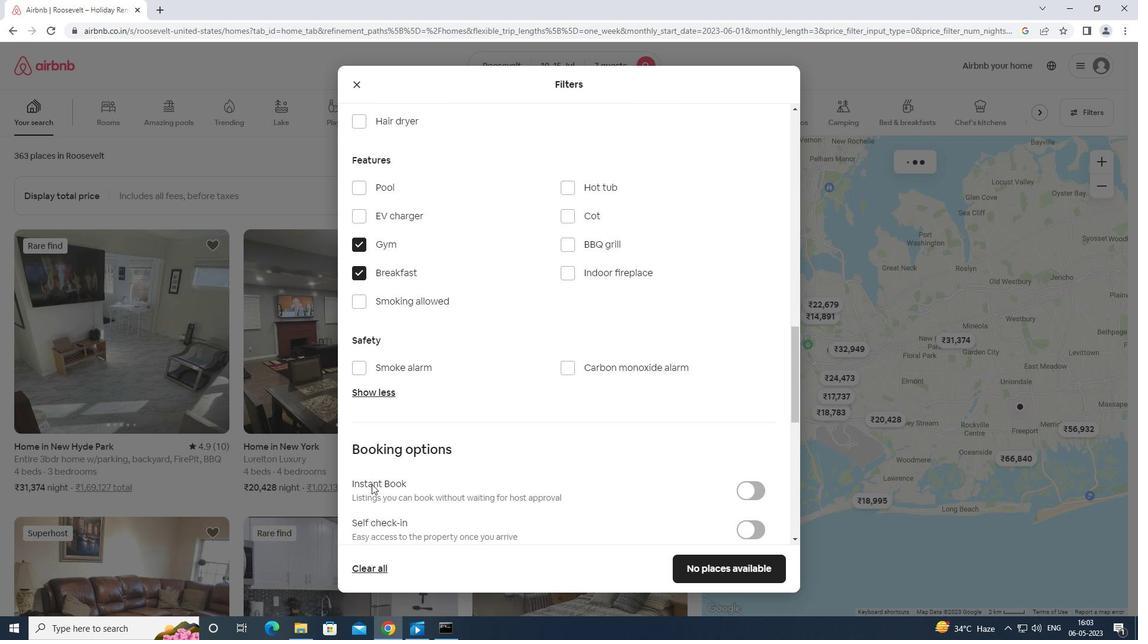 
Action: Mouse scrolled (370, 483) with delta (0, 0)
Screenshot: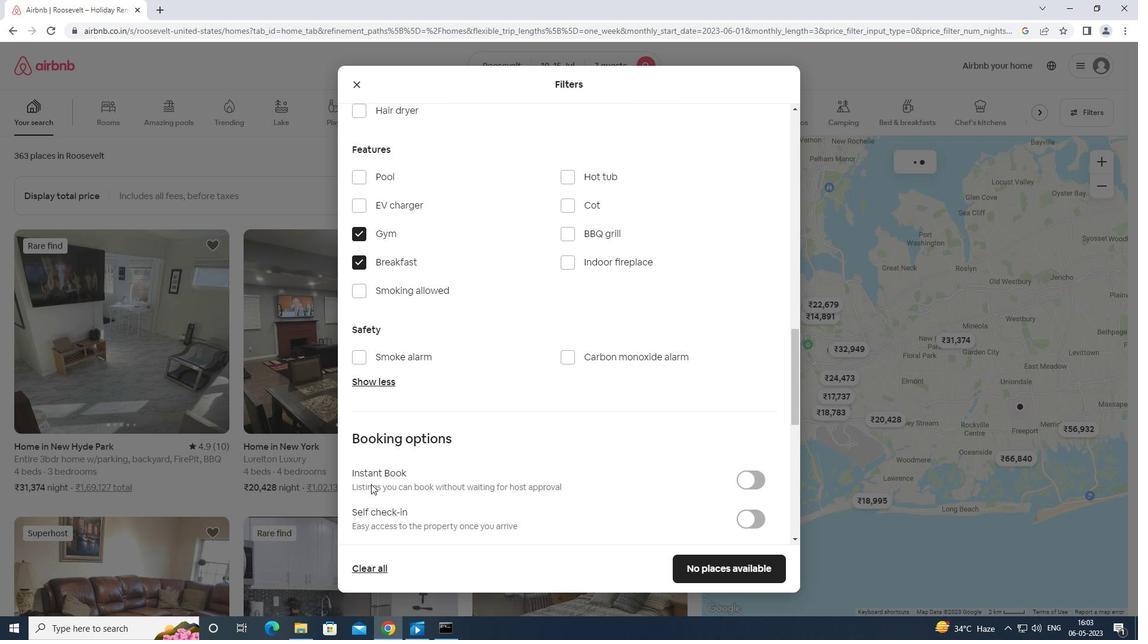 
Action: Mouse scrolled (370, 483) with delta (0, 0)
Screenshot: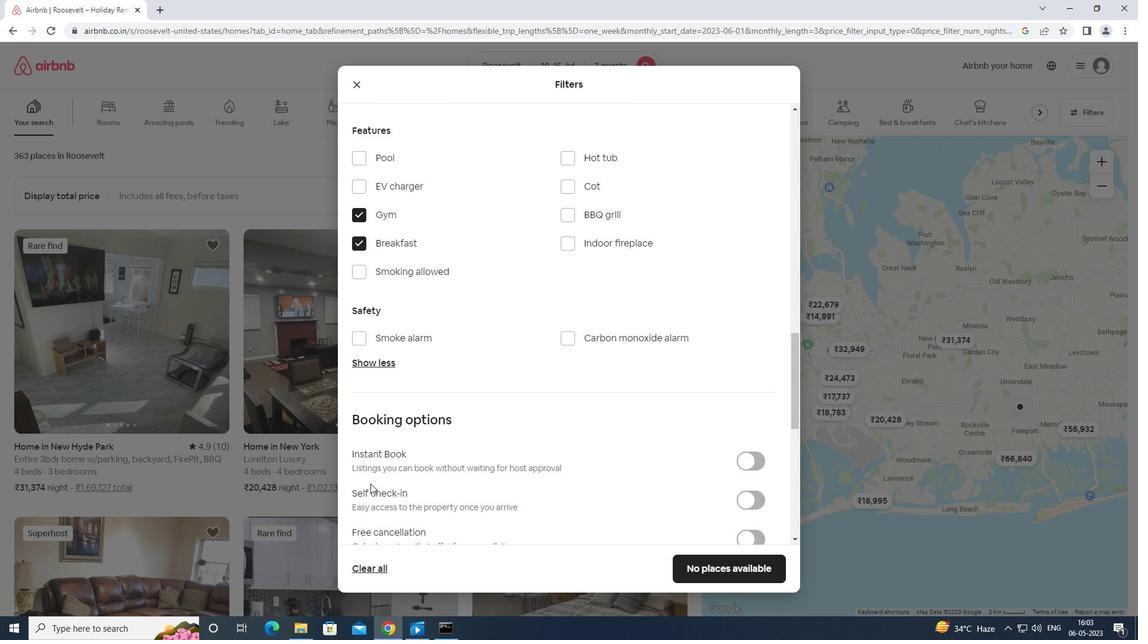 
Action: Mouse scrolled (370, 483) with delta (0, 0)
Screenshot: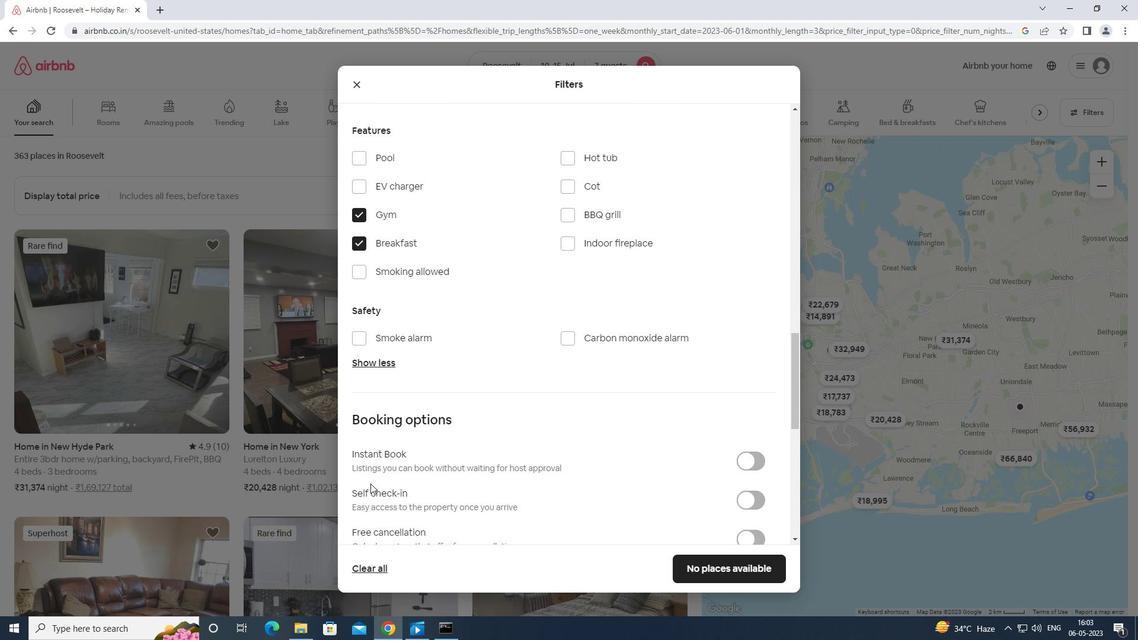 
Action: Mouse moved to (741, 321)
Screenshot: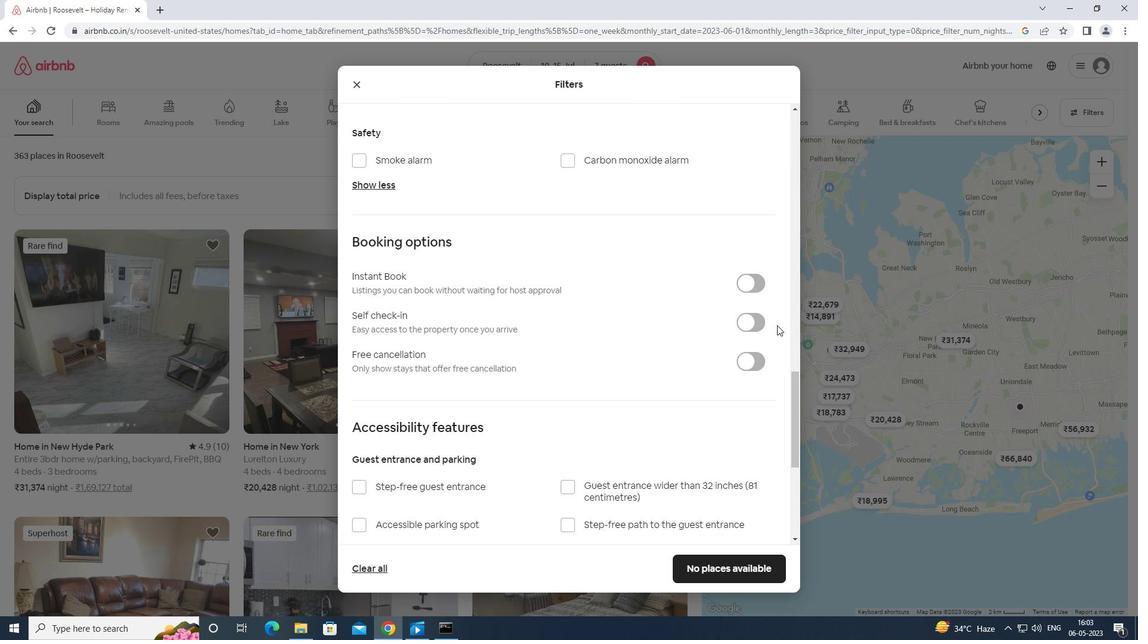 
Action: Mouse pressed left at (741, 321)
Screenshot: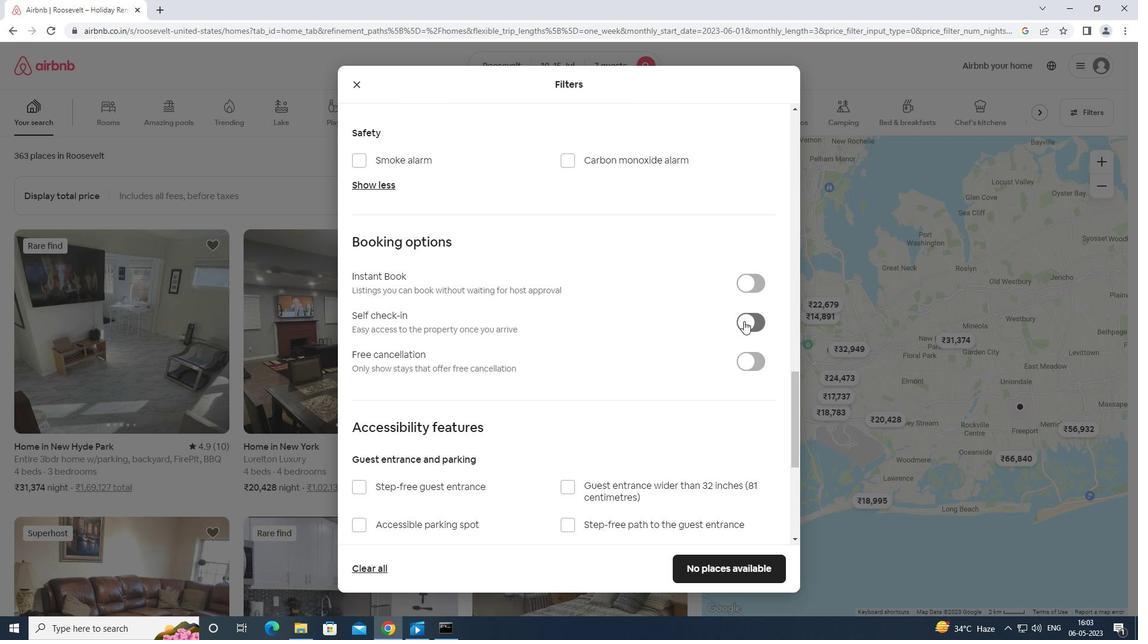 
Action: Mouse moved to (725, 336)
Screenshot: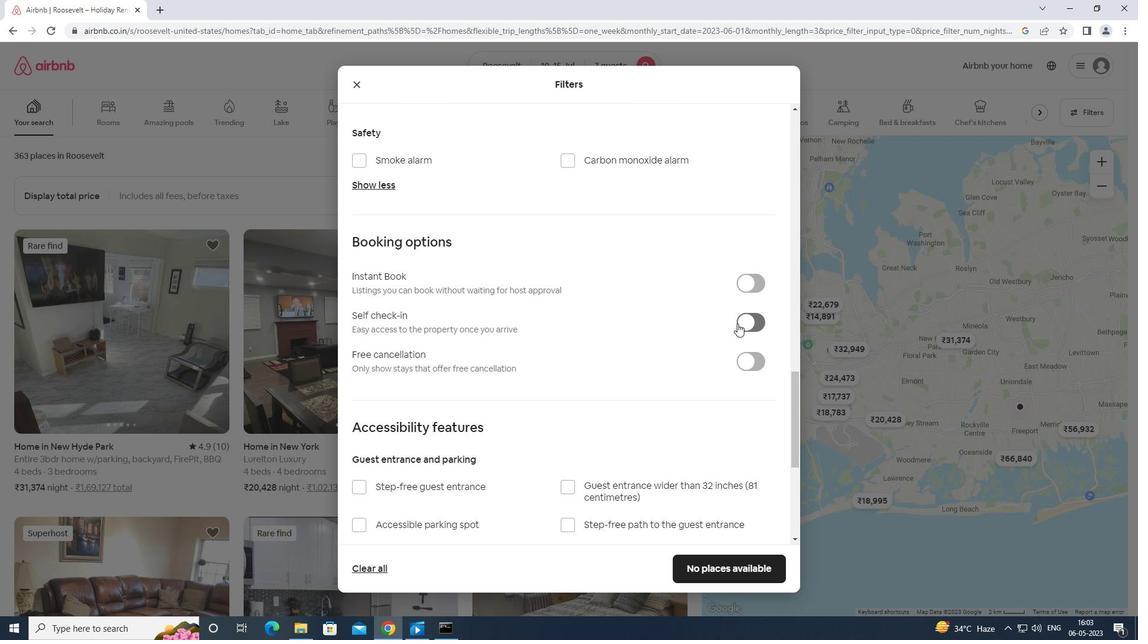 
Action: Mouse scrolled (725, 336) with delta (0, 0)
Screenshot: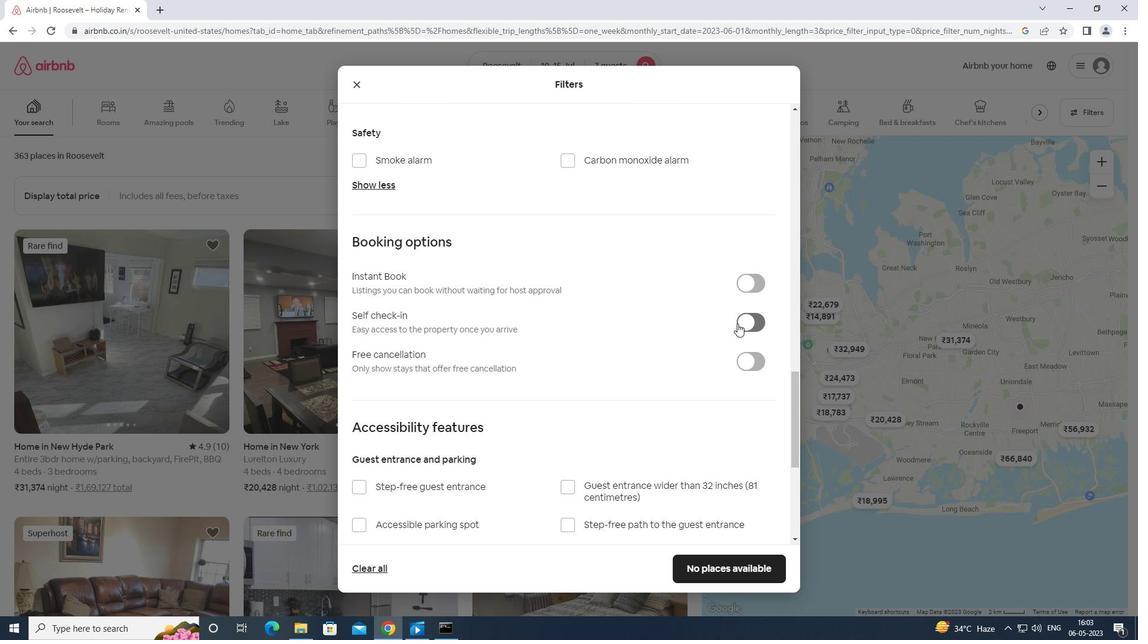 
Action: Mouse moved to (720, 351)
Screenshot: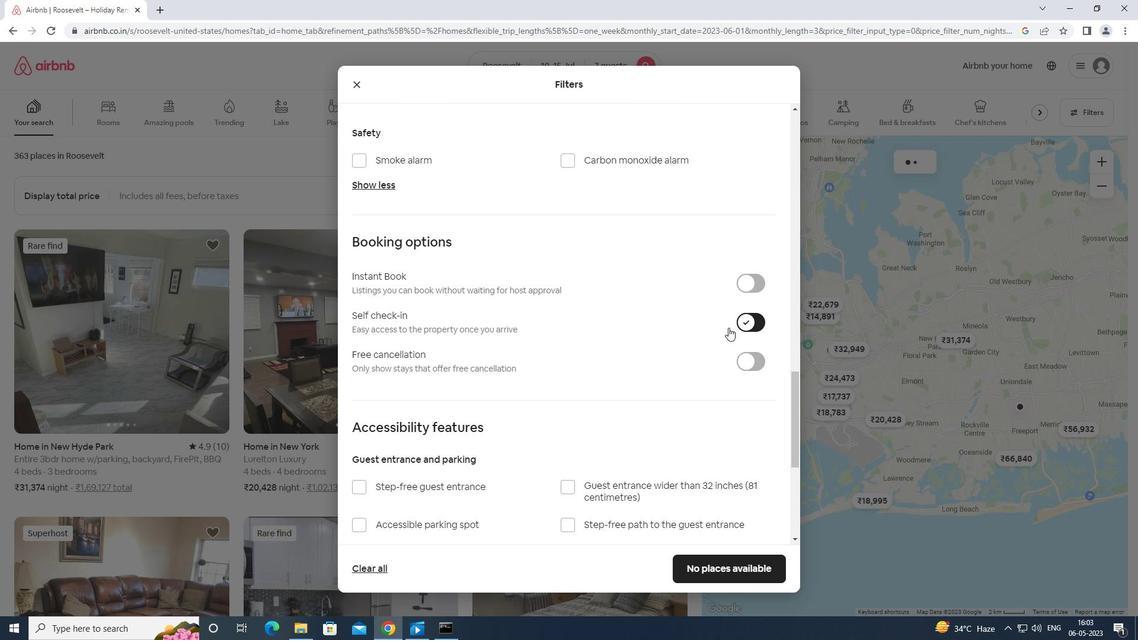 
Action: Mouse scrolled (720, 351) with delta (0, 0)
Screenshot: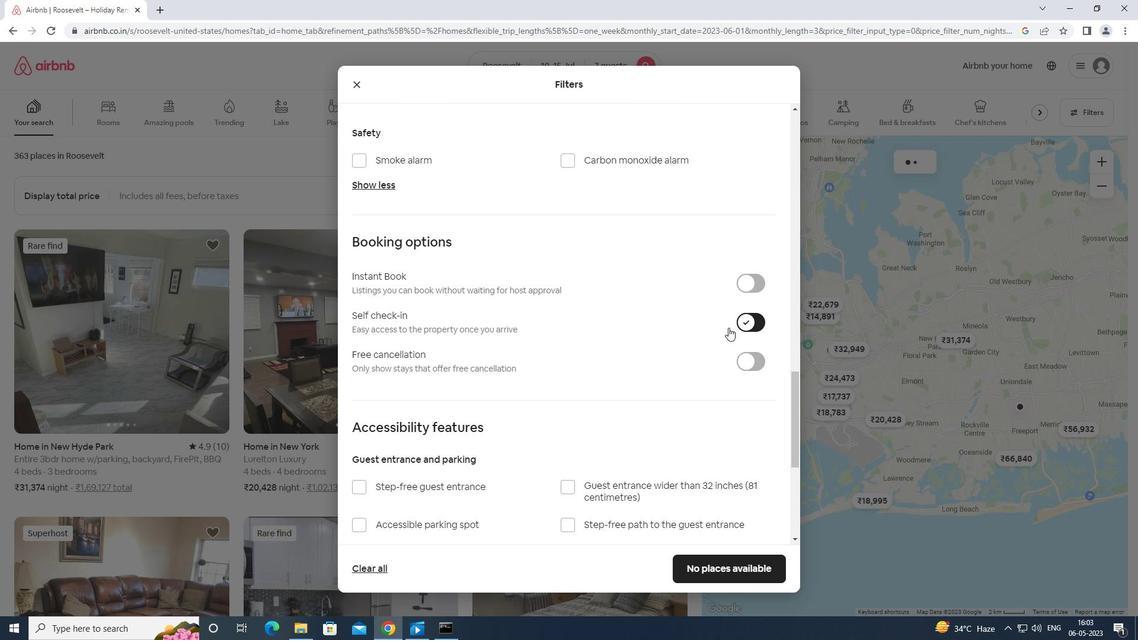 
Action: Mouse moved to (717, 358)
Screenshot: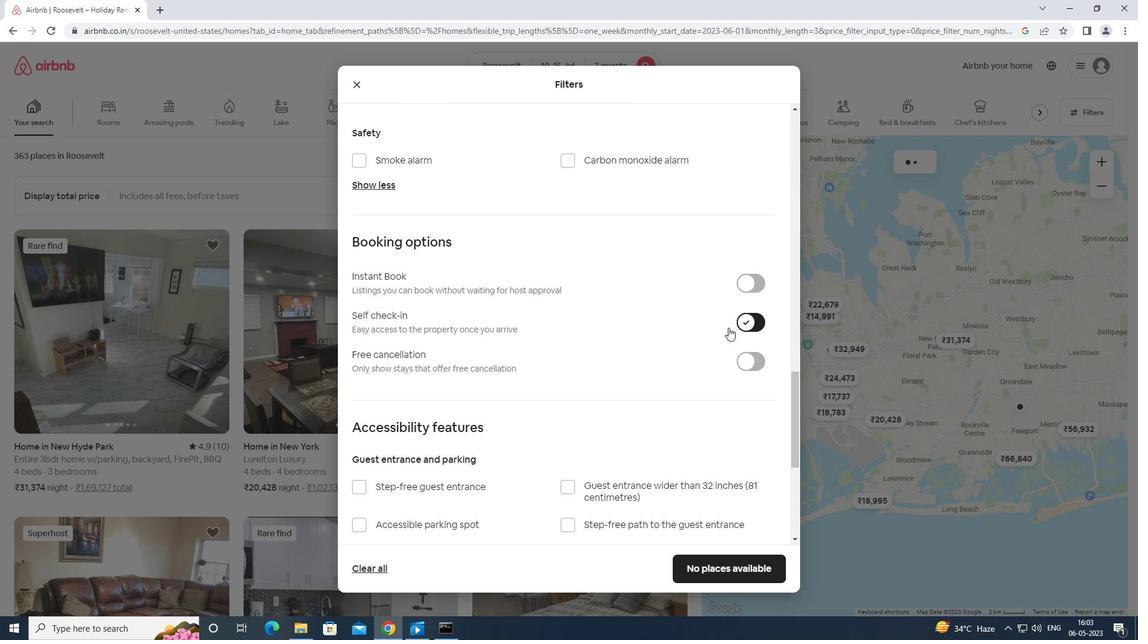 
Action: Mouse scrolled (717, 357) with delta (0, 0)
Screenshot: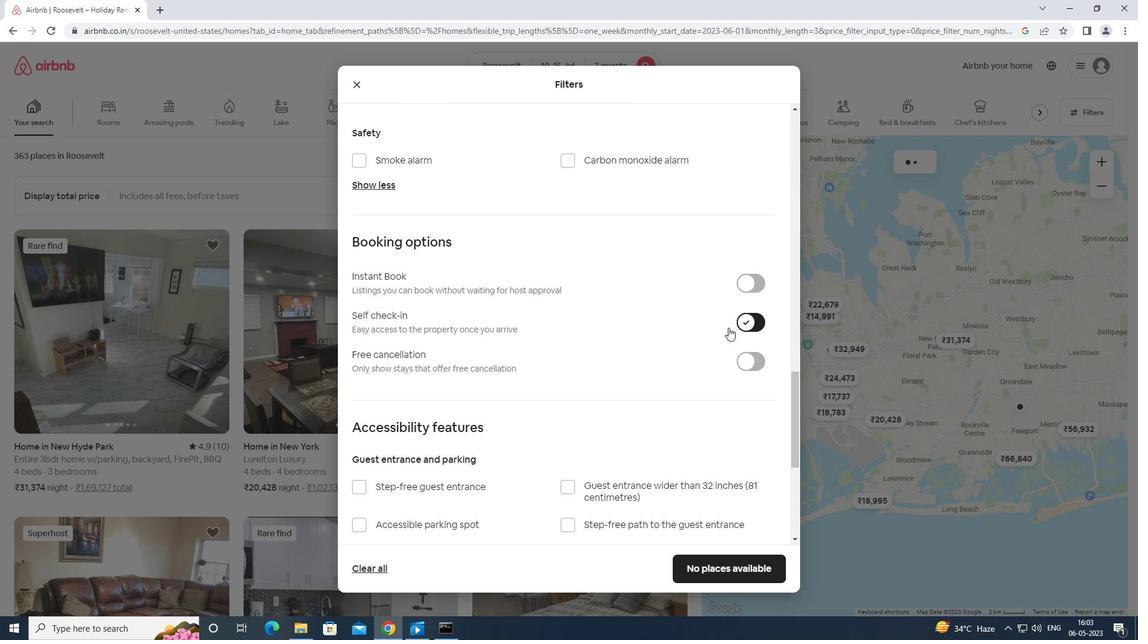 
Action: Mouse moved to (711, 361)
Screenshot: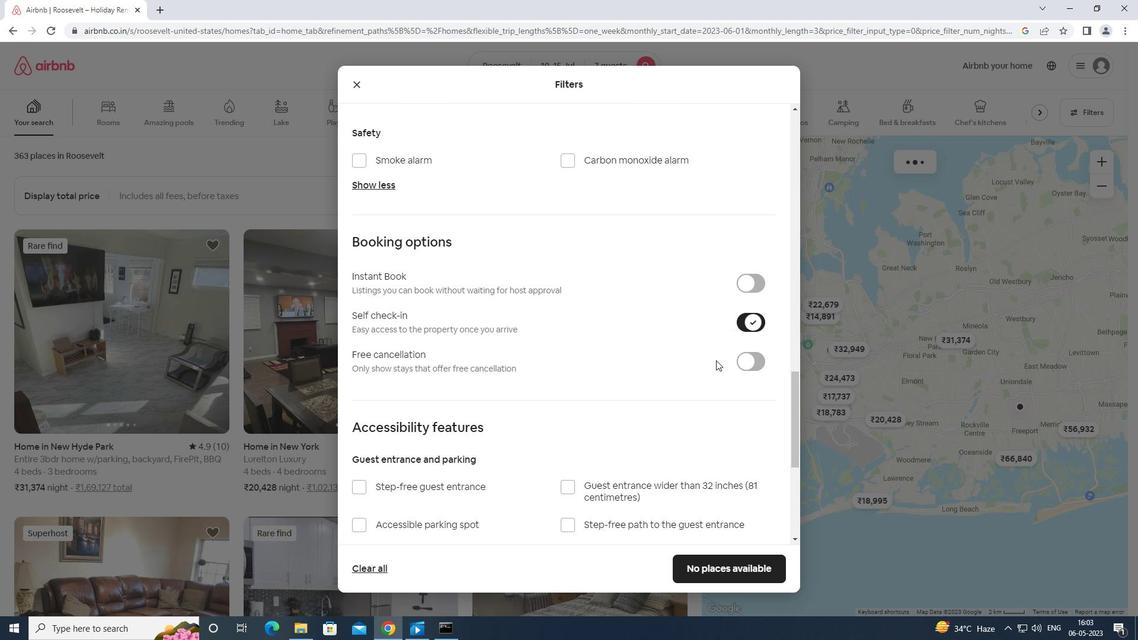 
Action: Mouse scrolled (711, 360) with delta (0, 0)
Screenshot: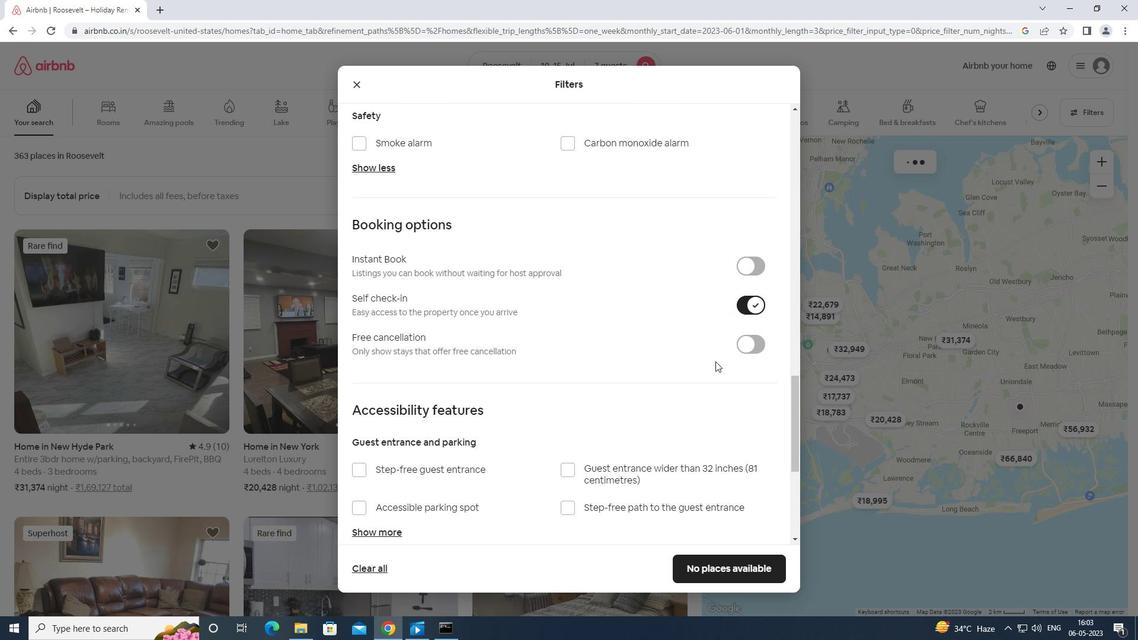 
Action: Mouse moved to (711, 361)
Screenshot: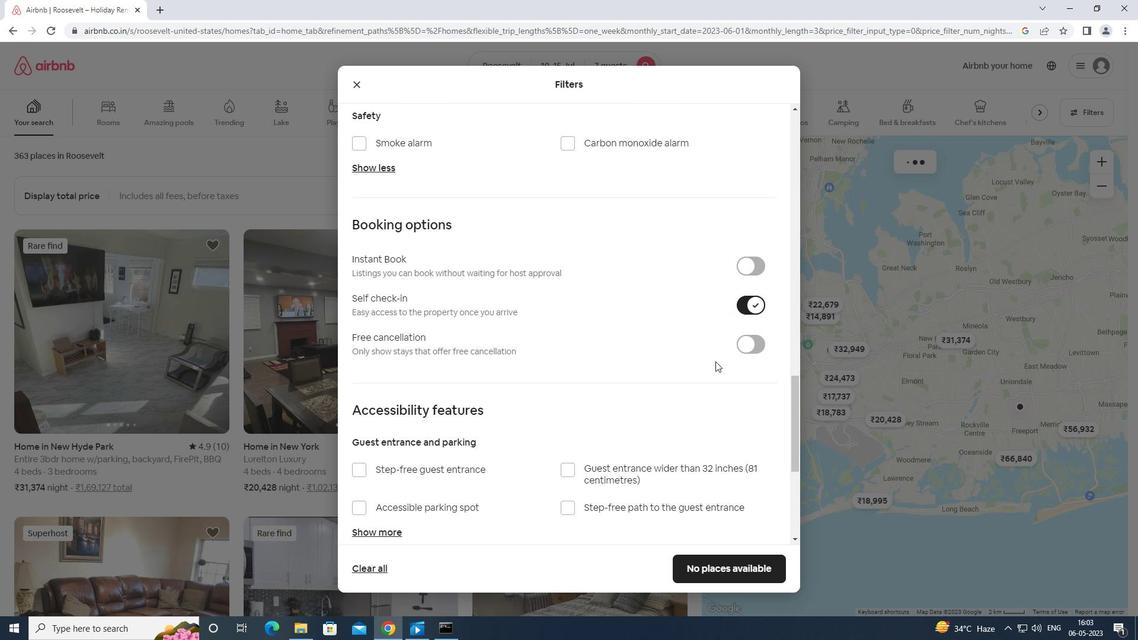 
Action: Mouse scrolled (711, 361) with delta (0, 0)
Screenshot: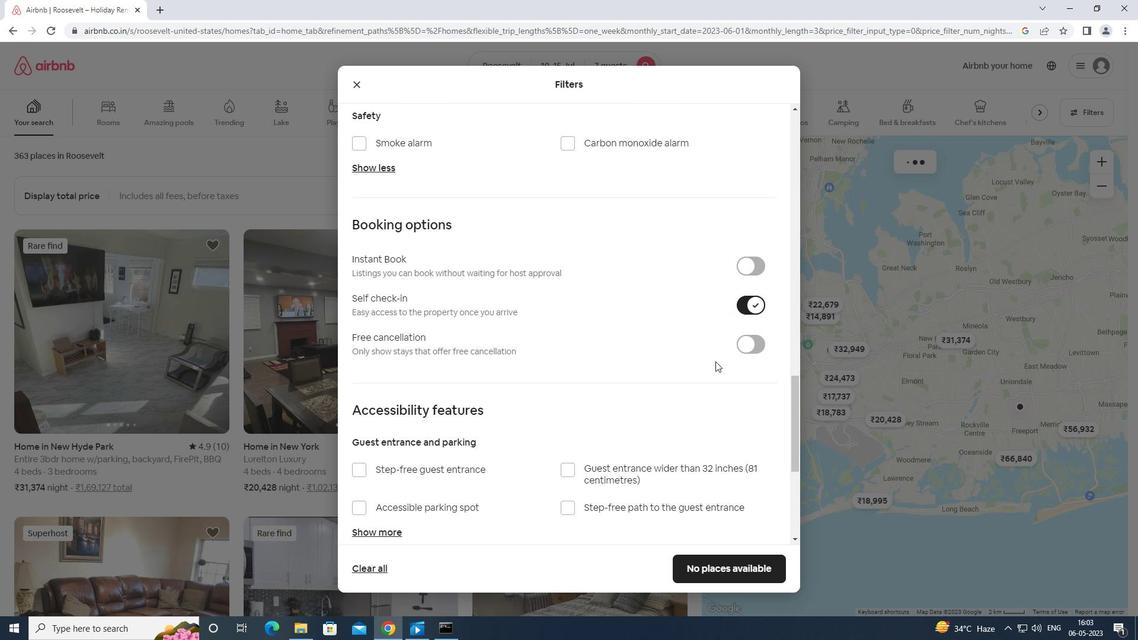 
Action: Mouse moved to (357, 469)
Screenshot: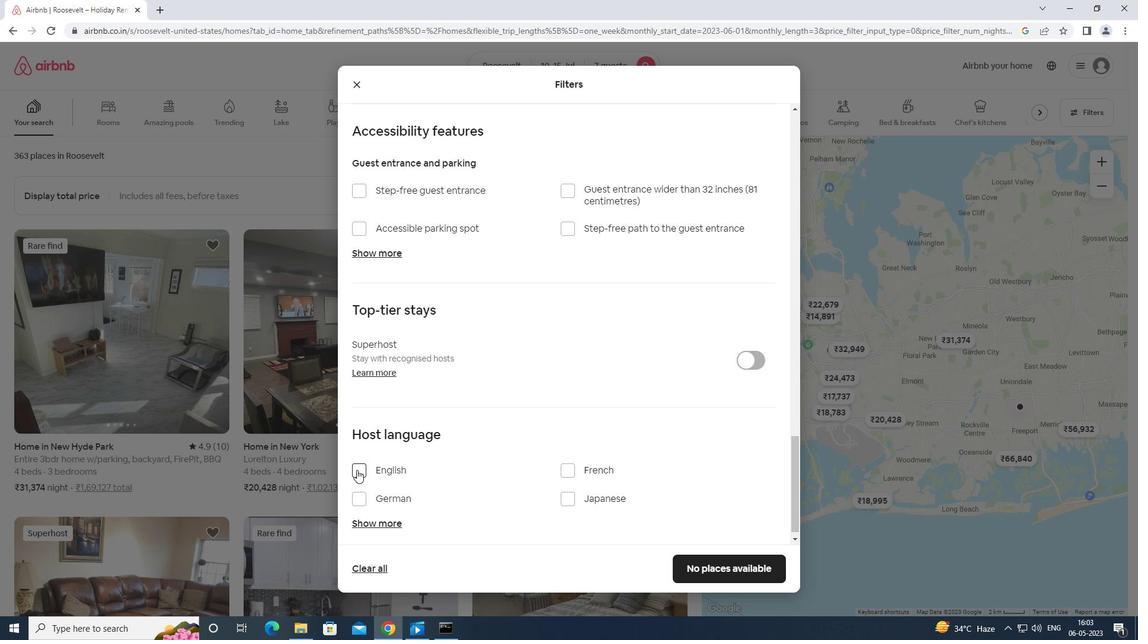 
Action: Mouse pressed left at (357, 469)
Screenshot: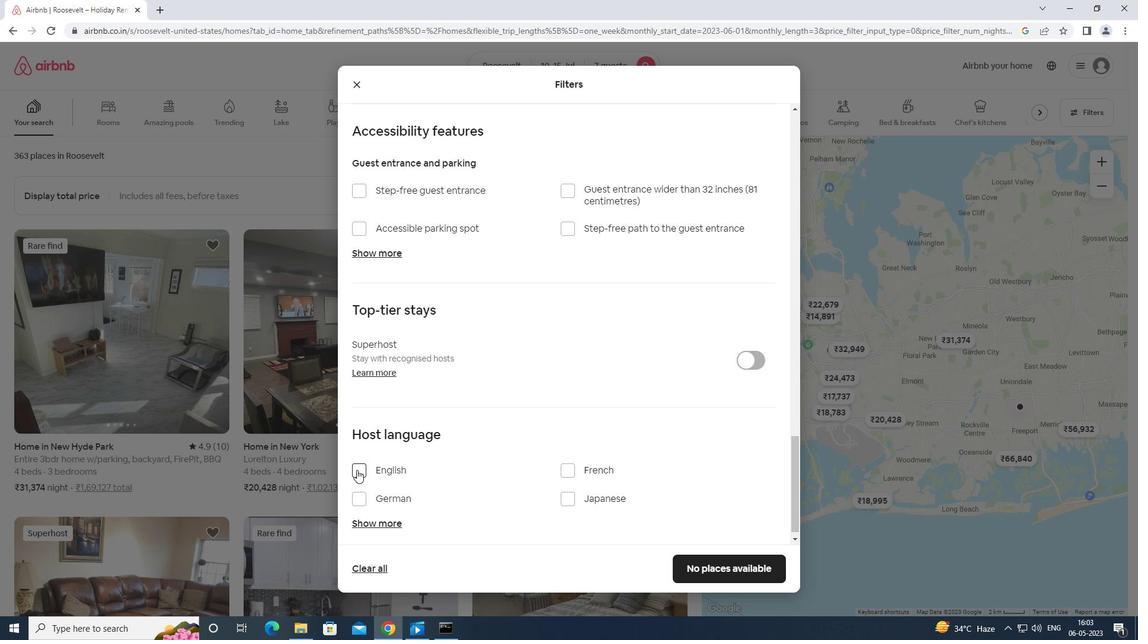 
Action: Mouse moved to (699, 564)
Screenshot: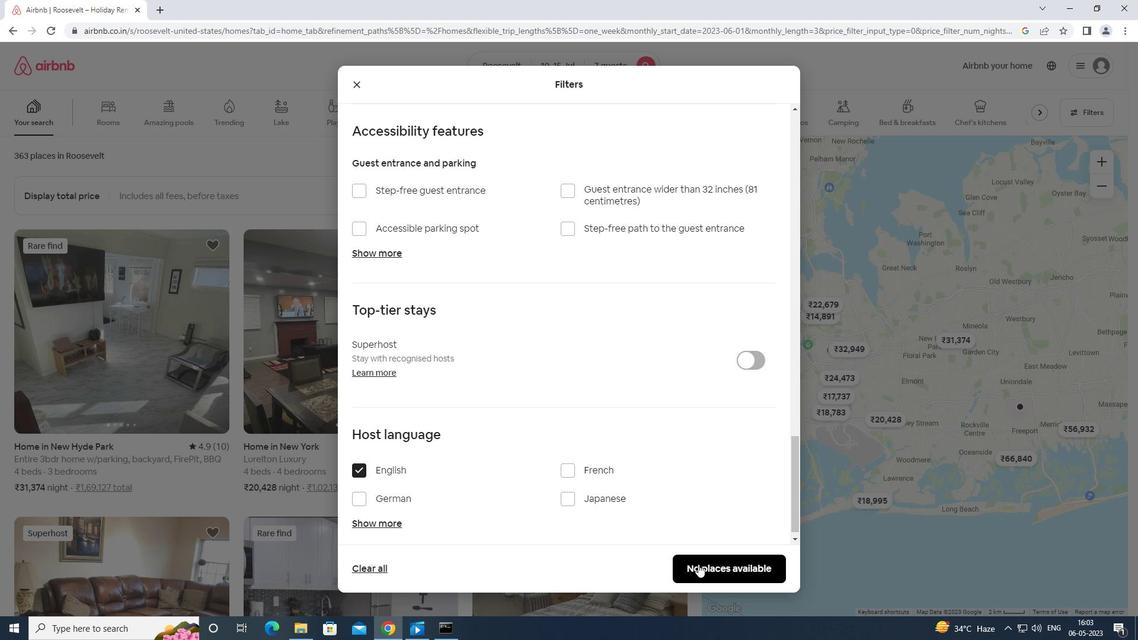 
Action: Mouse pressed left at (699, 564)
Screenshot: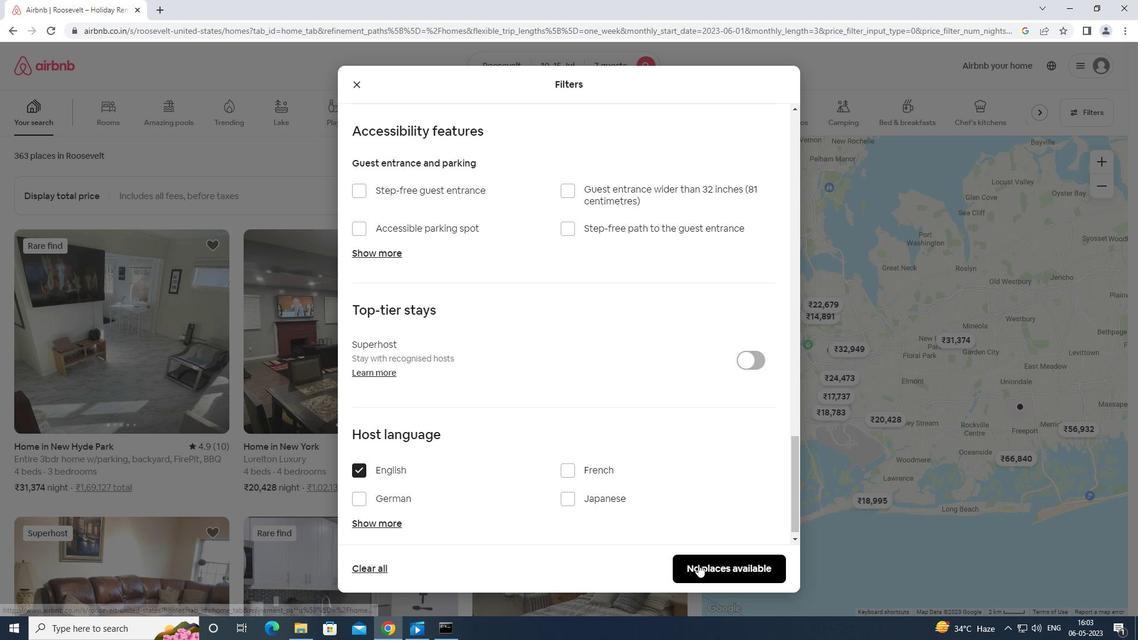 
Action: Mouse moved to (700, 564)
Screenshot: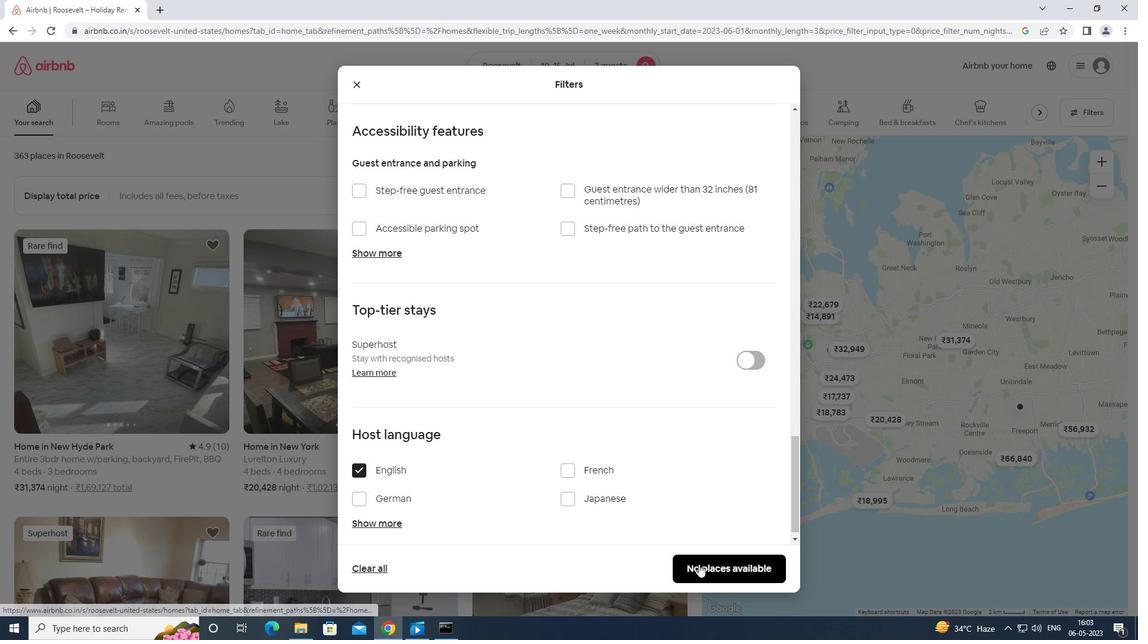 
